 Task: Add a signature Manuel Garcia containing Have a great National Family Literacy Month, Manuel Garcia to email address softage.3@softage.net and add a label Memorandums of understanding
Action: Mouse moved to (135, 174)
Screenshot: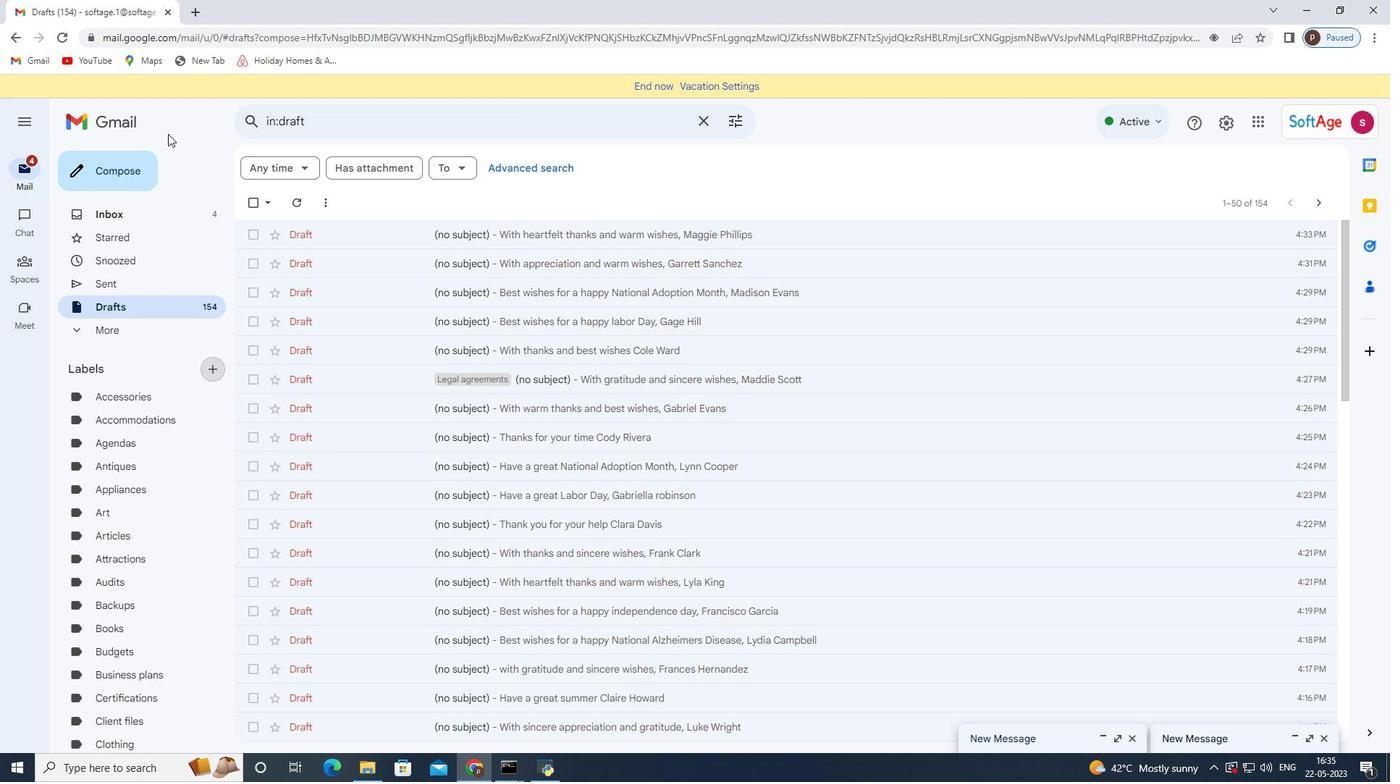 
Action: Mouse pressed left at (135, 174)
Screenshot: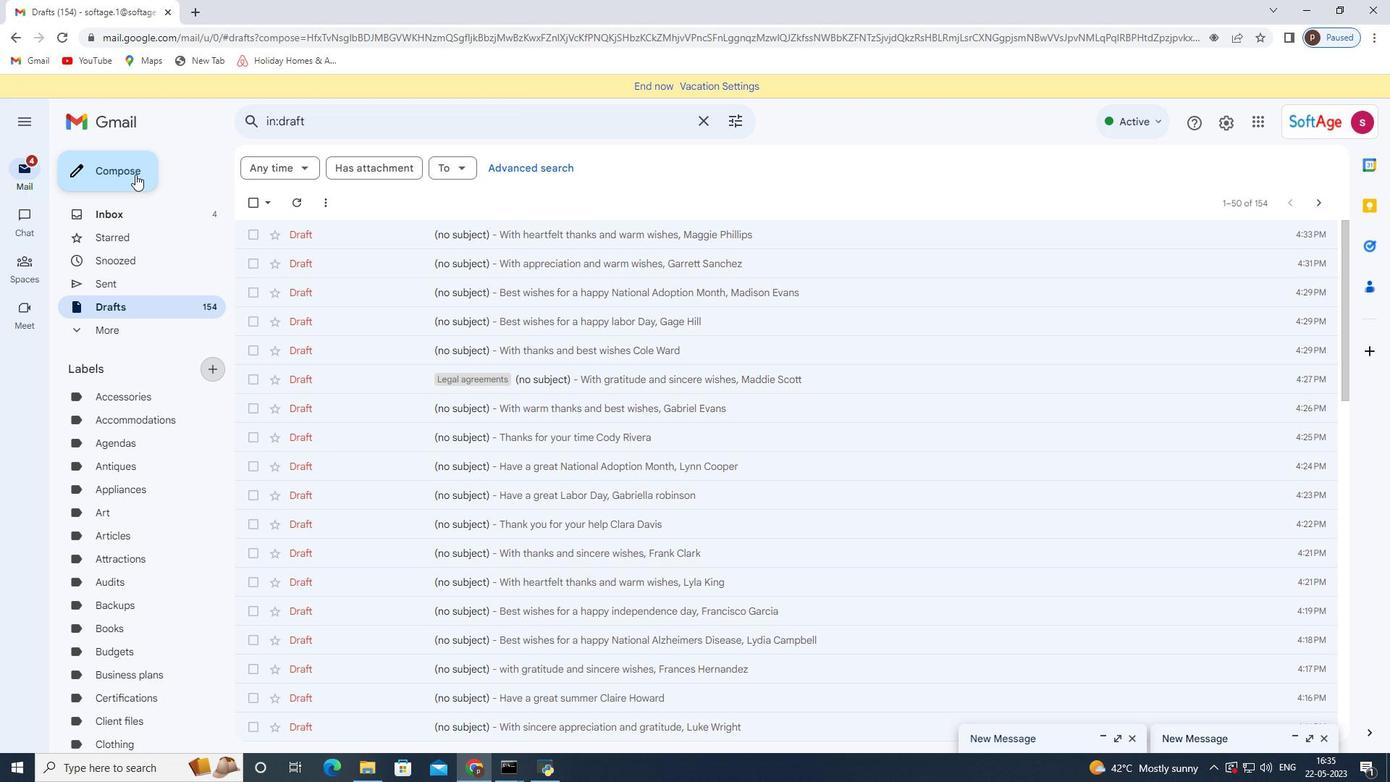 
Action: Mouse moved to (785, 733)
Screenshot: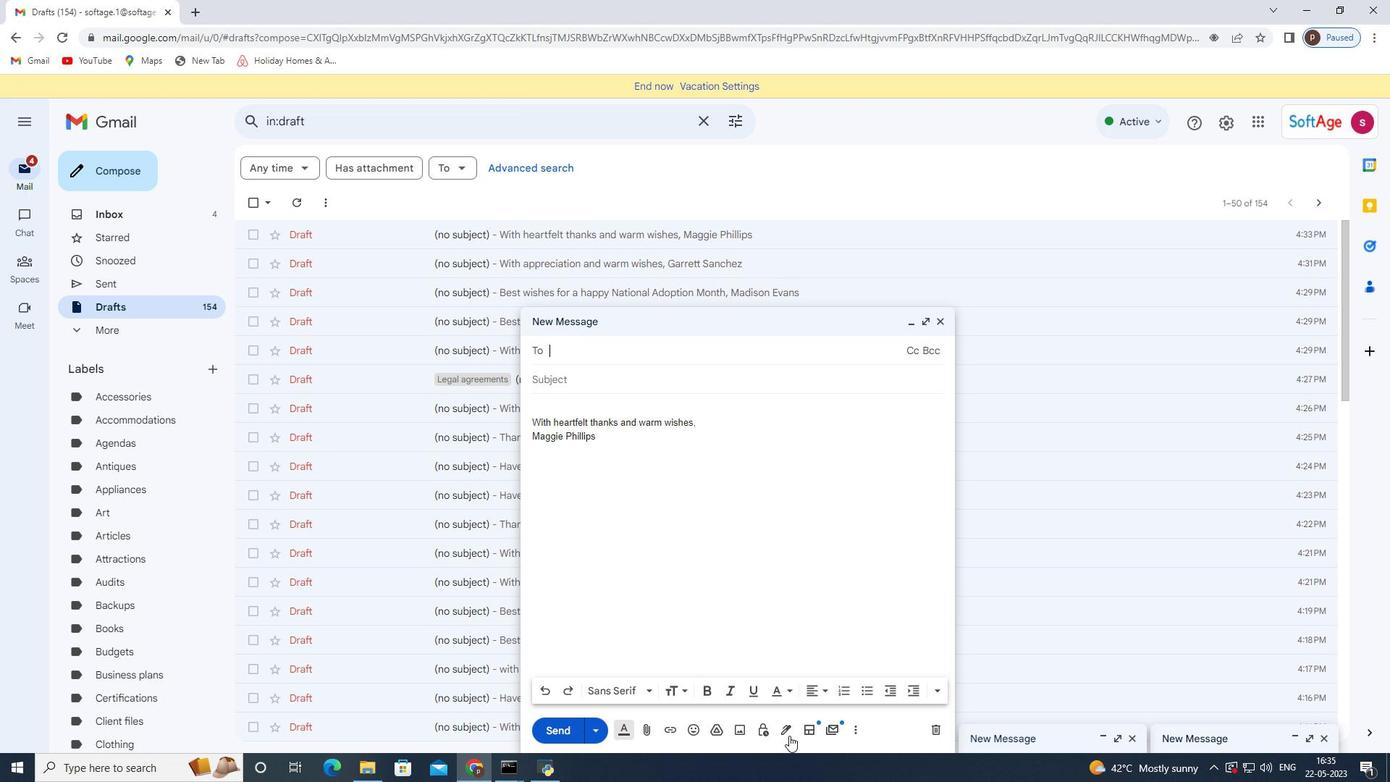 
Action: Mouse pressed left at (785, 733)
Screenshot: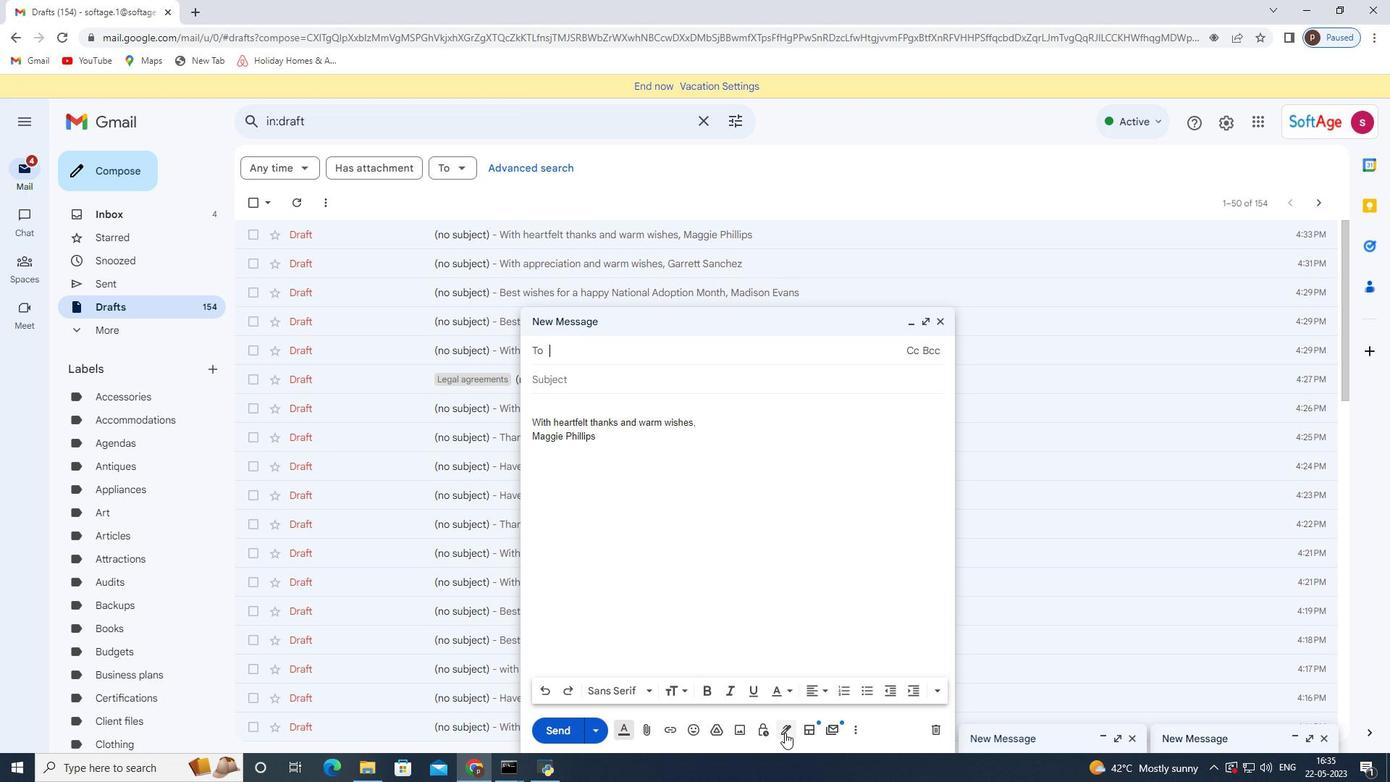 
Action: Mouse moved to (840, 653)
Screenshot: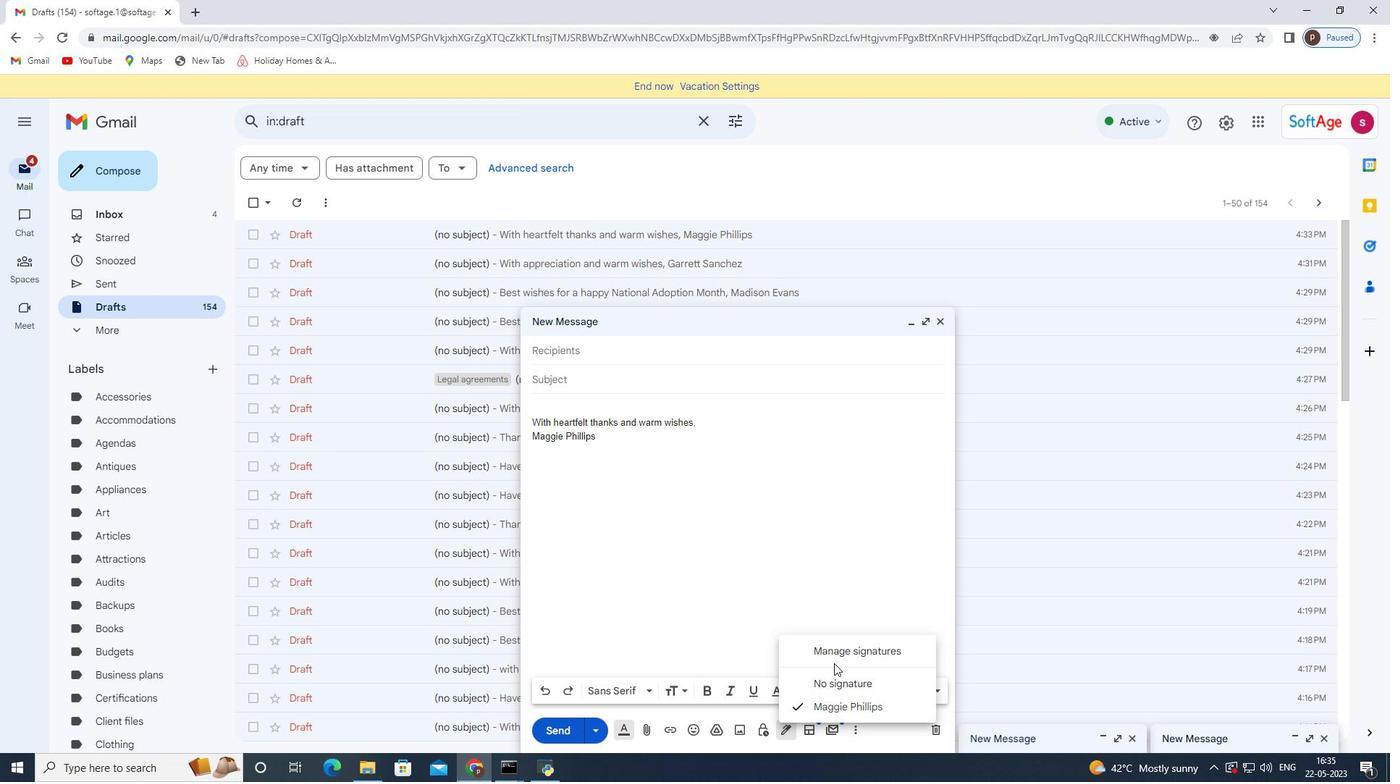 
Action: Mouse pressed left at (840, 653)
Screenshot: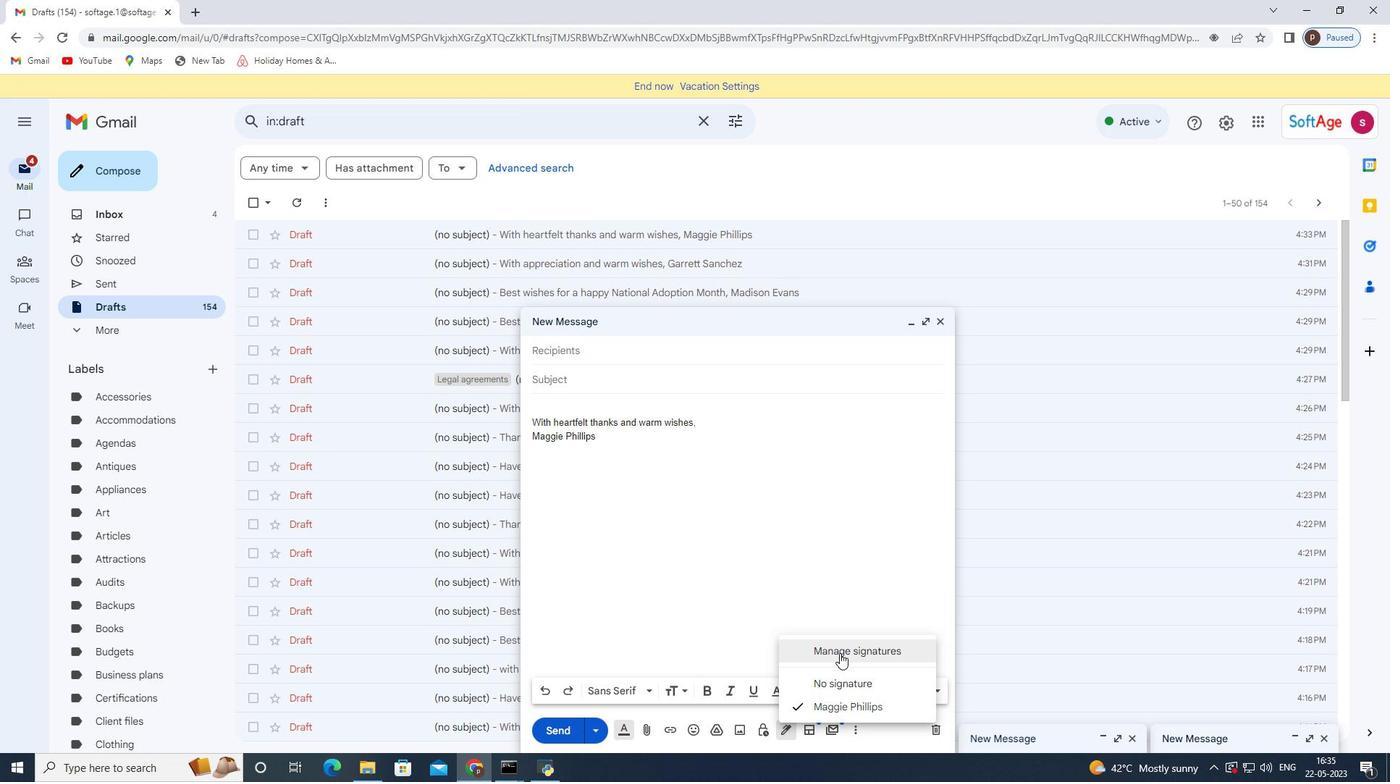 
Action: Mouse moved to (942, 320)
Screenshot: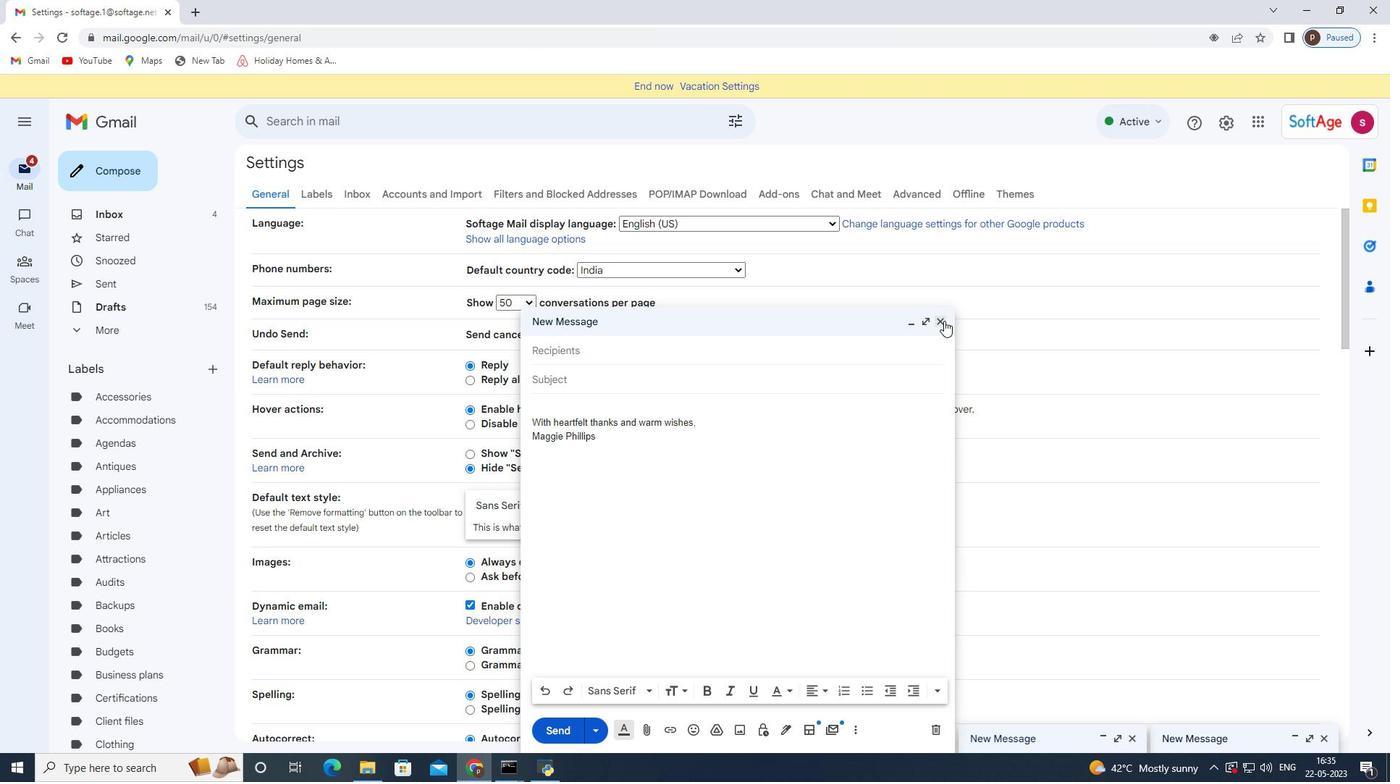 
Action: Mouse pressed left at (942, 320)
Screenshot: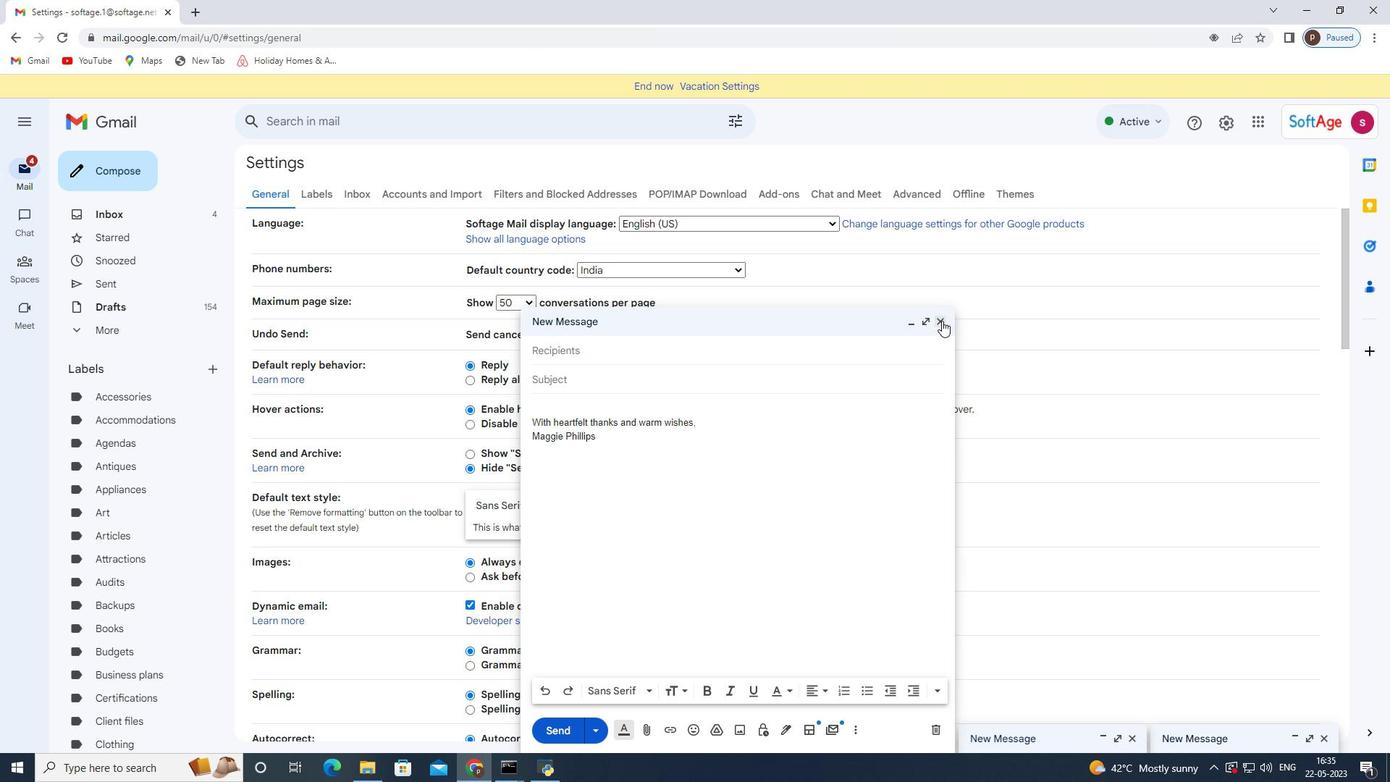 
Action: Mouse moved to (436, 444)
Screenshot: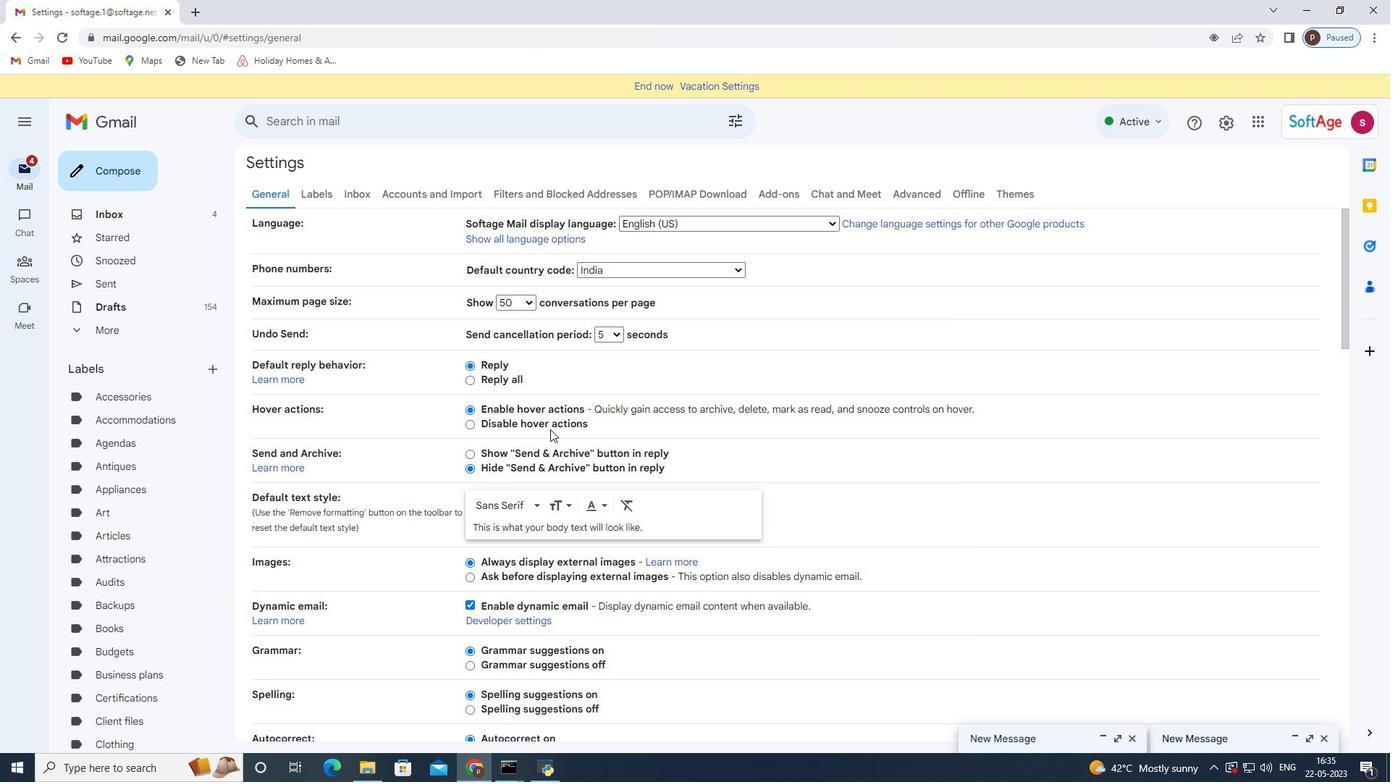 
Action: Mouse scrolled (436, 443) with delta (0, 0)
Screenshot: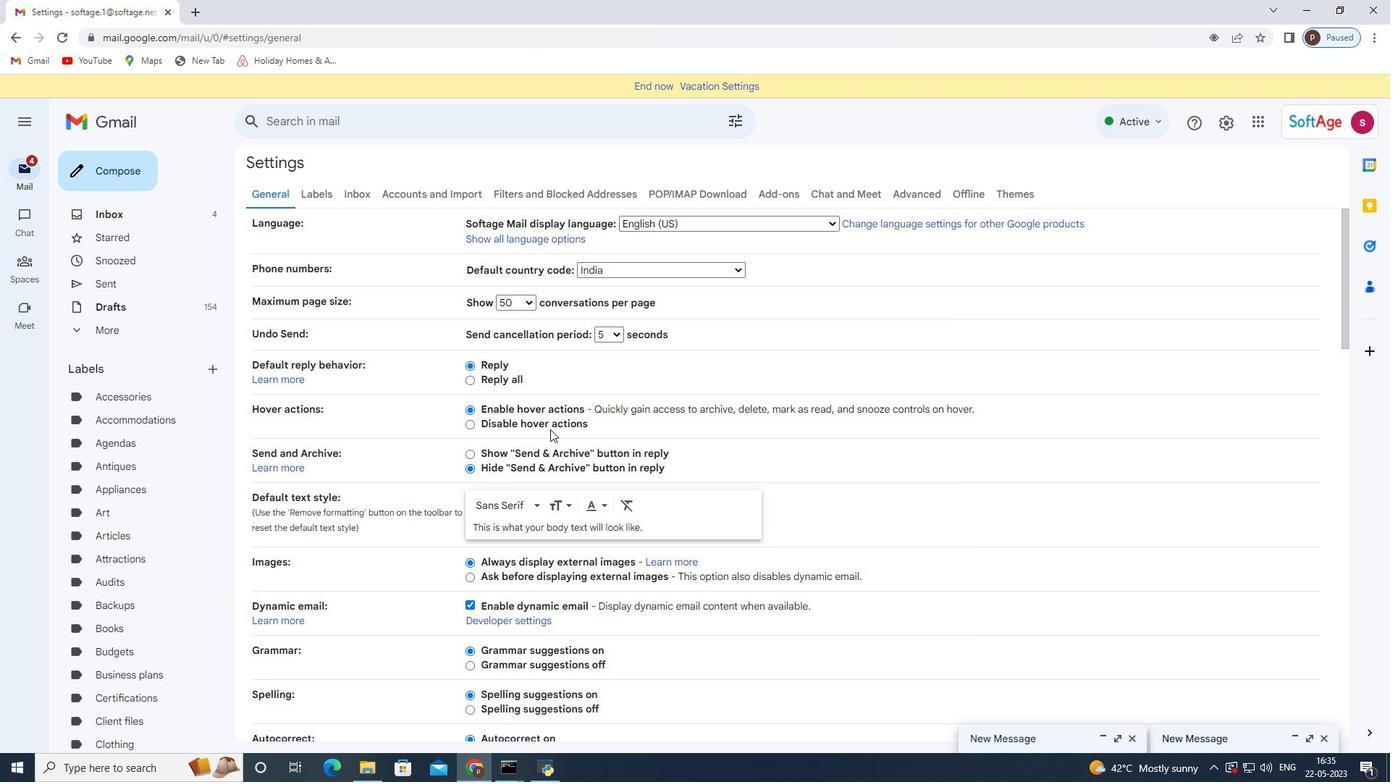 
Action: Mouse moved to (436, 444)
Screenshot: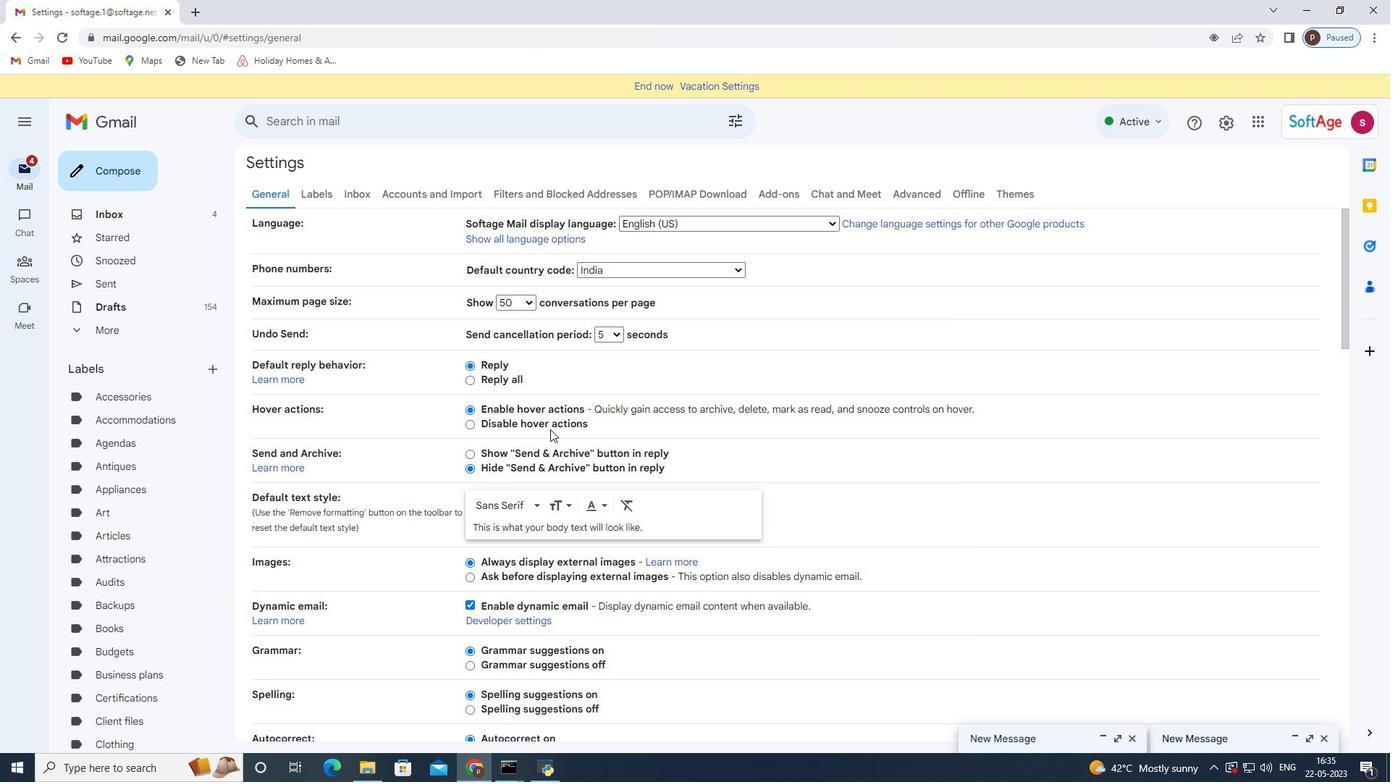 
Action: Mouse scrolled (436, 444) with delta (0, 0)
Screenshot: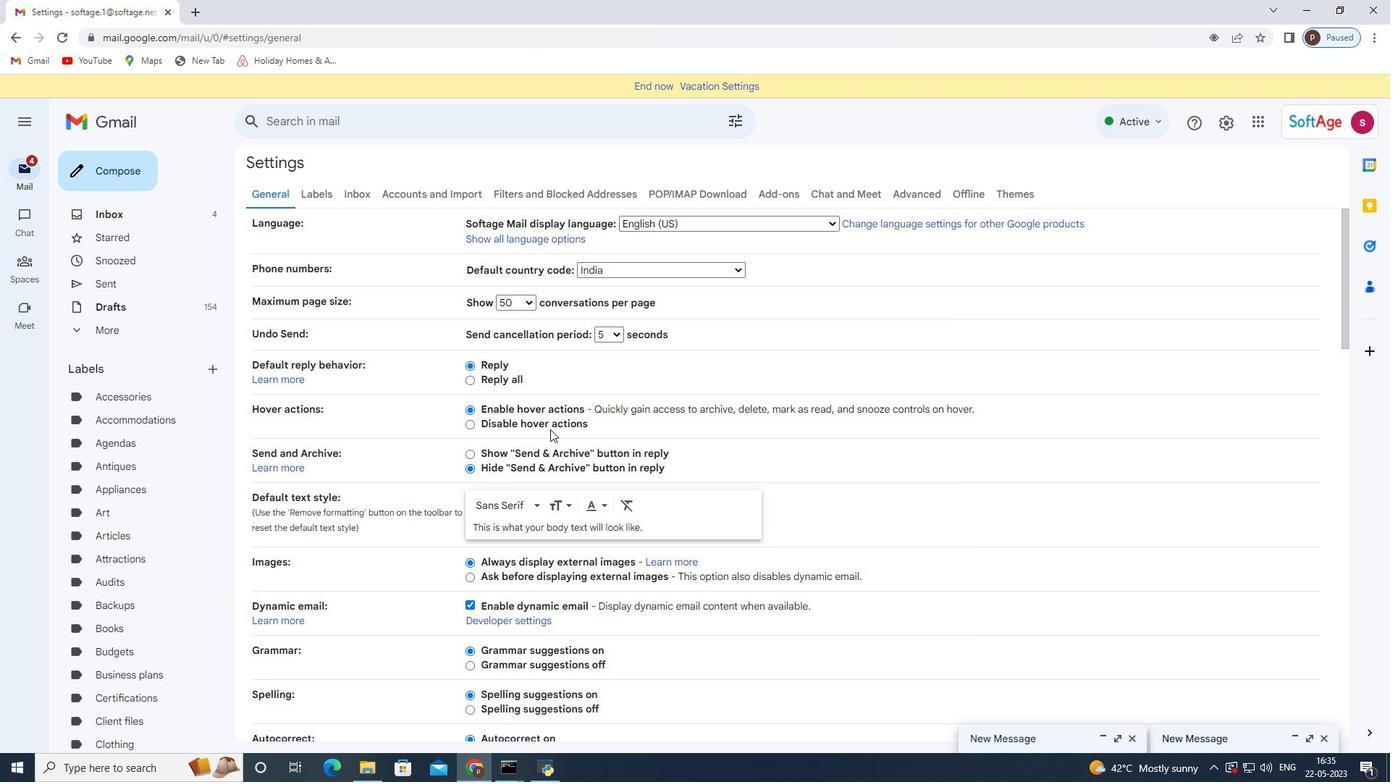 
Action: Mouse scrolled (436, 444) with delta (0, 0)
Screenshot: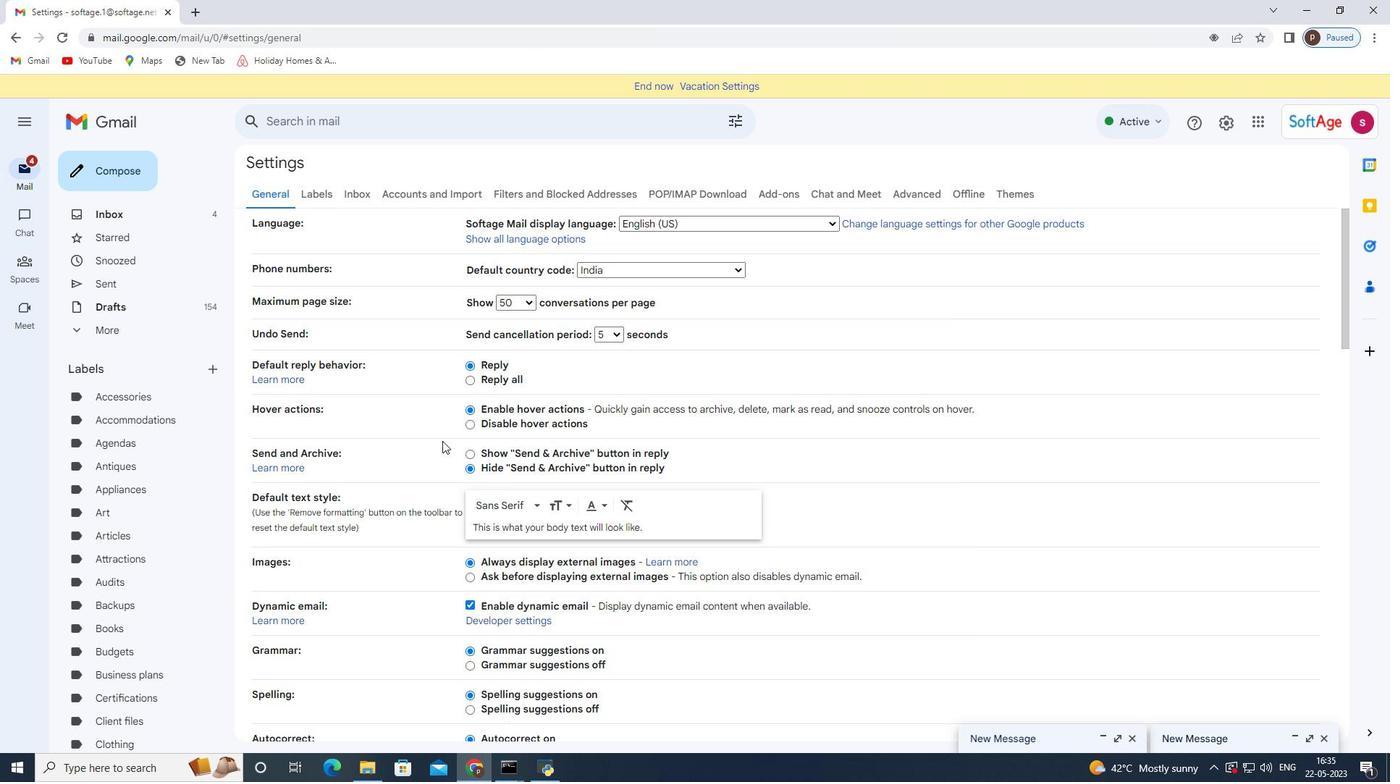 
Action: Mouse moved to (436, 446)
Screenshot: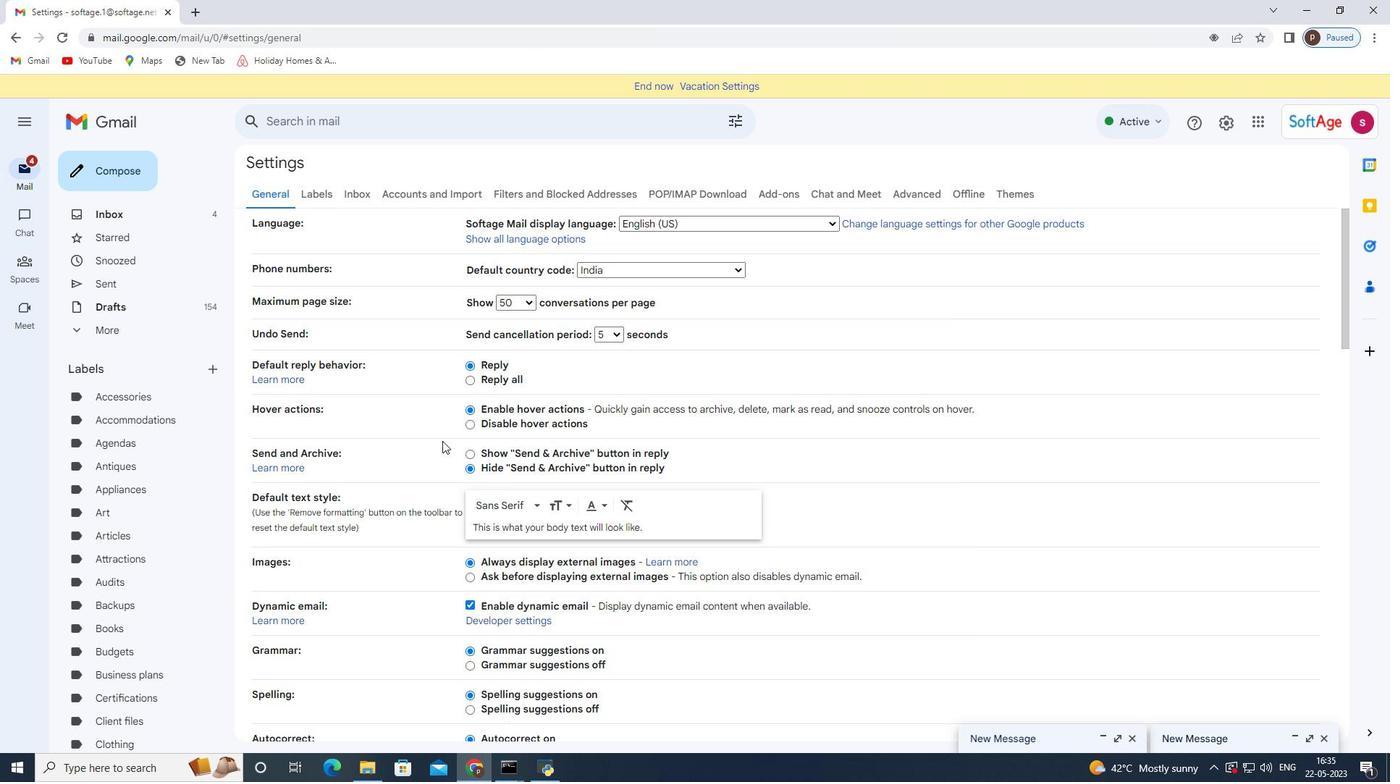 
Action: Mouse scrolled (436, 445) with delta (0, 0)
Screenshot: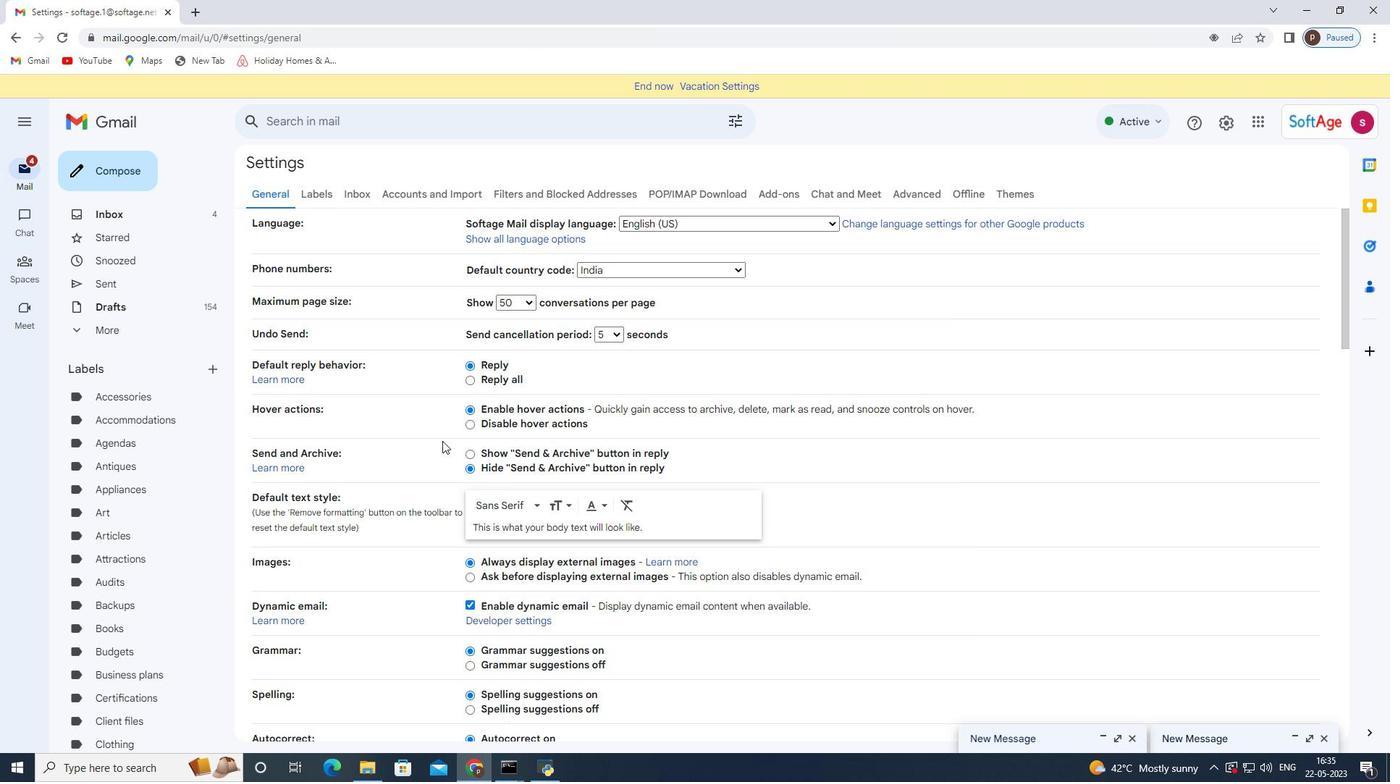 
Action: Mouse moved to (435, 448)
Screenshot: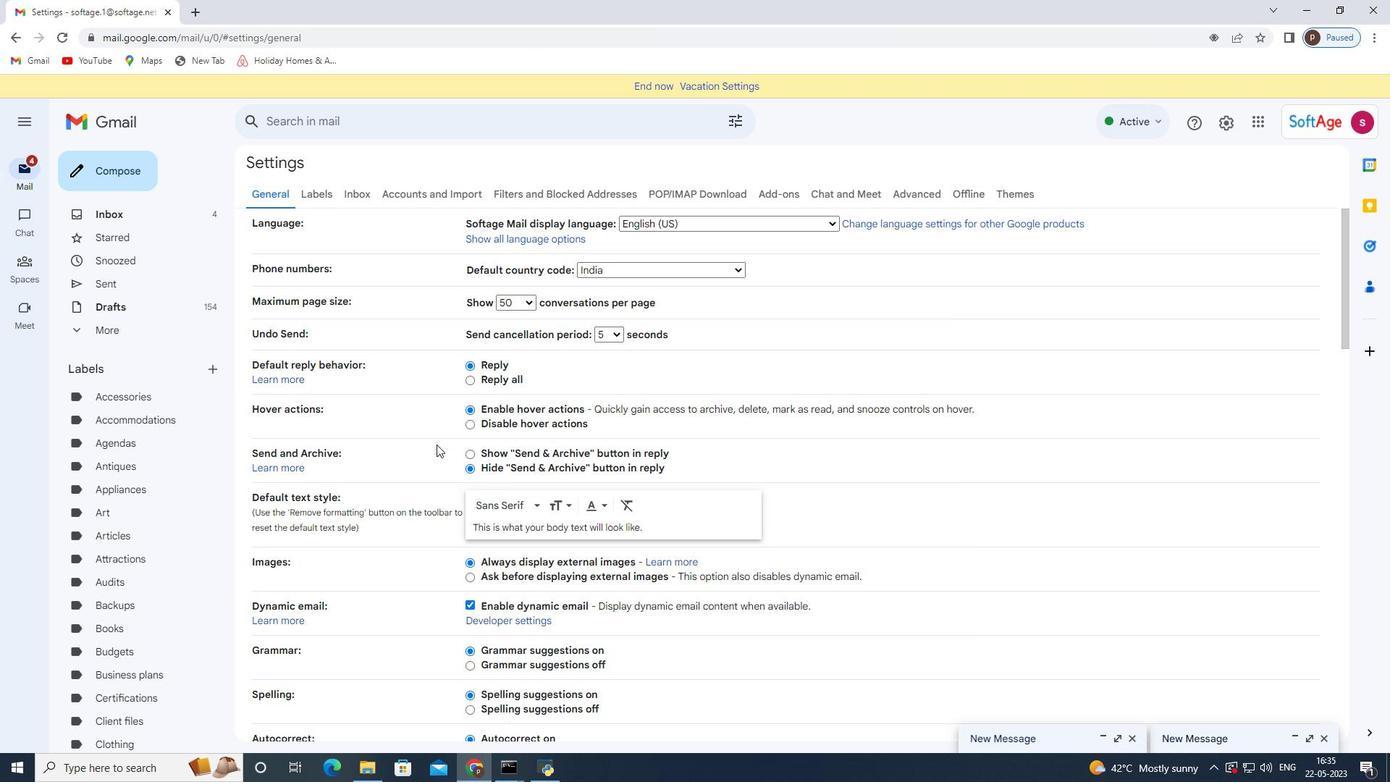 
Action: Mouse scrolled (435, 446) with delta (0, 0)
Screenshot: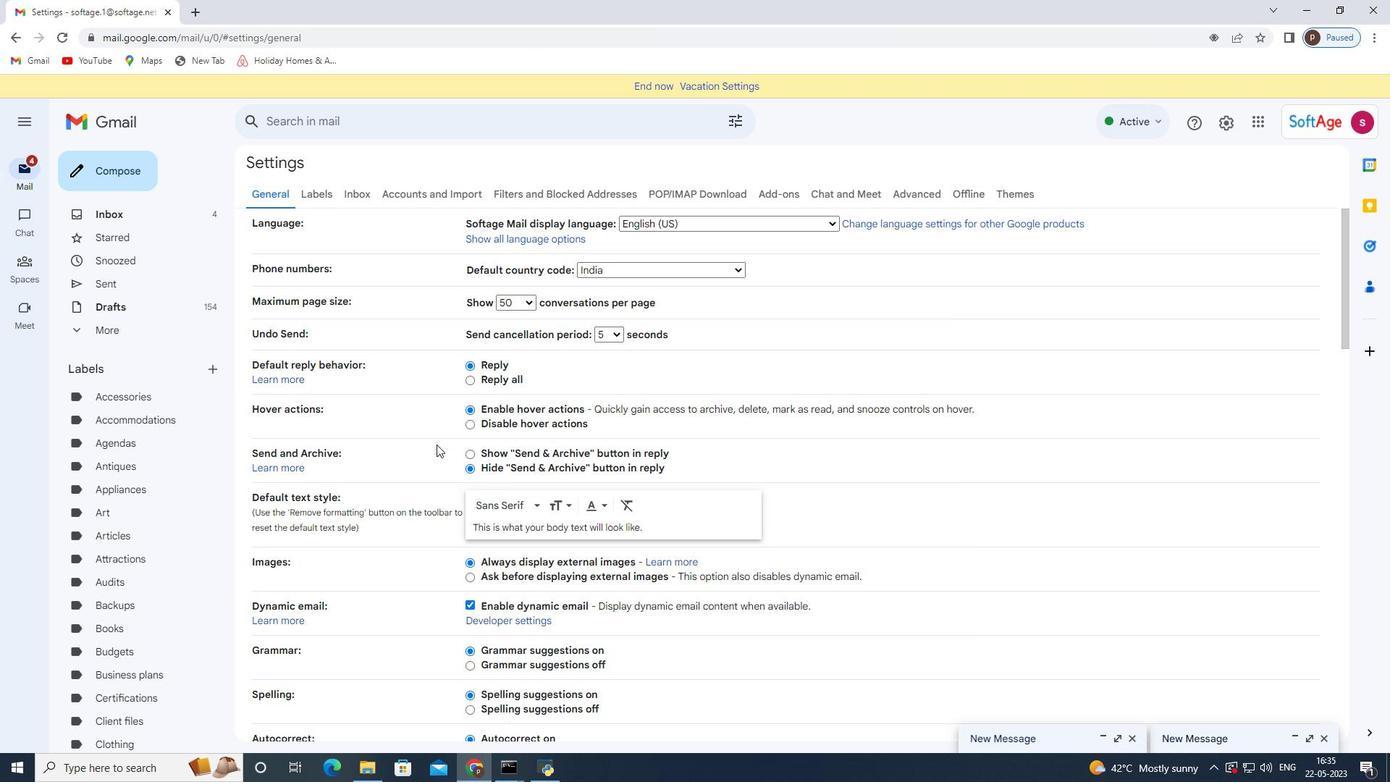 
Action: Mouse moved to (544, 439)
Screenshot: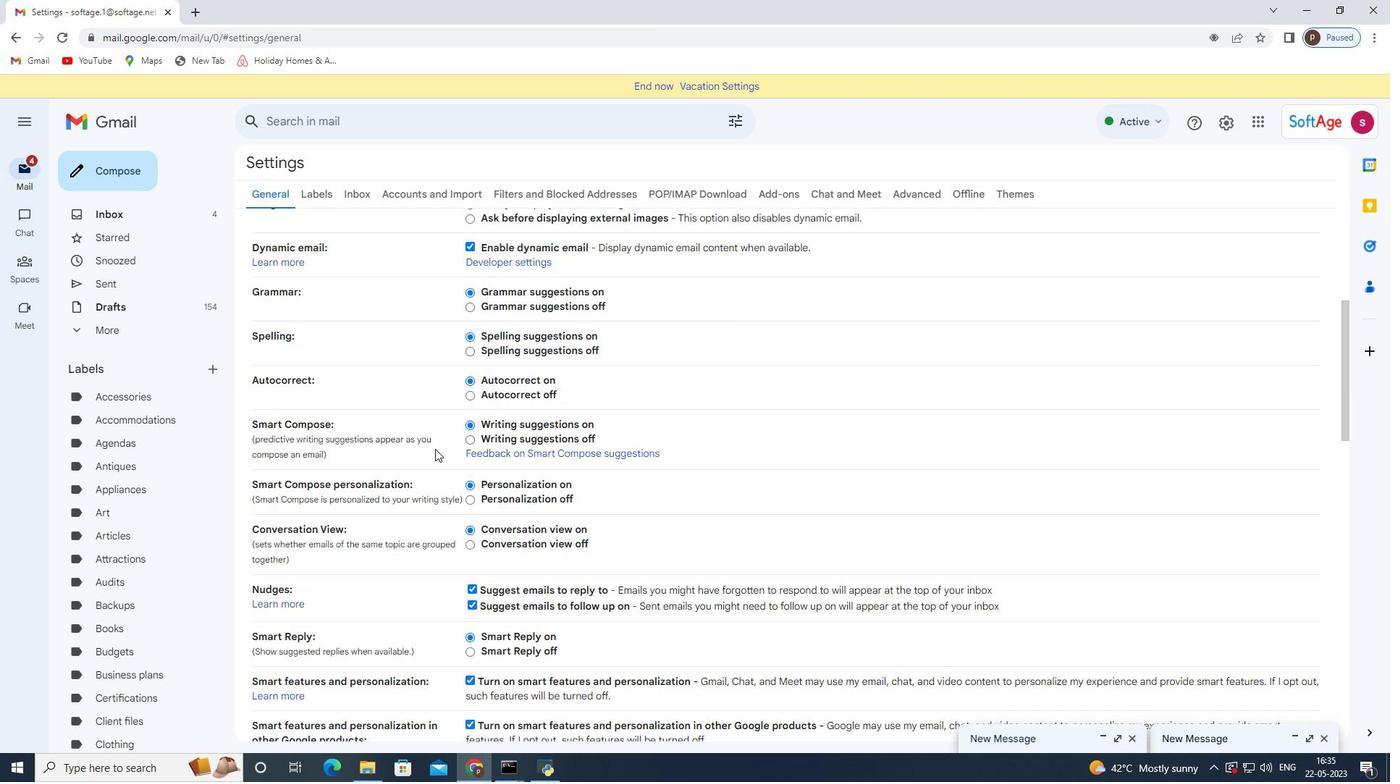 
Action: Mouse scrolled (544, 438) with delta (0, 0)
Screenshot: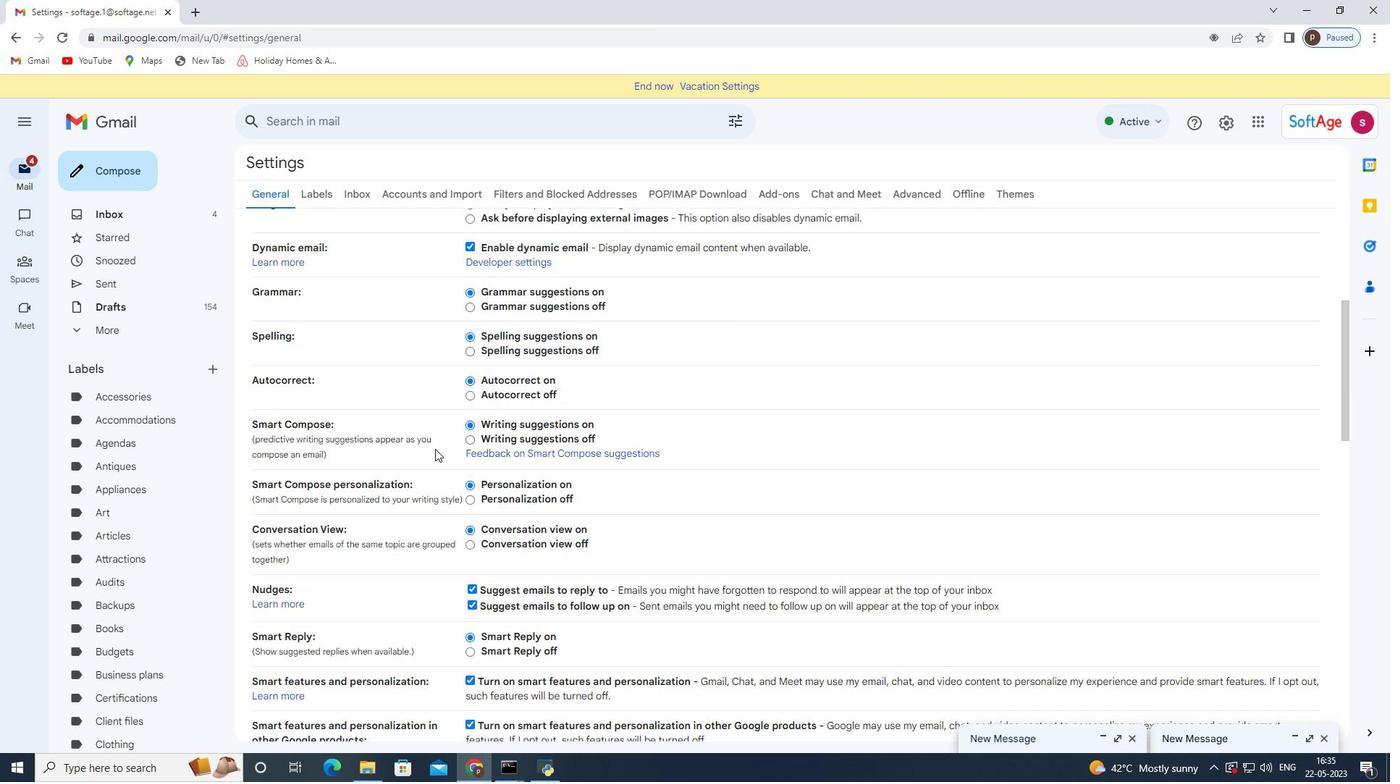 
Action: Mouse moved to (601, 426)
Screenshot: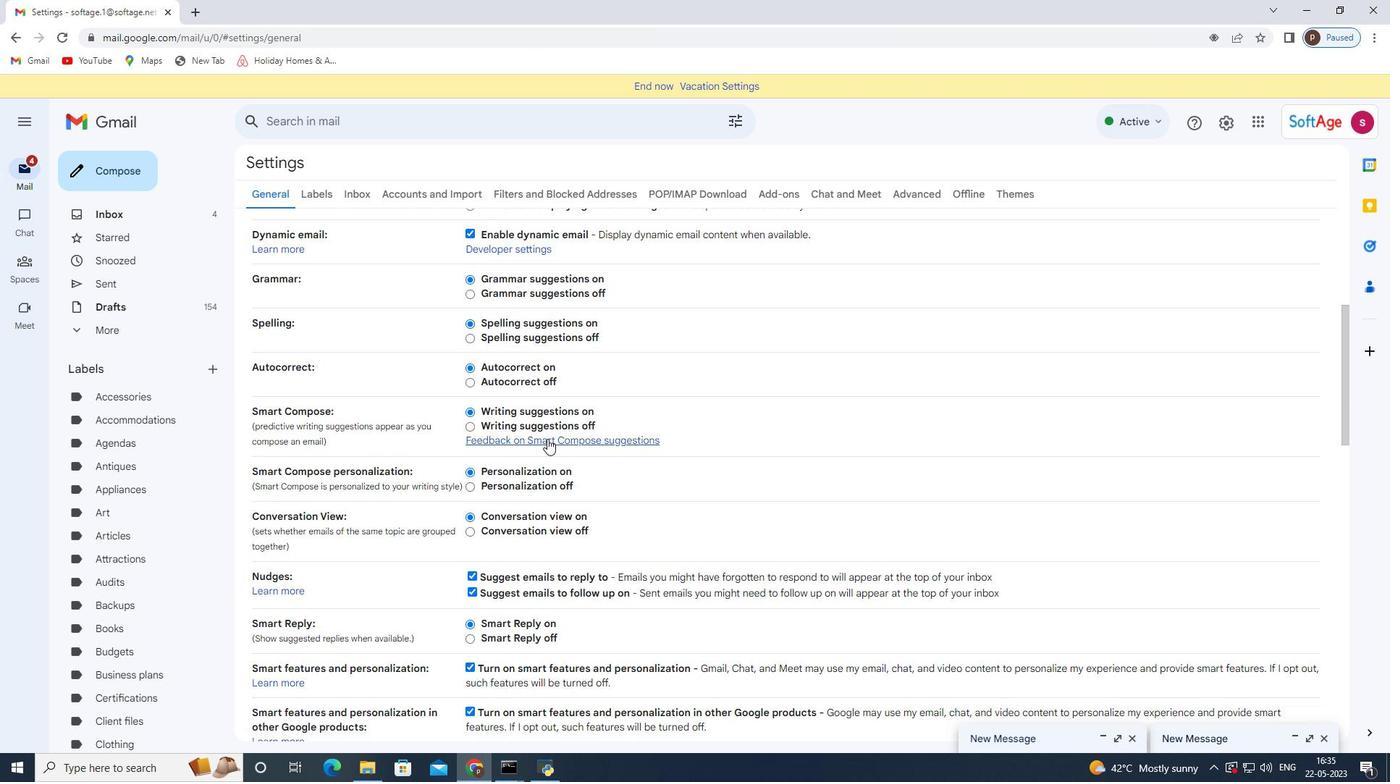 
Action: Mouse scrolled (601, 425) with delta (0, 0)
Screenshot: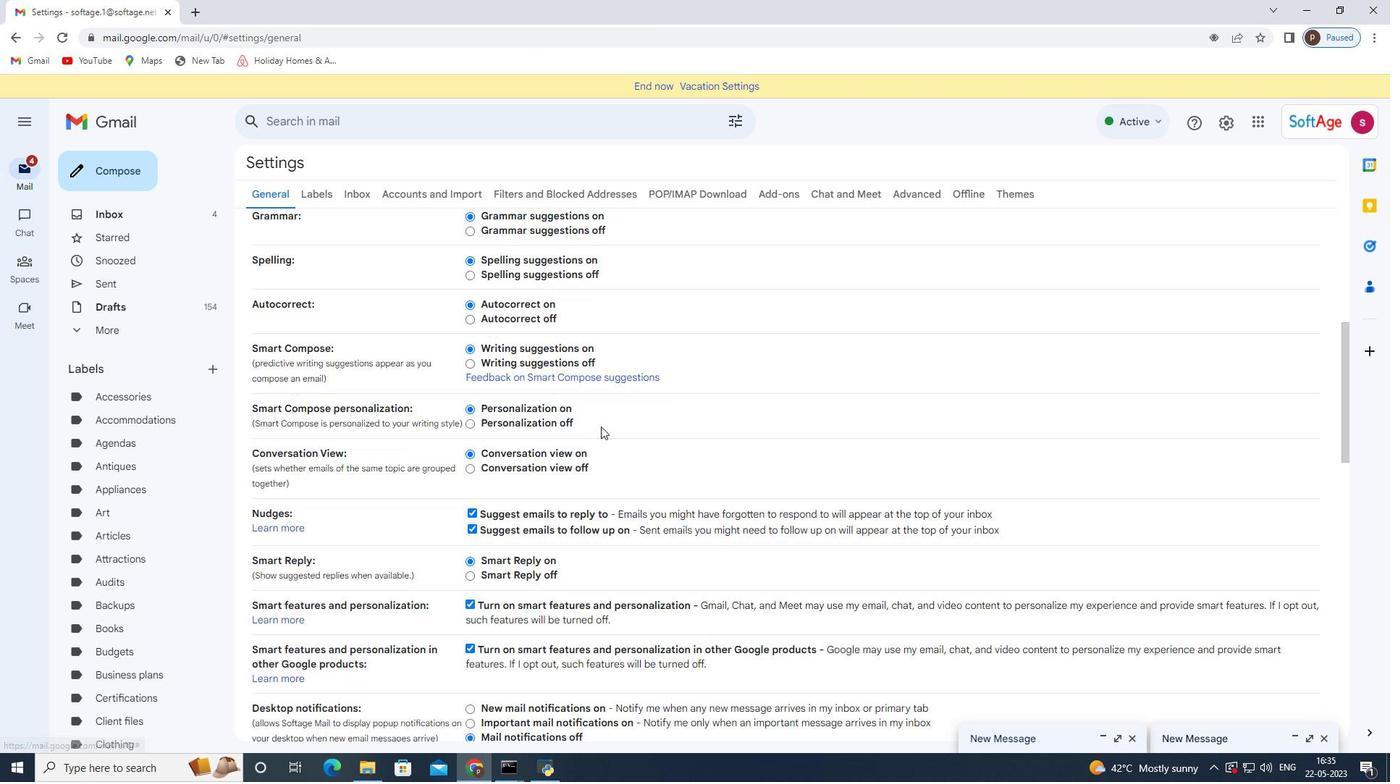 
Action: Mouse scrolled (601, 425) with delta (0, 0)
Screenshot: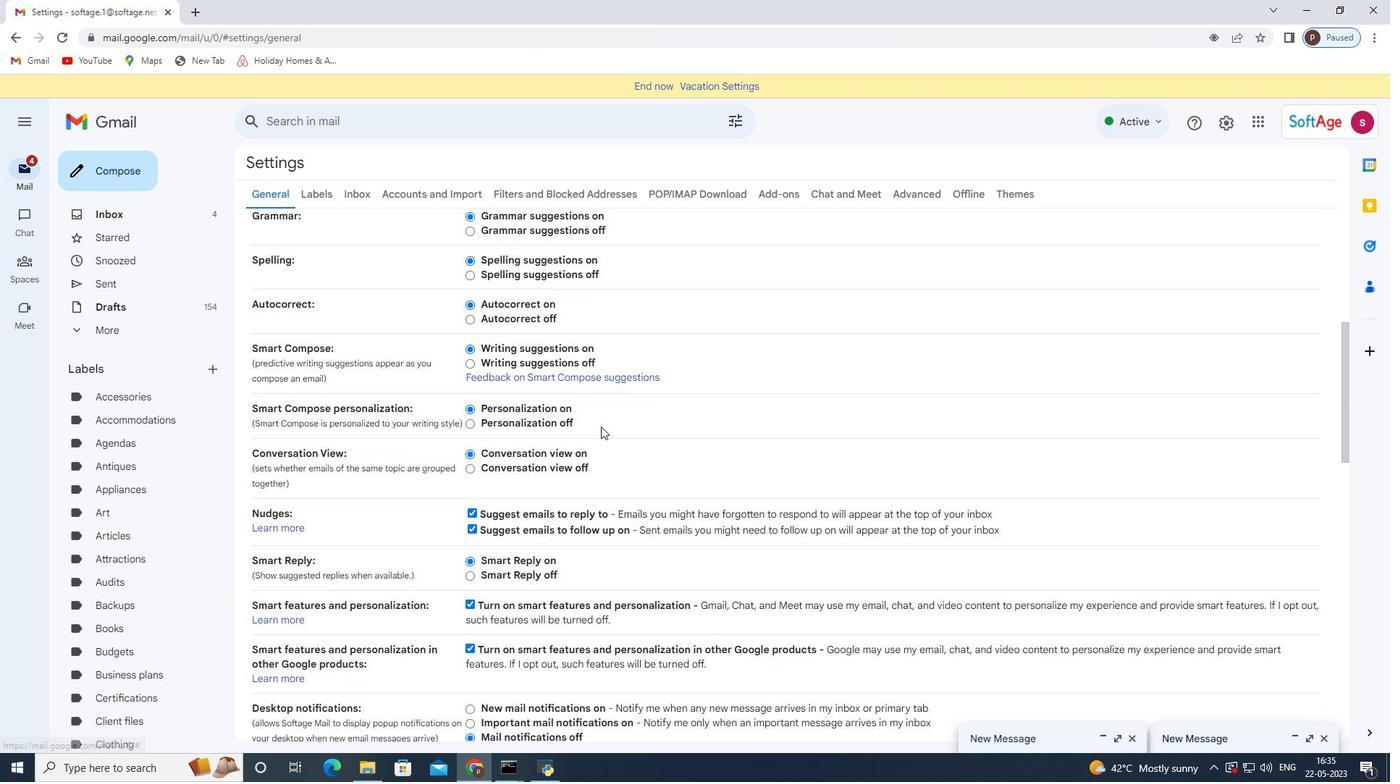 
Action: Mouse scrolled (601, 425) with delta (0, 0)
Screenshot: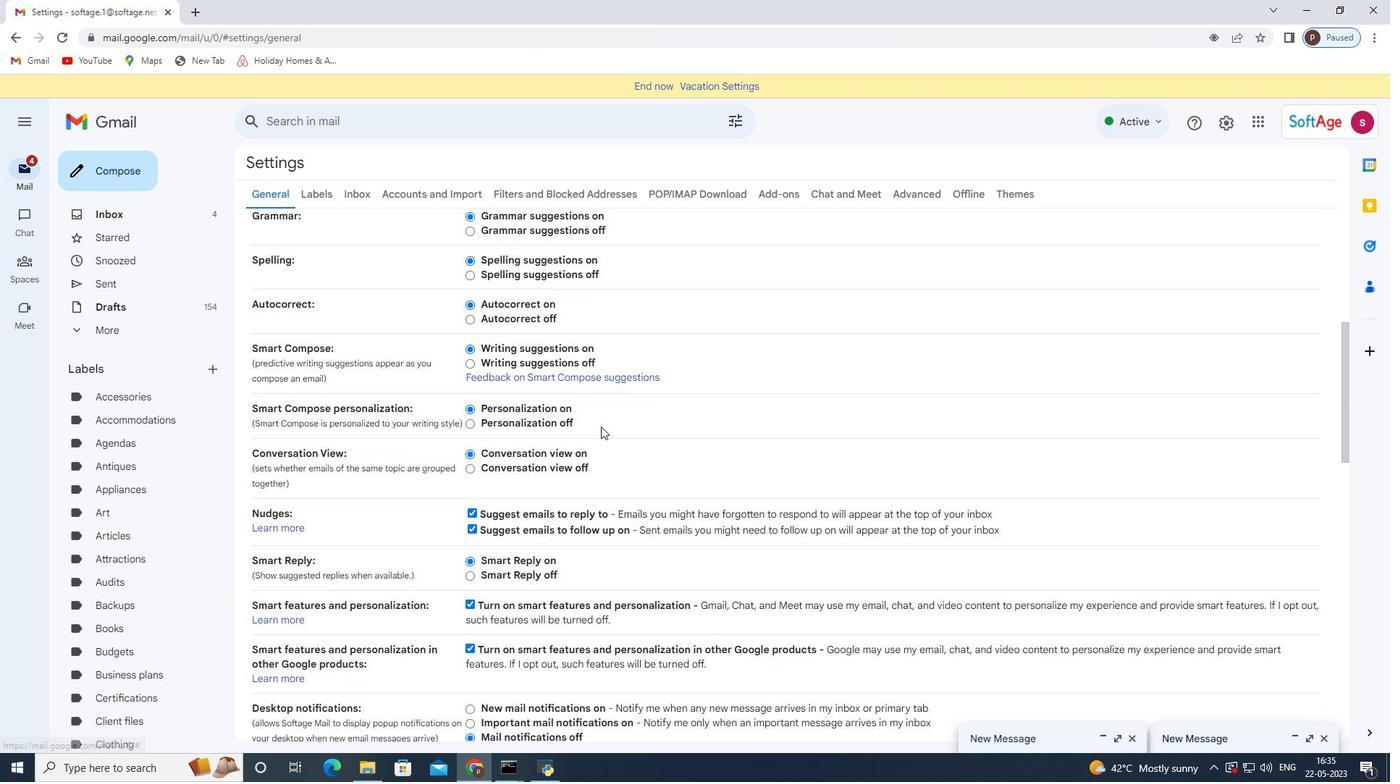 
Action: Mouse scrolled (601, 427) with delta (0, 0)
Screenshot: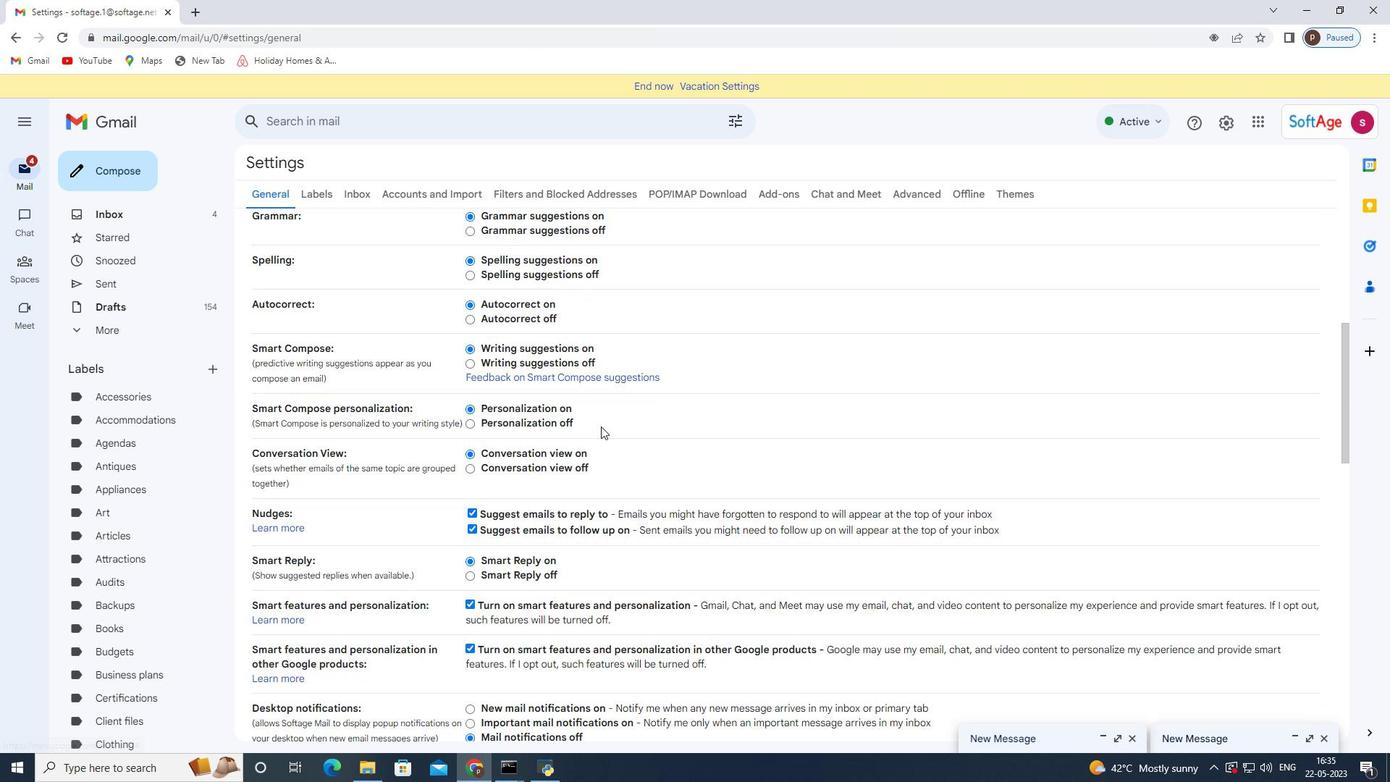 
Action: Mouse scrolled (601, 425) with delta (0, 0)
Screenshot: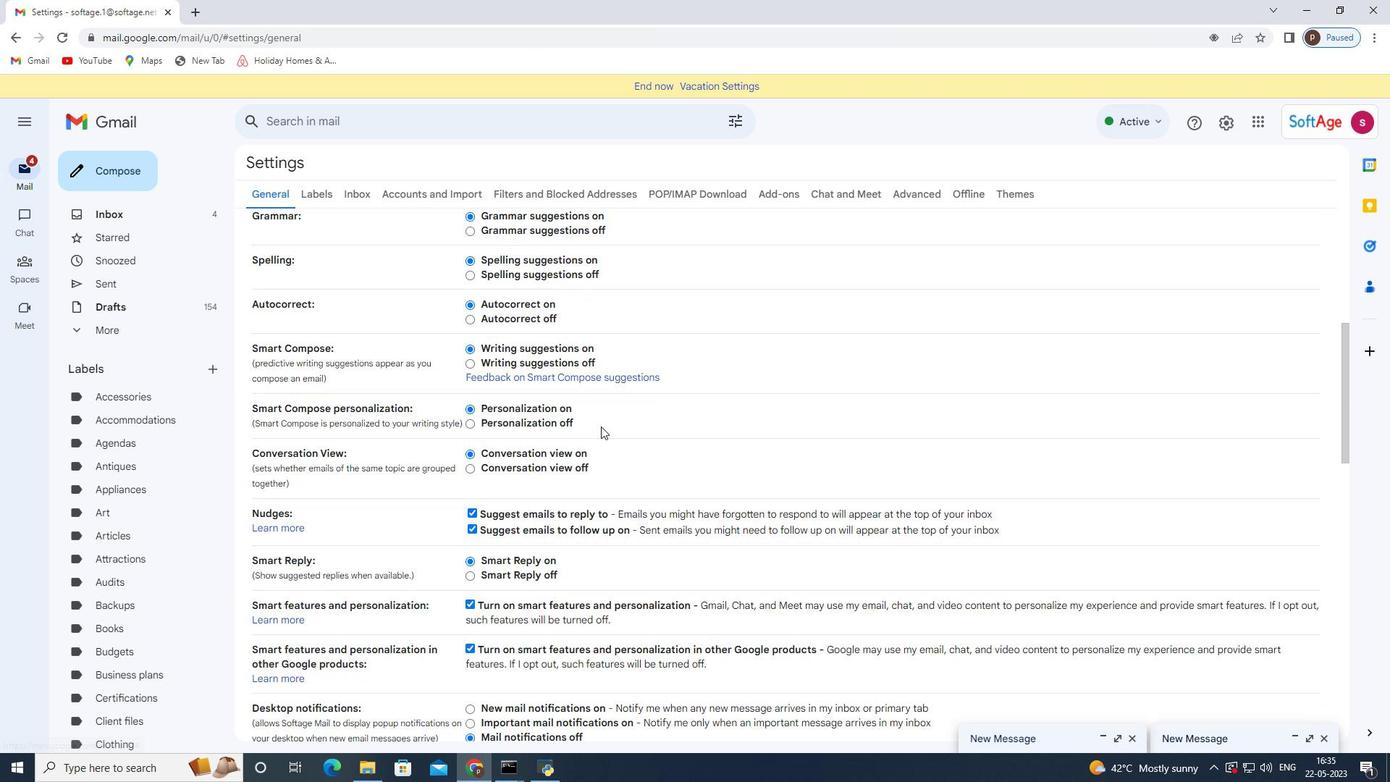 
Action: Mouse moved to (588, 433)
Screenshot: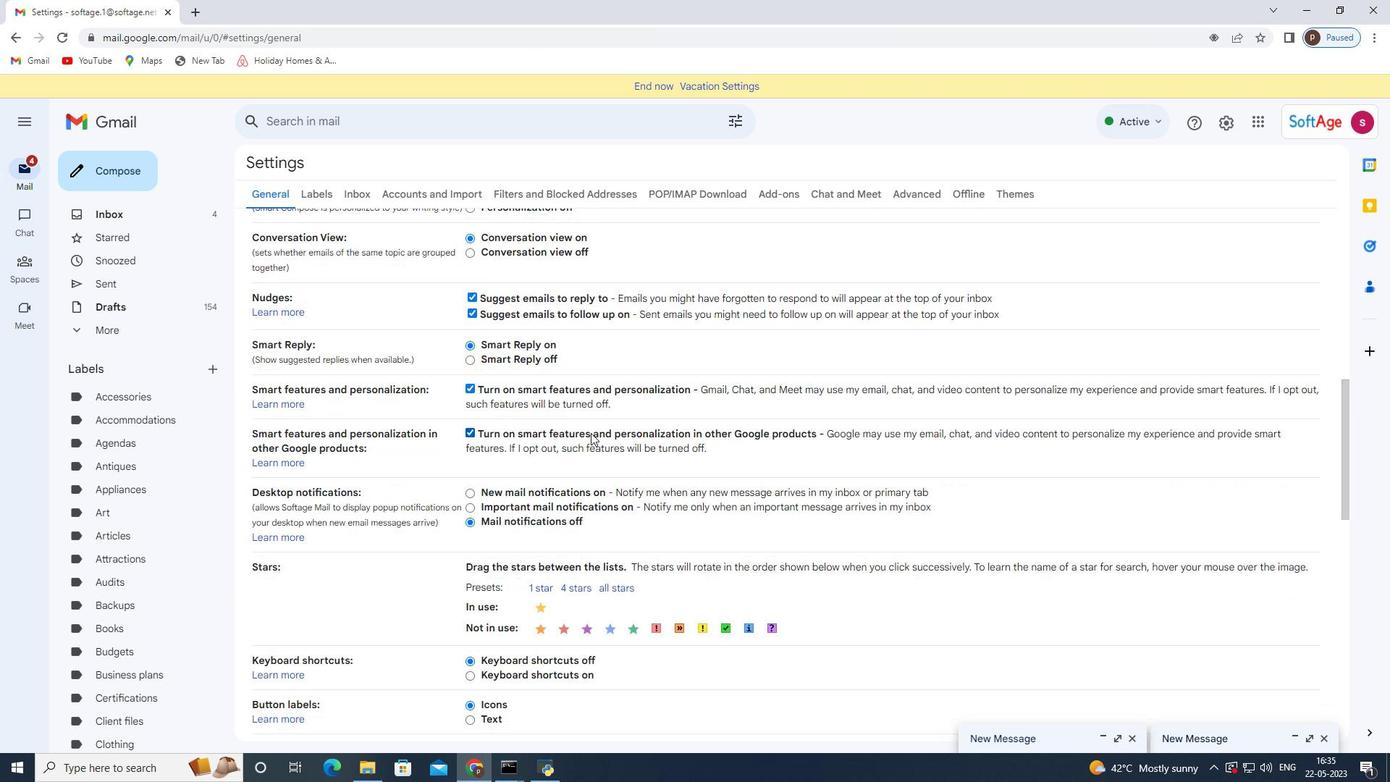 
Action: Mouse scrolled (588, 432) with delta (0, 0)
Screenshot: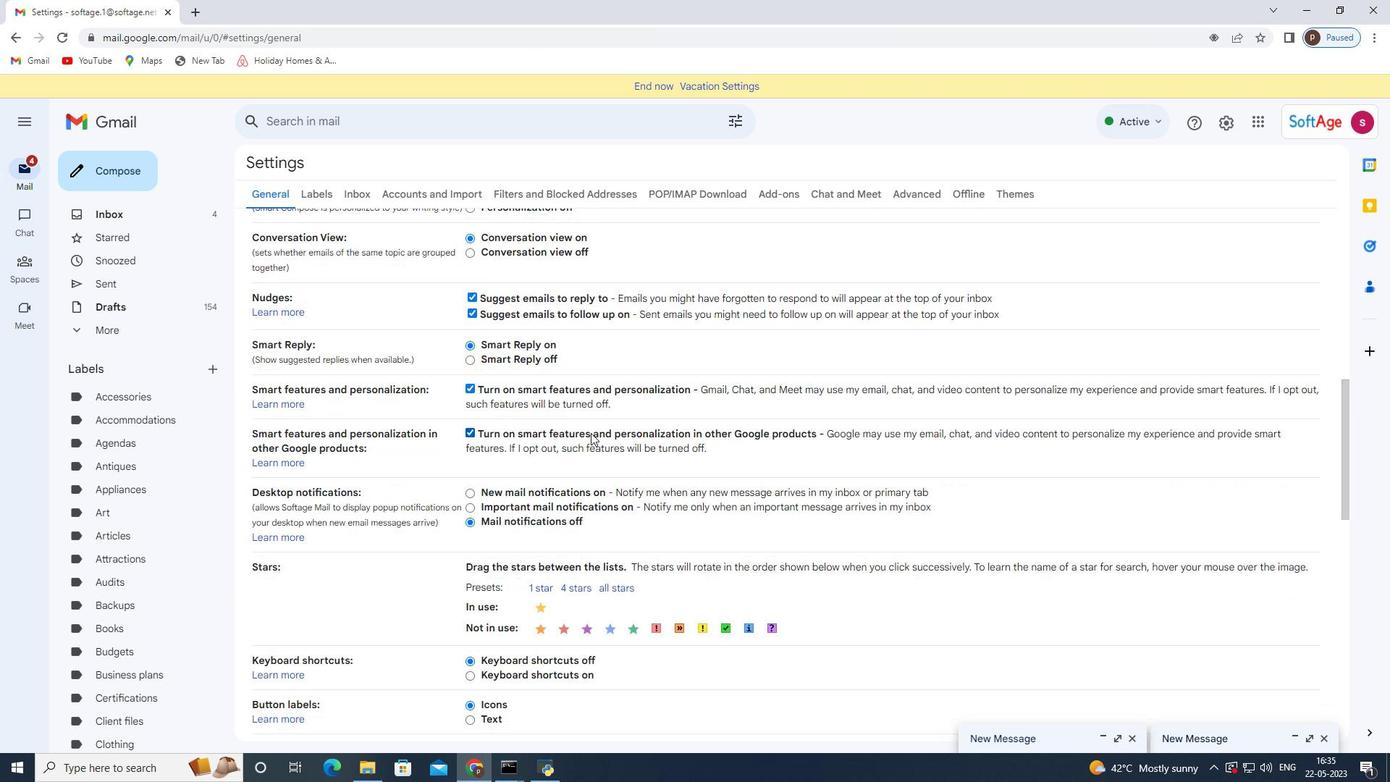 
Action: Mouse moved to (586, 433)
Screenshot: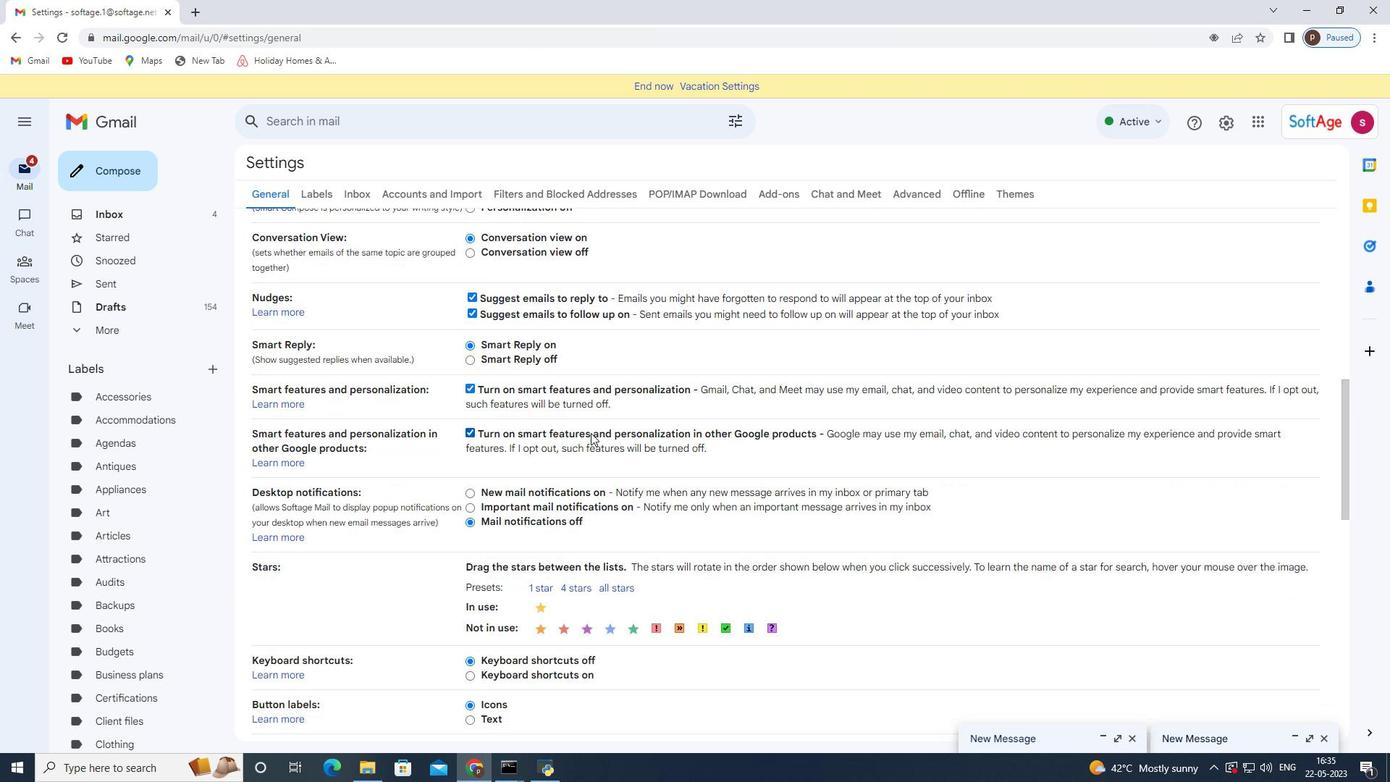 
Action: Mouse scrolled (586, 432) with delta (0, 0)
Screenshot: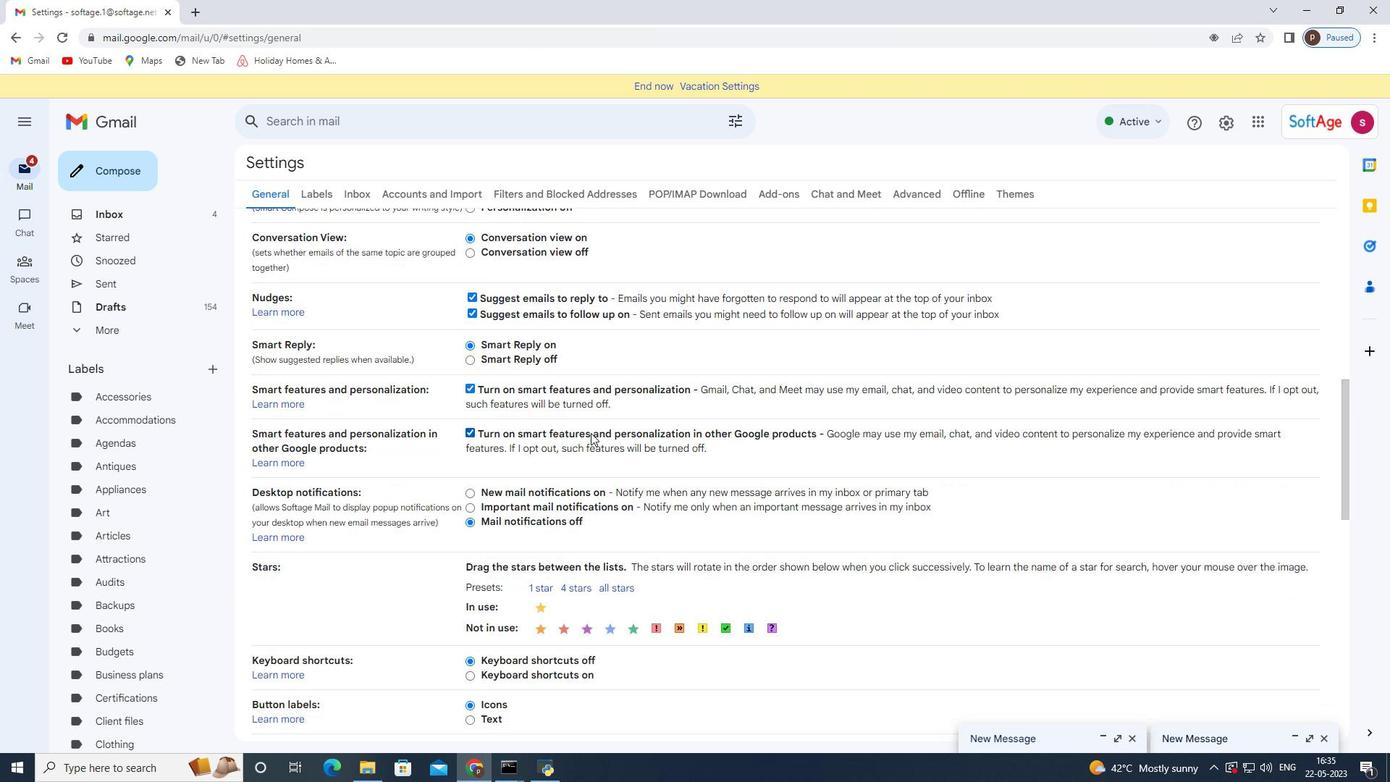 
Action: Mouse moved to (582, 434)
Screenshot: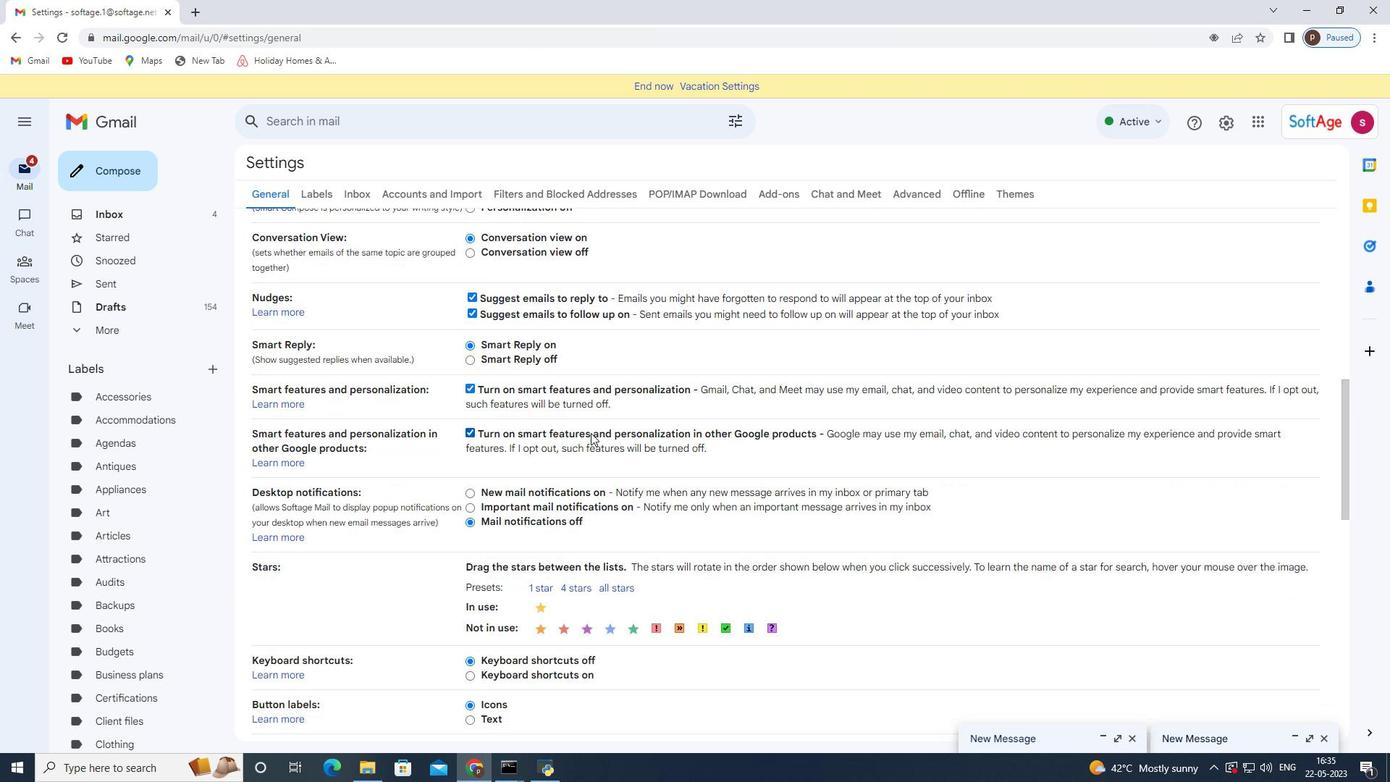 
Action: Mouse scrolled (582, 433) with delta (0, 0)
Screenshot: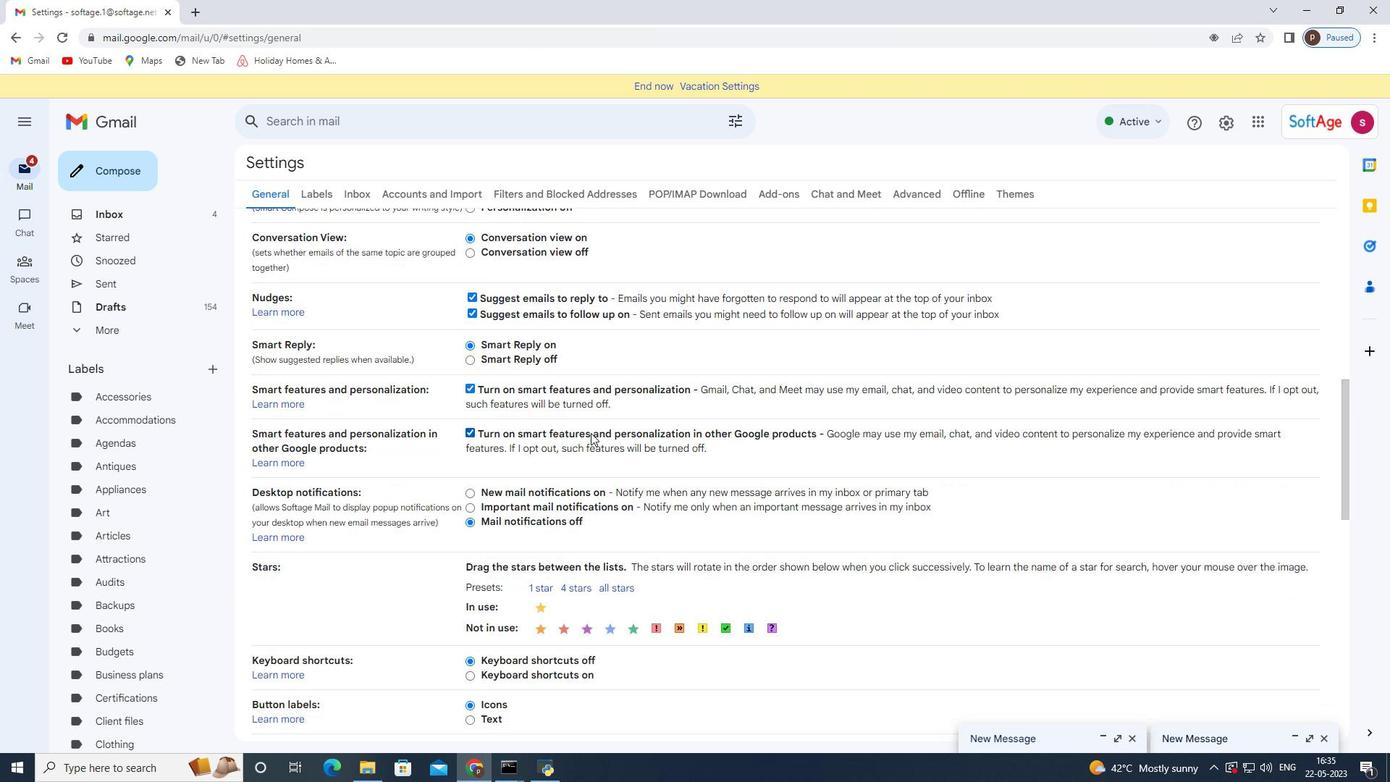 
Action: Mouse moved to (581, 434)
Screenshot: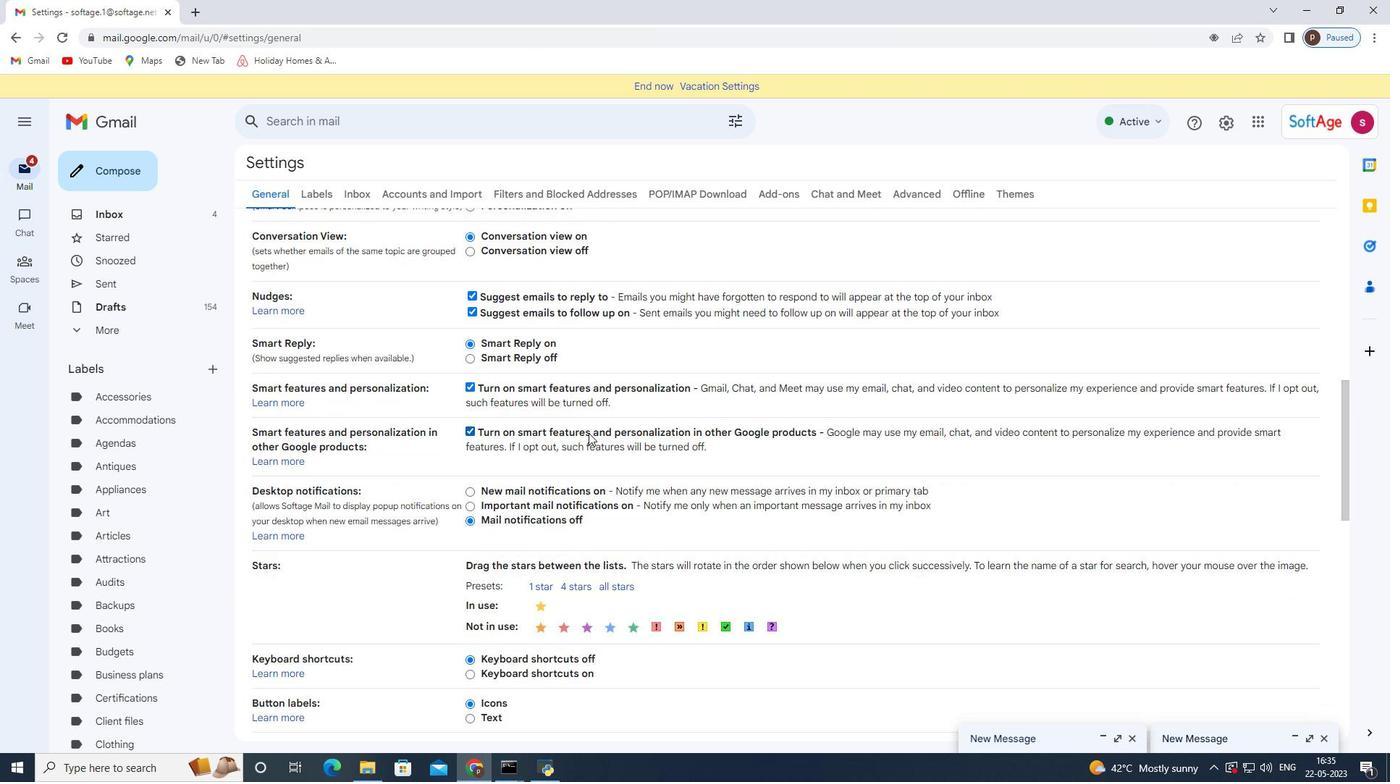 
Action: Mouse scrolled (581, 433) with delta (0, 0)
Screenshot: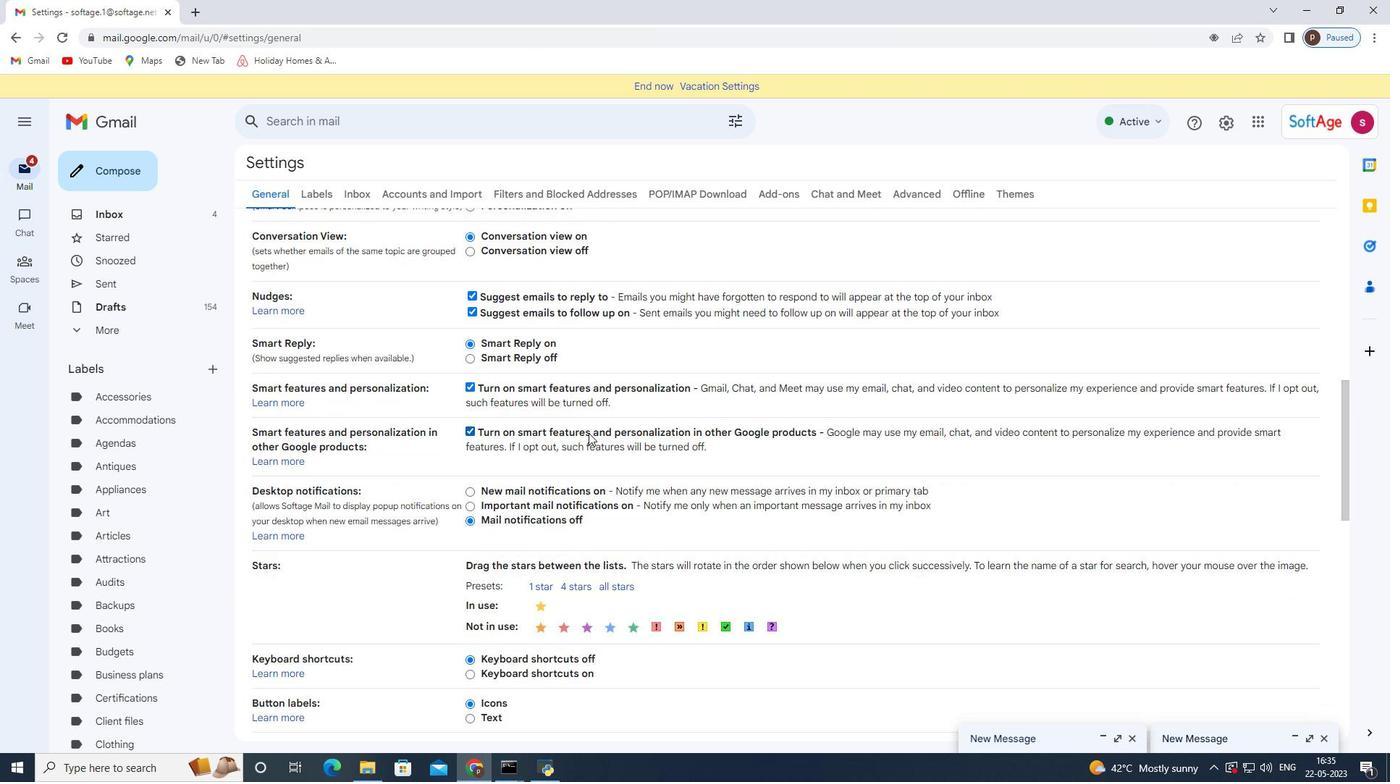 
Action: Mouse moved to (573, 446)
Screenshot: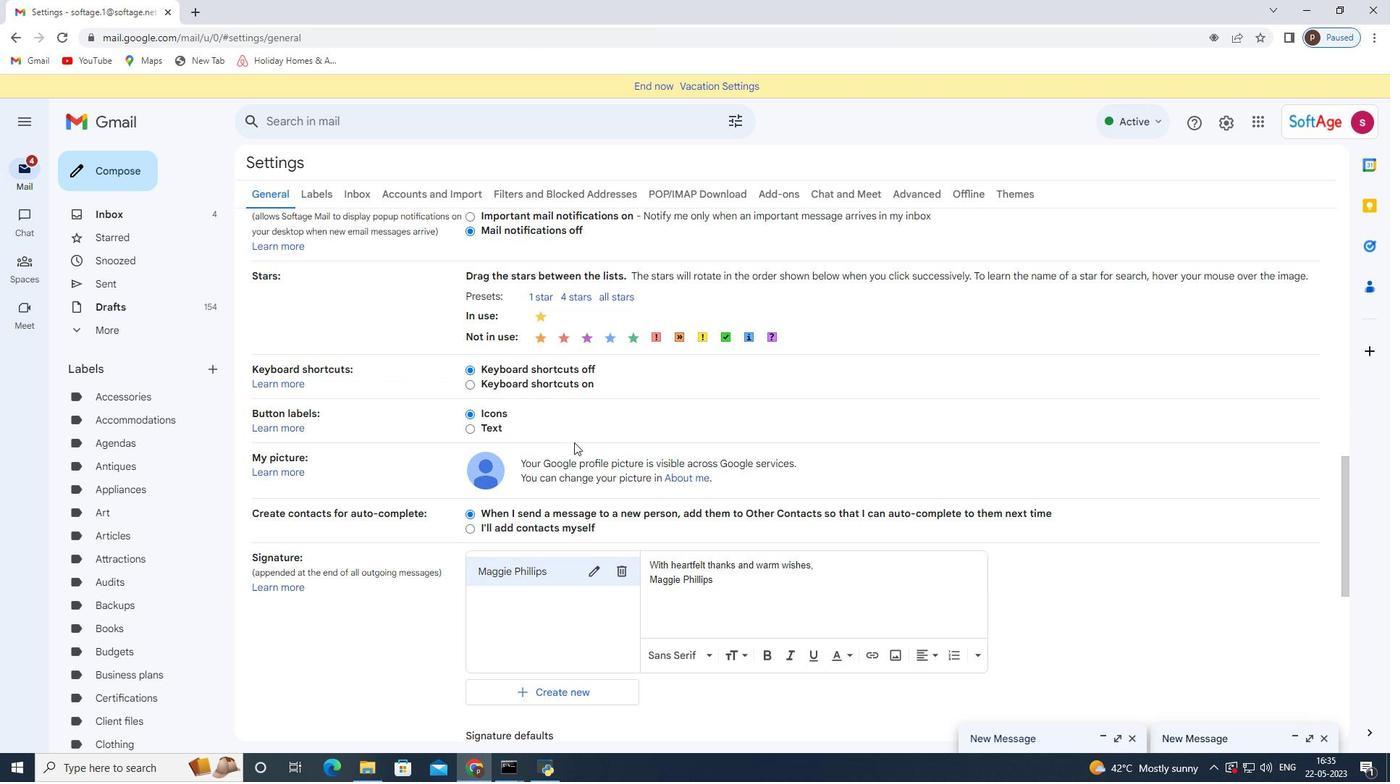 
Action: Mouse scrolled (573, 446) with delta (0, 0)
Screenshot: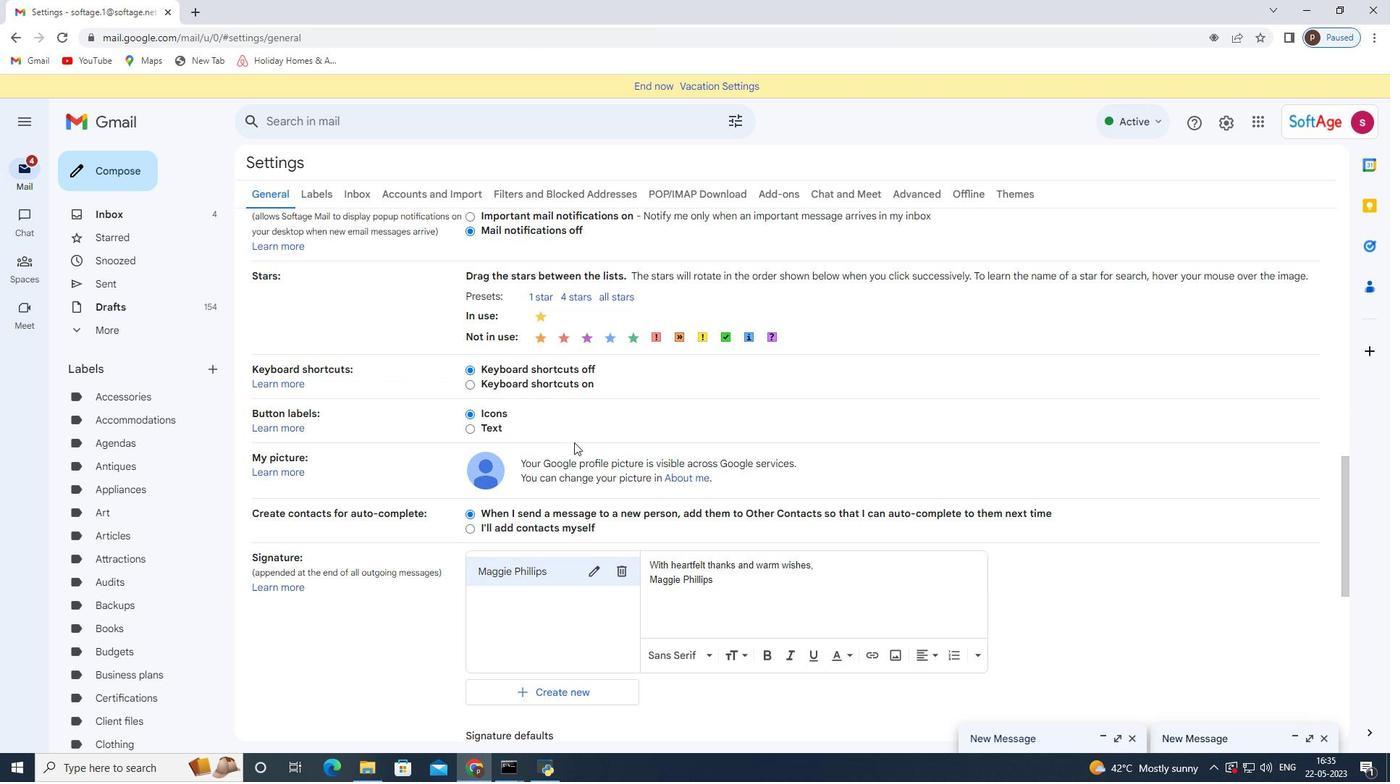 
Action: Mouse moved to (573, 447)
Screenshot: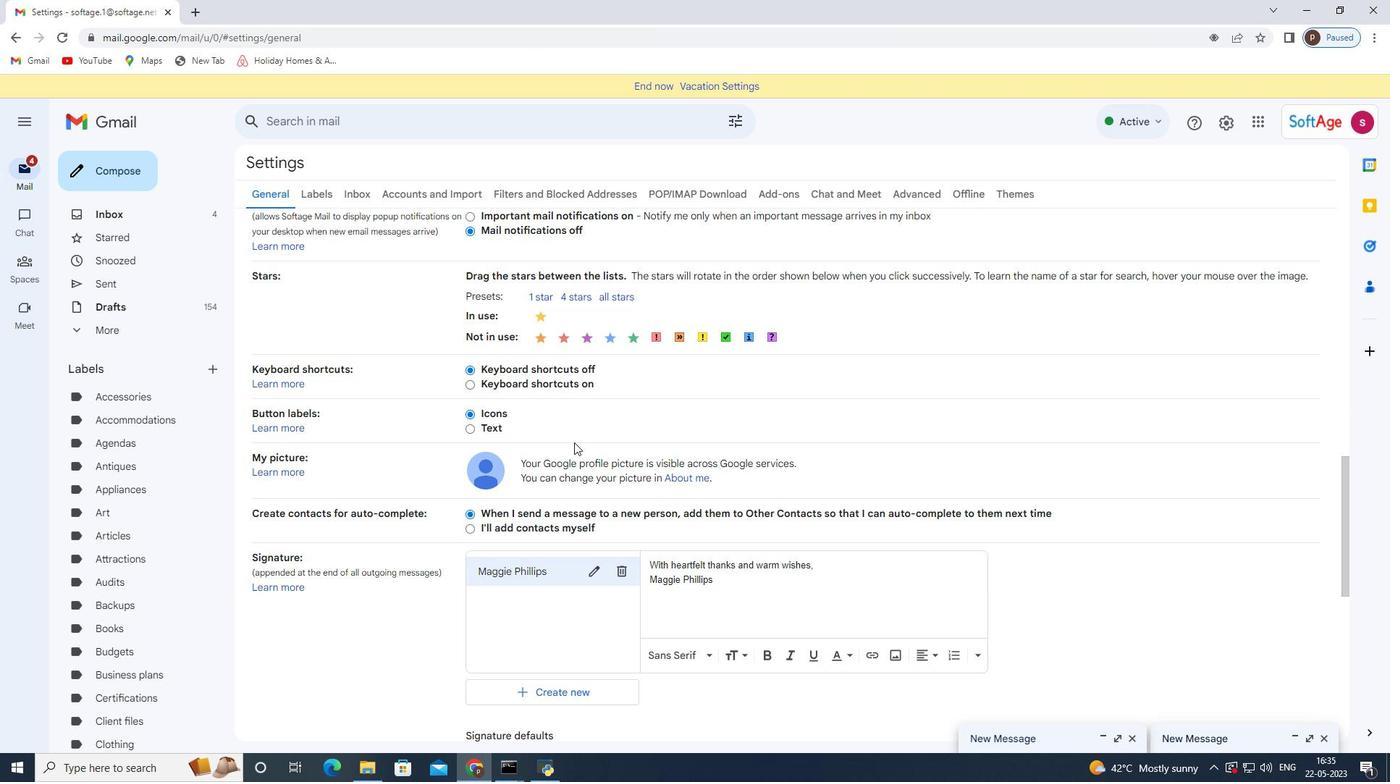 
Action: Mouse scrolled (573, 446) with delta (0, 0)
Screenshot: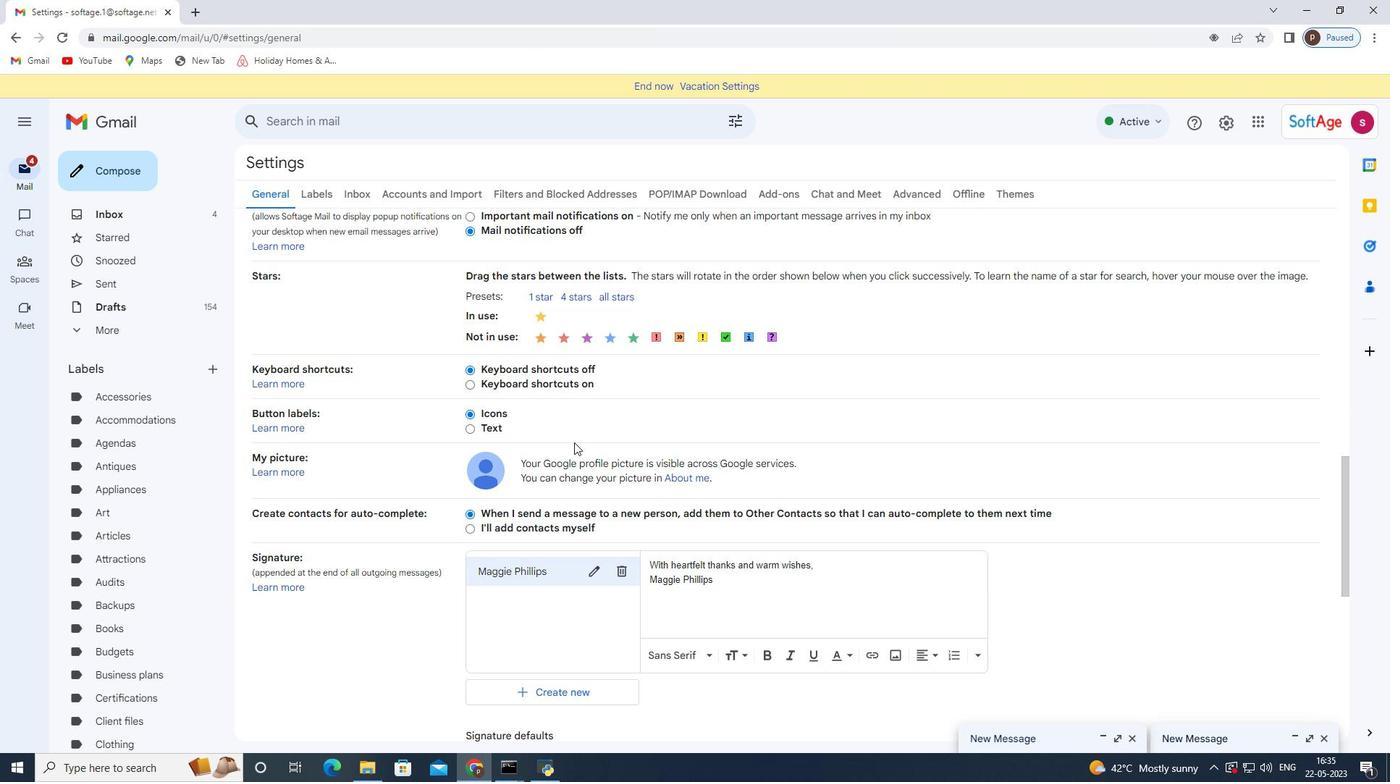 
Action: Mouse moved to (572, 448)
Screenshot: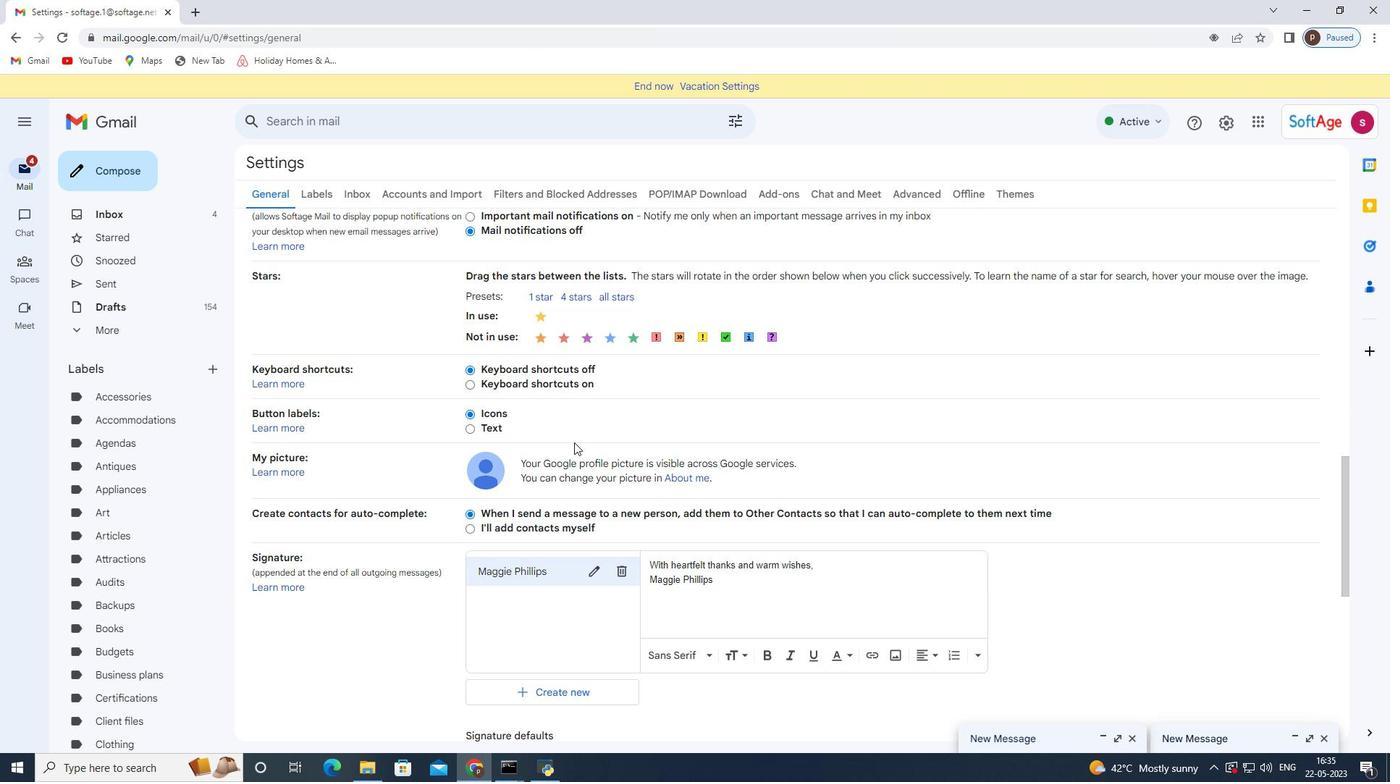 
Action: Mouse scrolled (572, 447) with delta (0, 0)
Screenshot: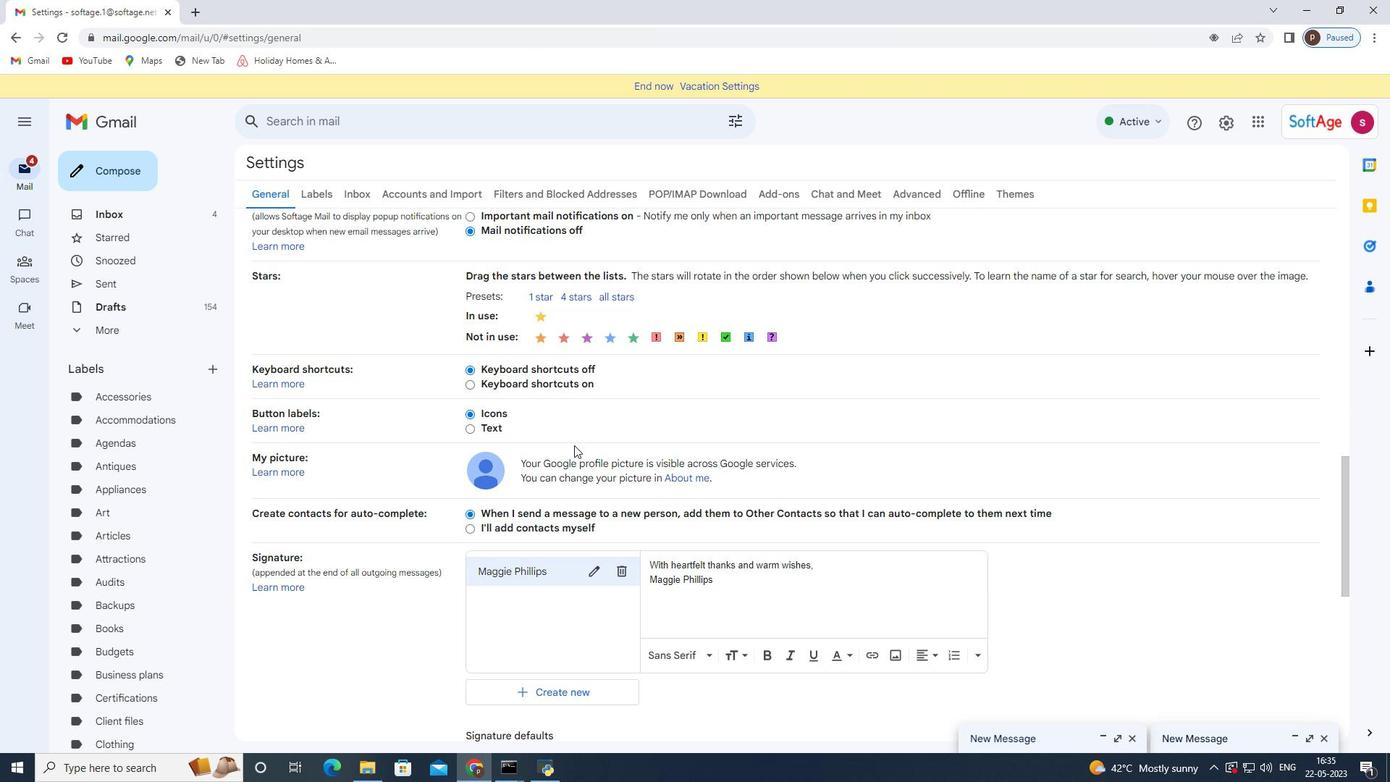 
Action: Mouse moved to (619, 350)
Screenshot: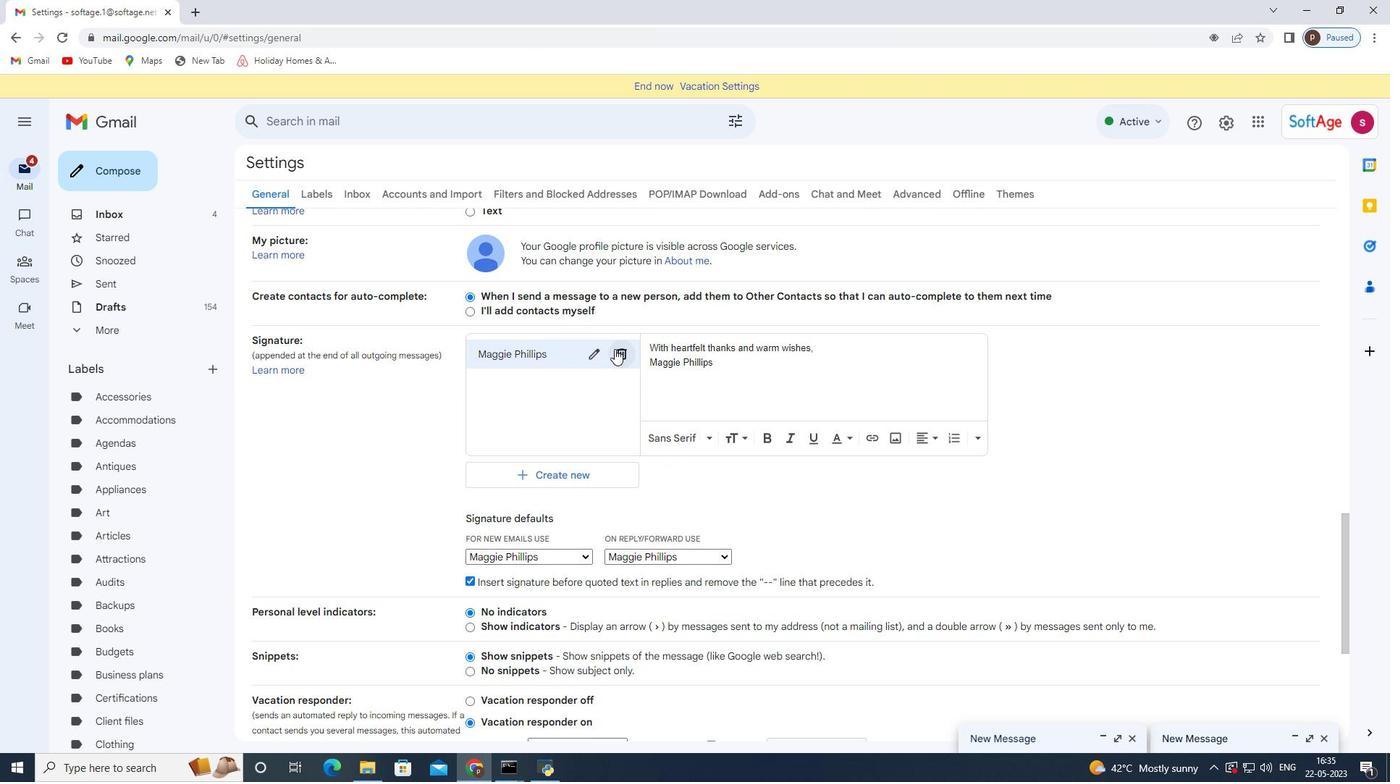 
Action: Mouse pressed left at (619, 350)
Screenshot: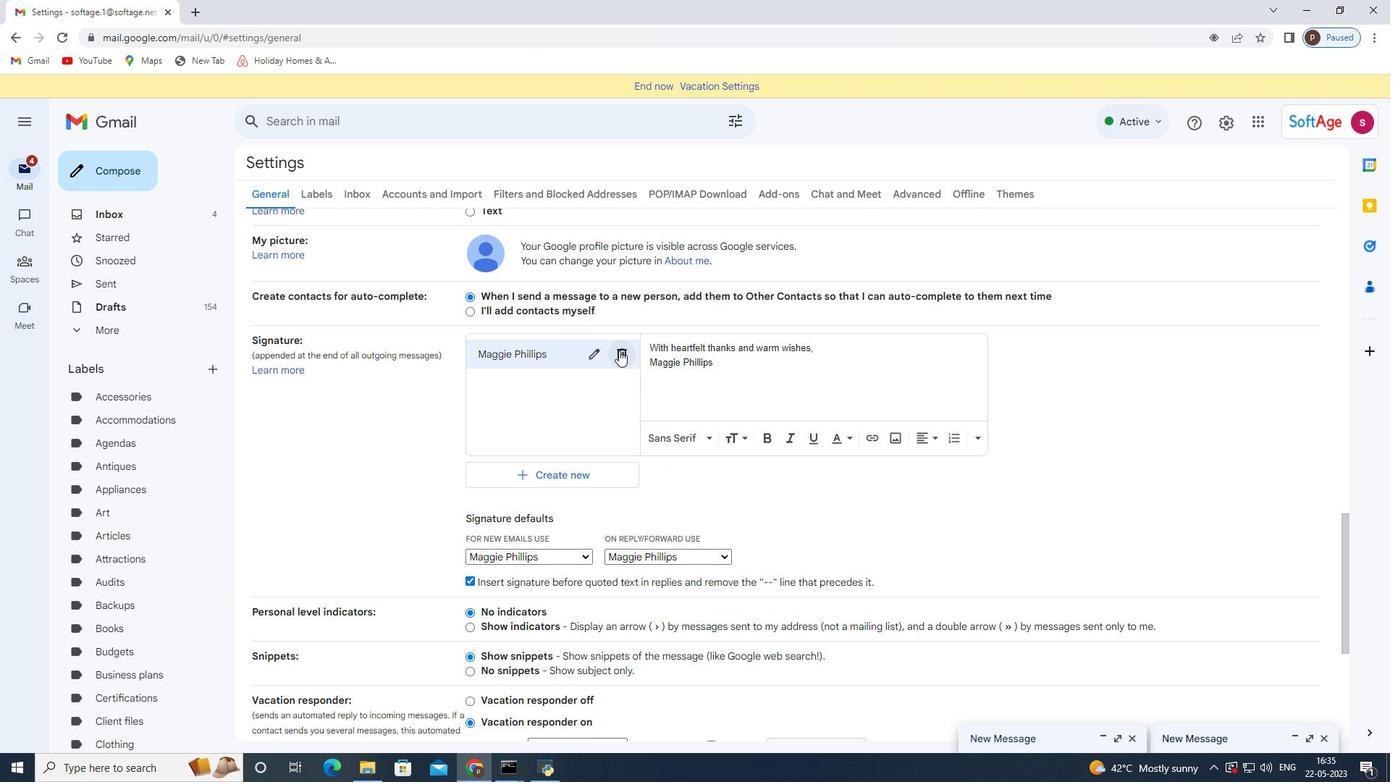 
Action: Mouse moved to (827, 445)
Screenshot: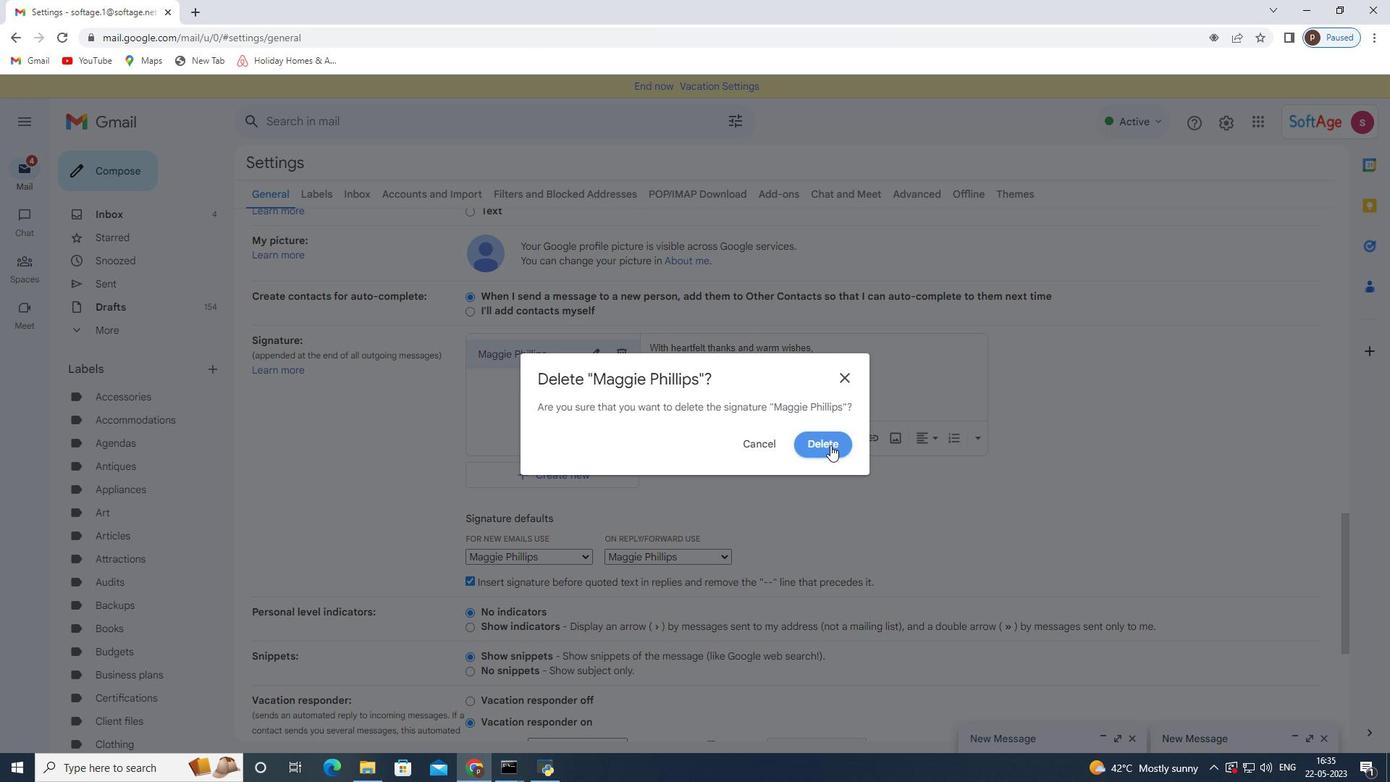 
Action: Mouse pressed left at (827, 445)
Screenshot: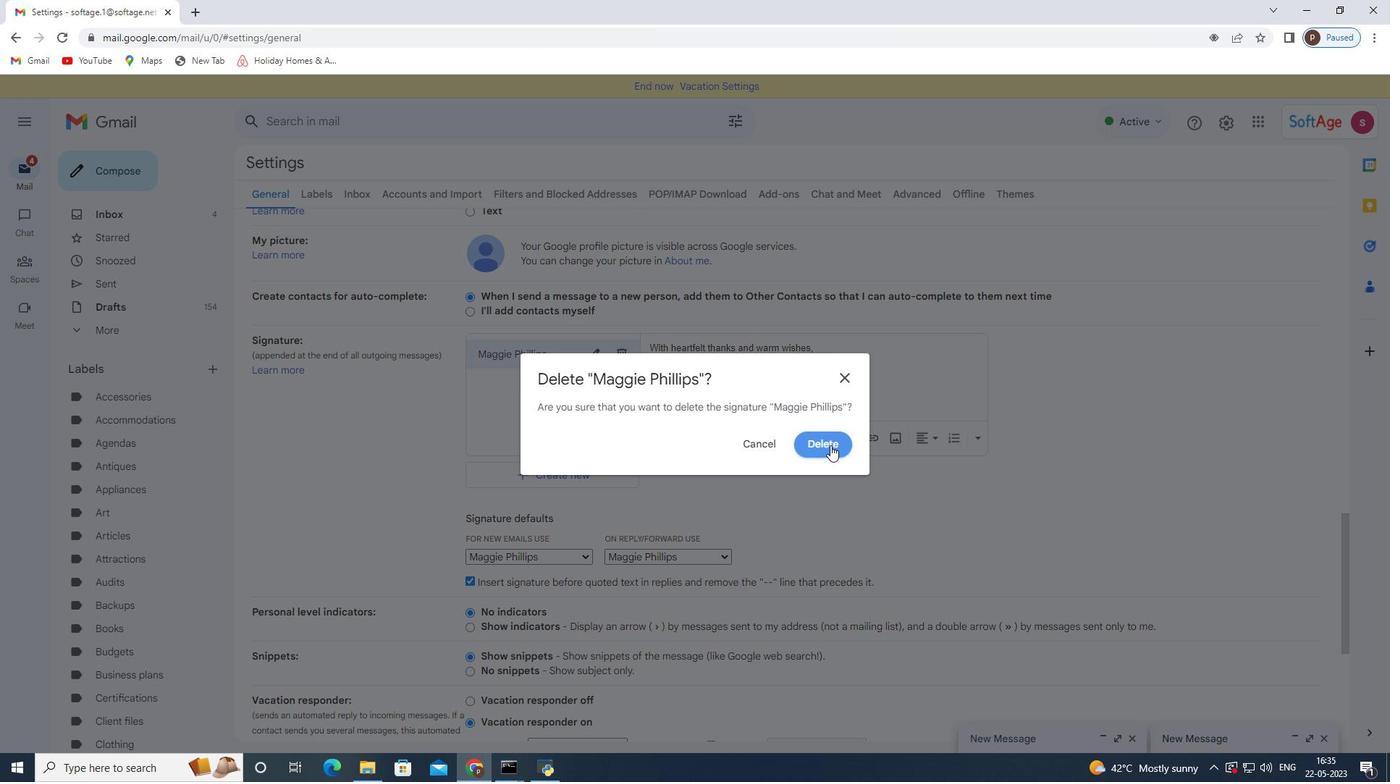 
Action: Mouse moved to (549, 370)
Screenshot: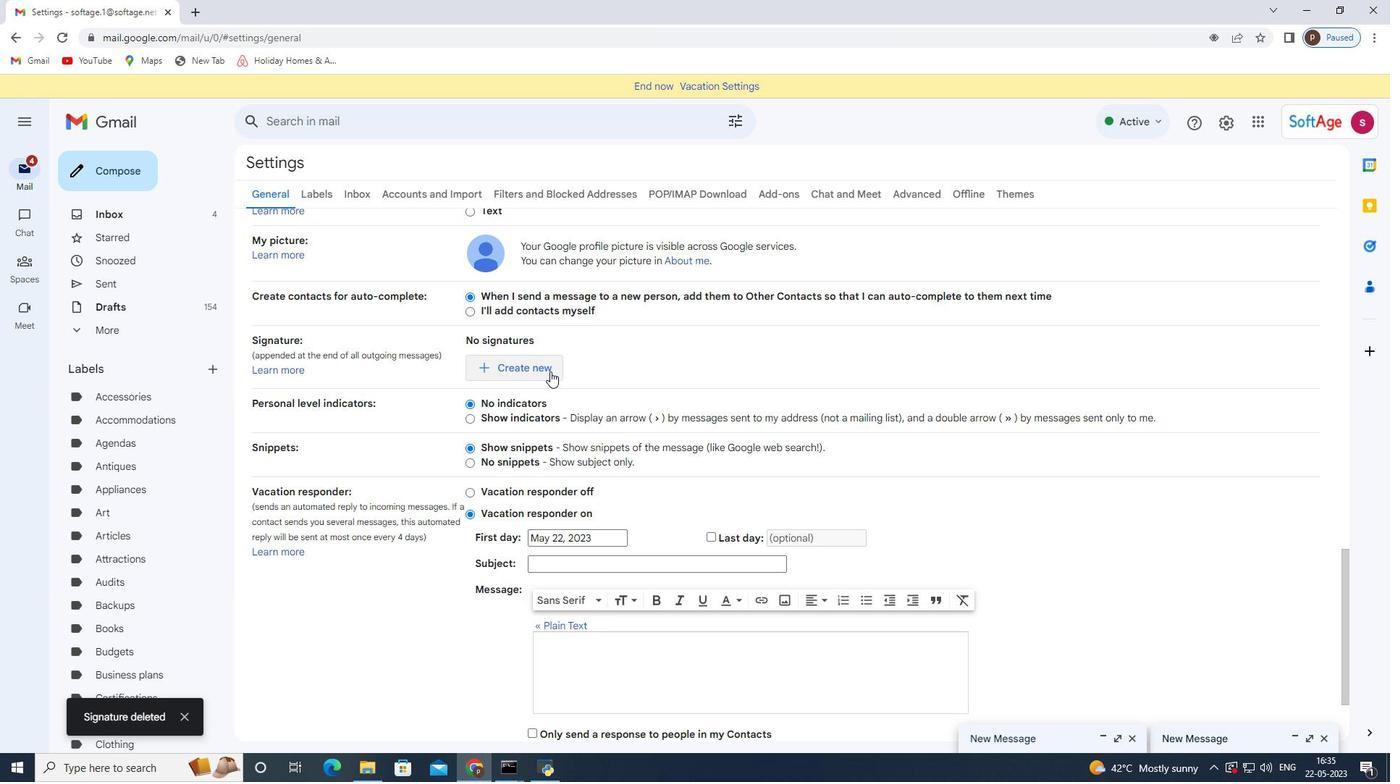 
Action: Mouse pressed left at (549, 370)
Screenshot: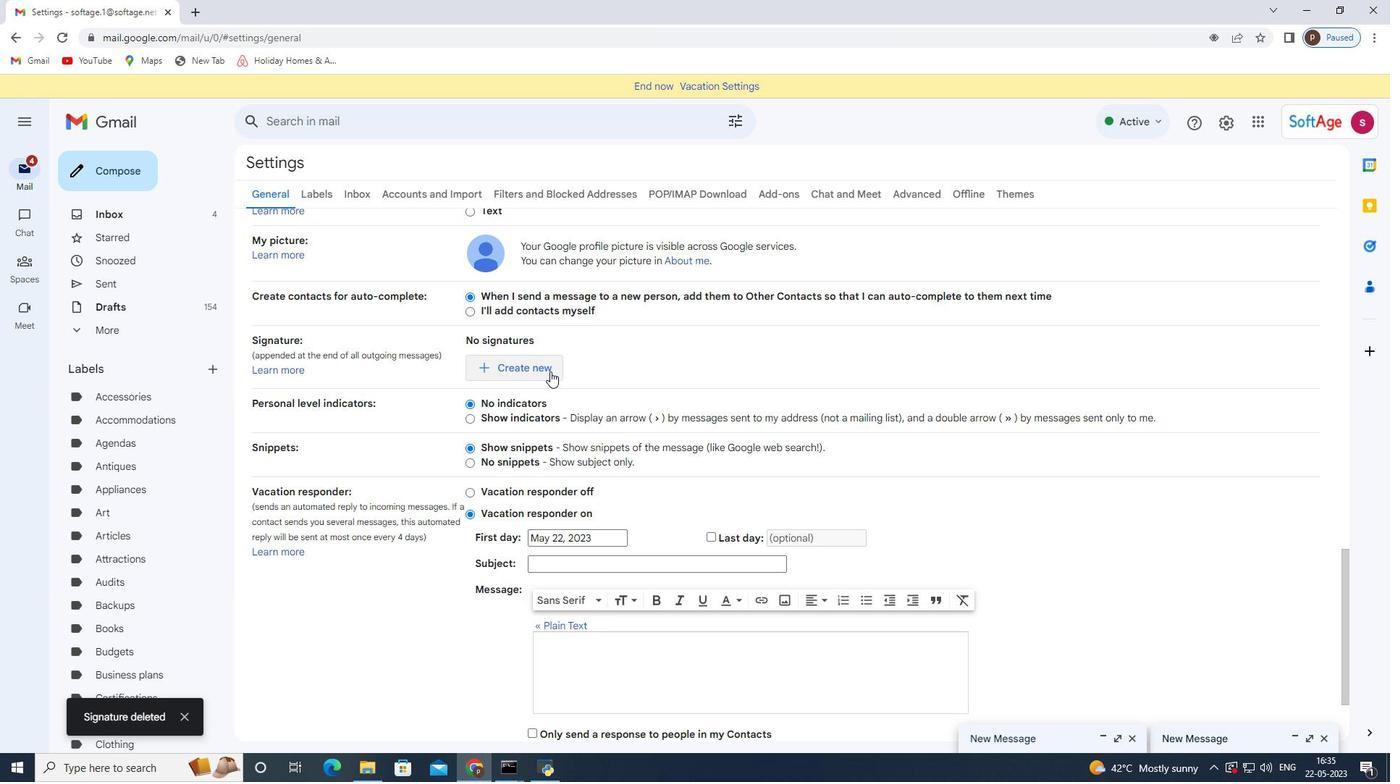 
Action: Mouse moved to (585, 408)
Screenshot: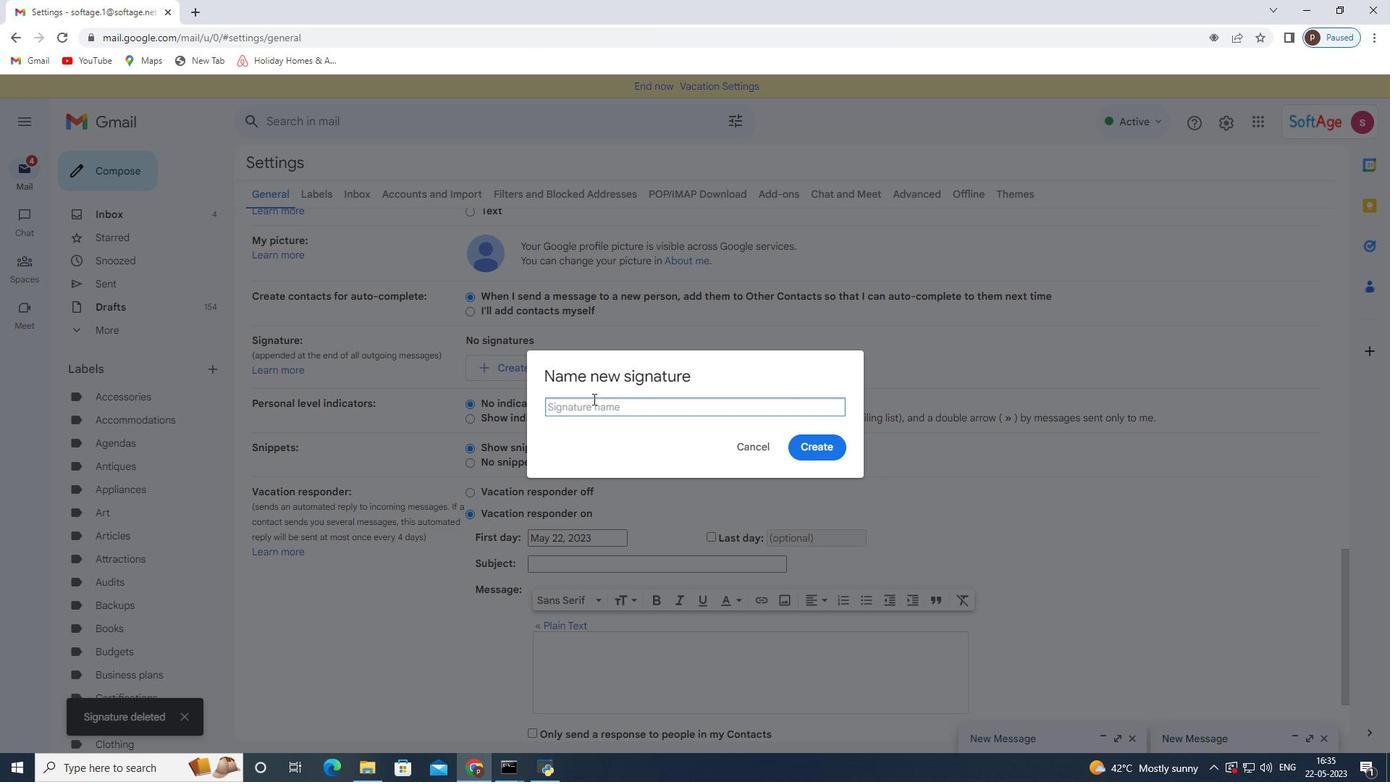 
Action: Mouse pressed left at (585, 408)
Screenshot: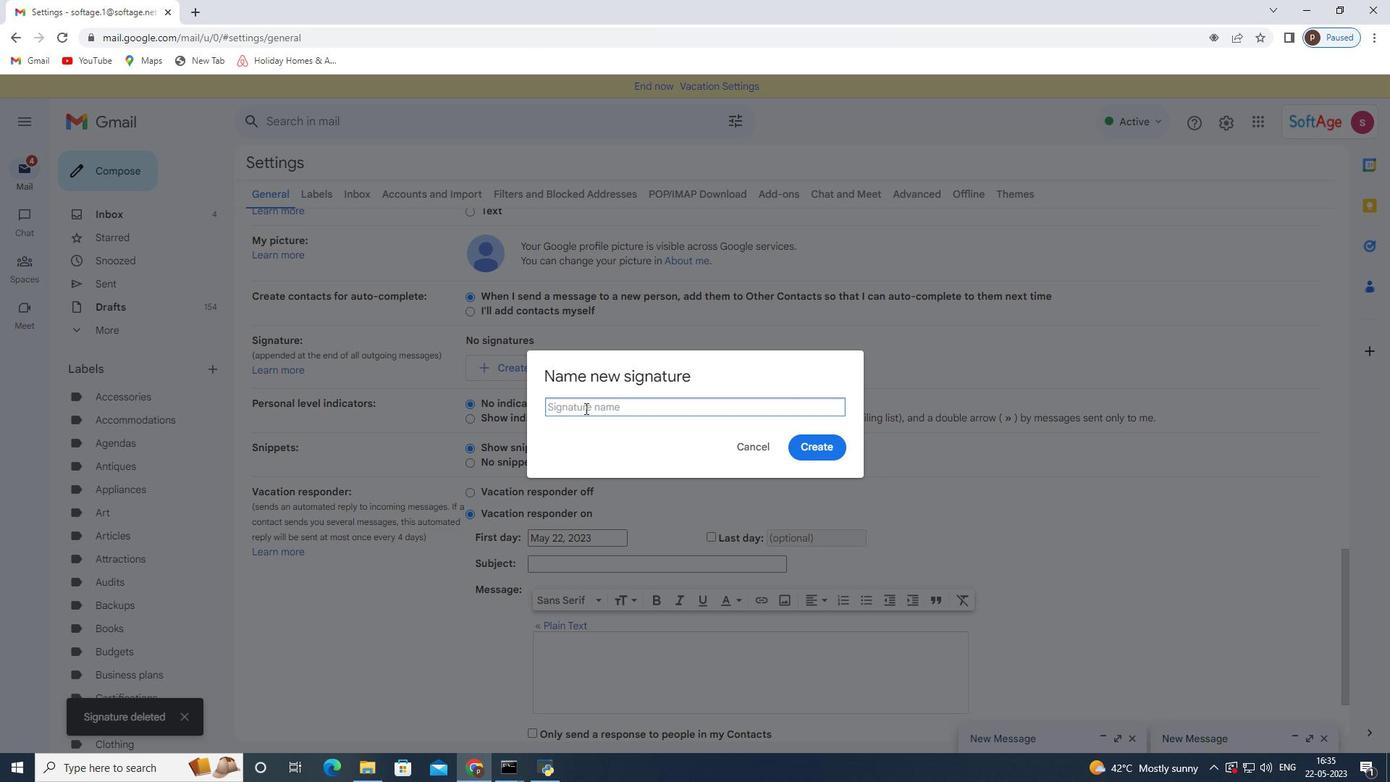 
Action: Key pressed <Key.shift><Key.shift><Key.shift>Manuel<Key.space><Key.shift>Garcia
Screenshot: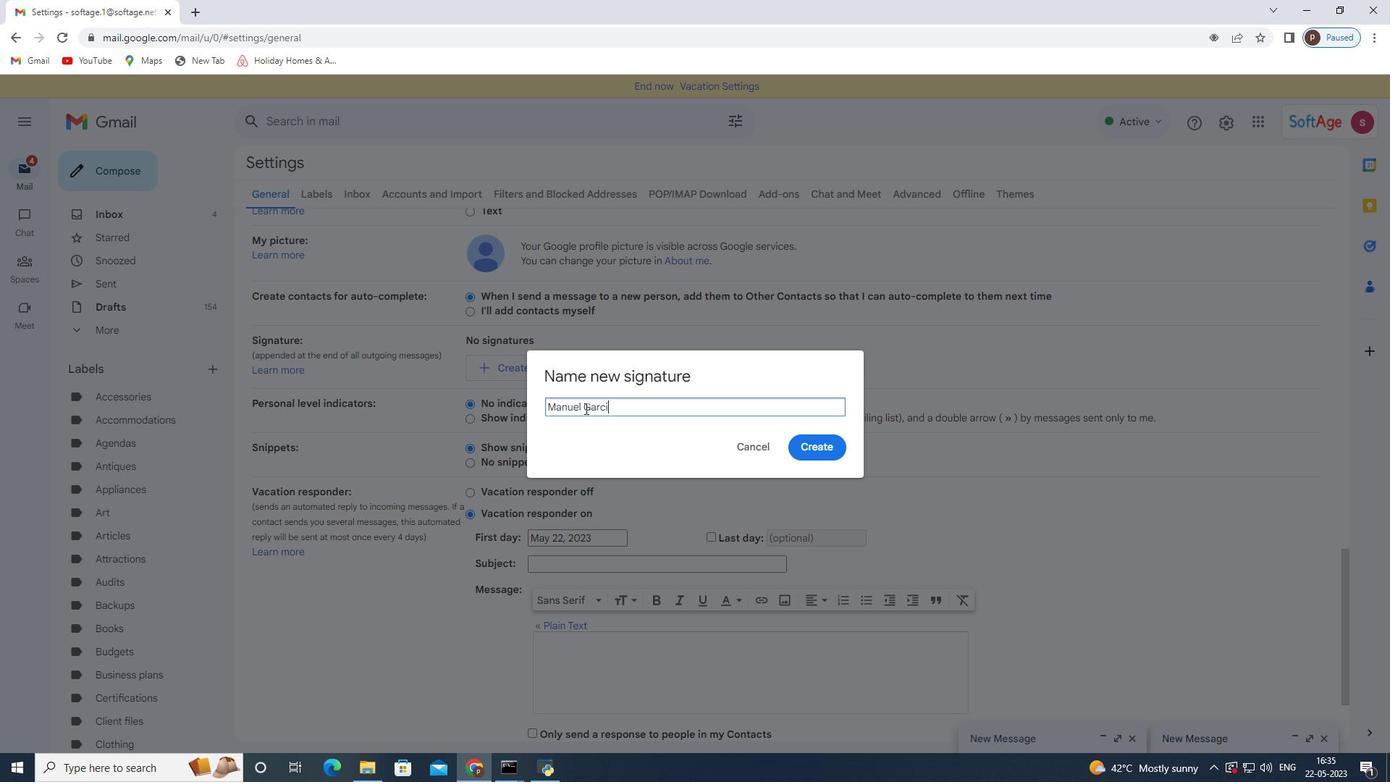 
Action: Mouse moved to (806, 446)
Screenshot: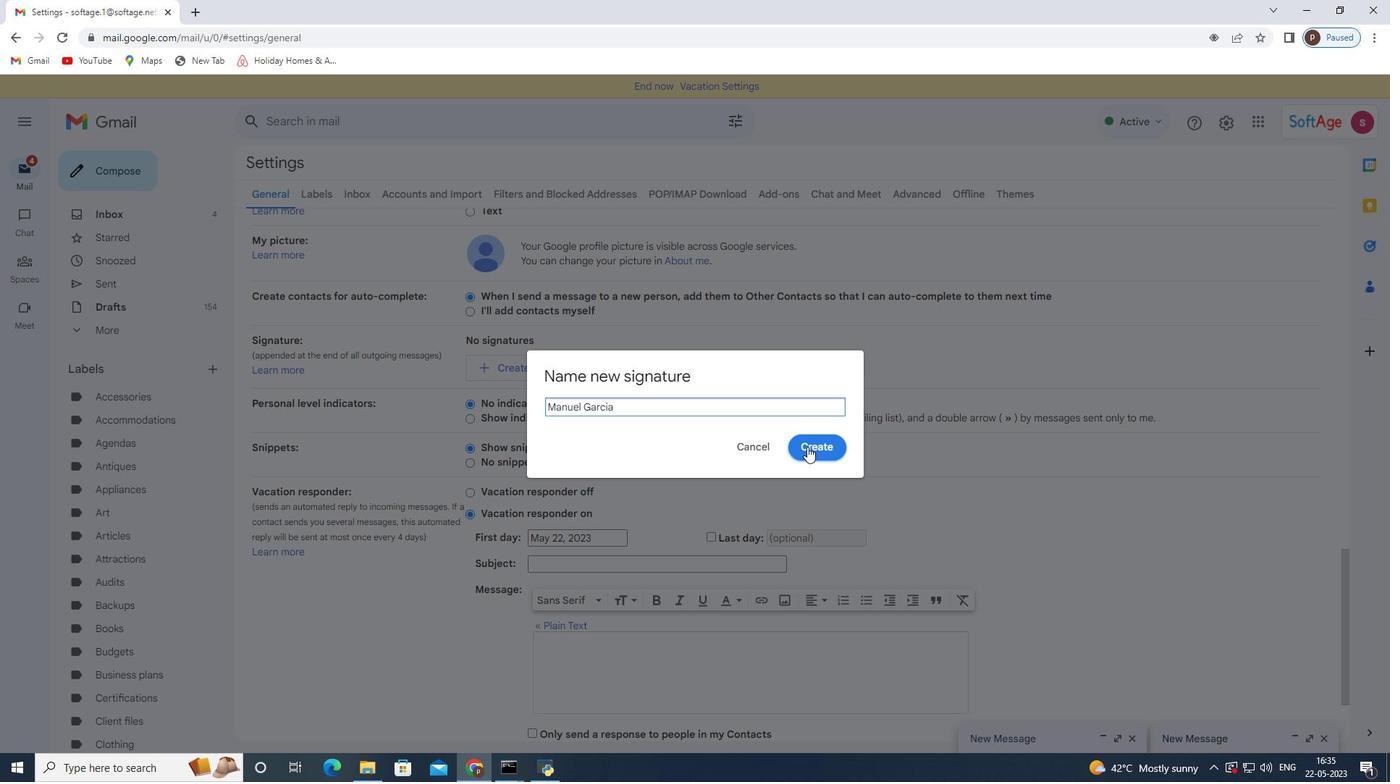 
Action: Mouse pressed left at (806, 446)
Screenshot: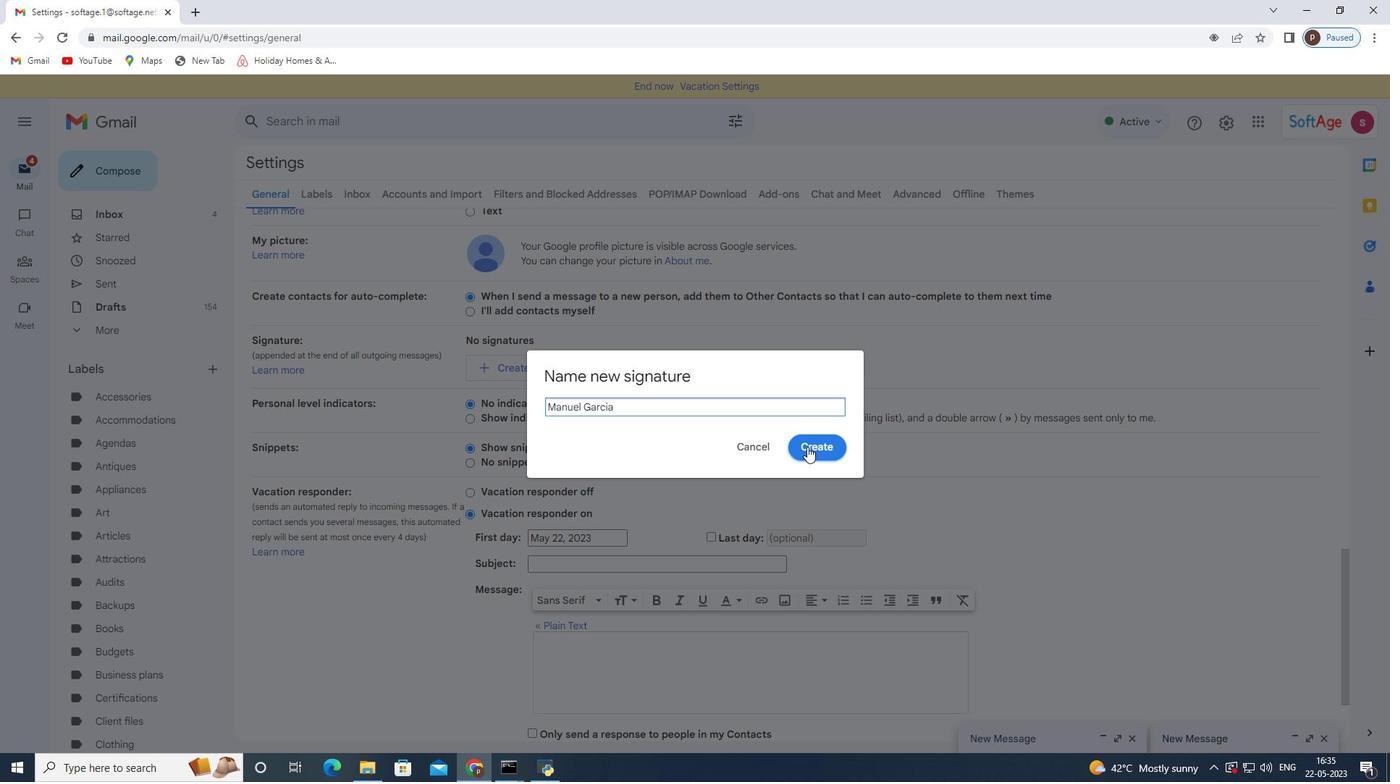 
Action: Mouse moved to (681, 350)
Screenshot: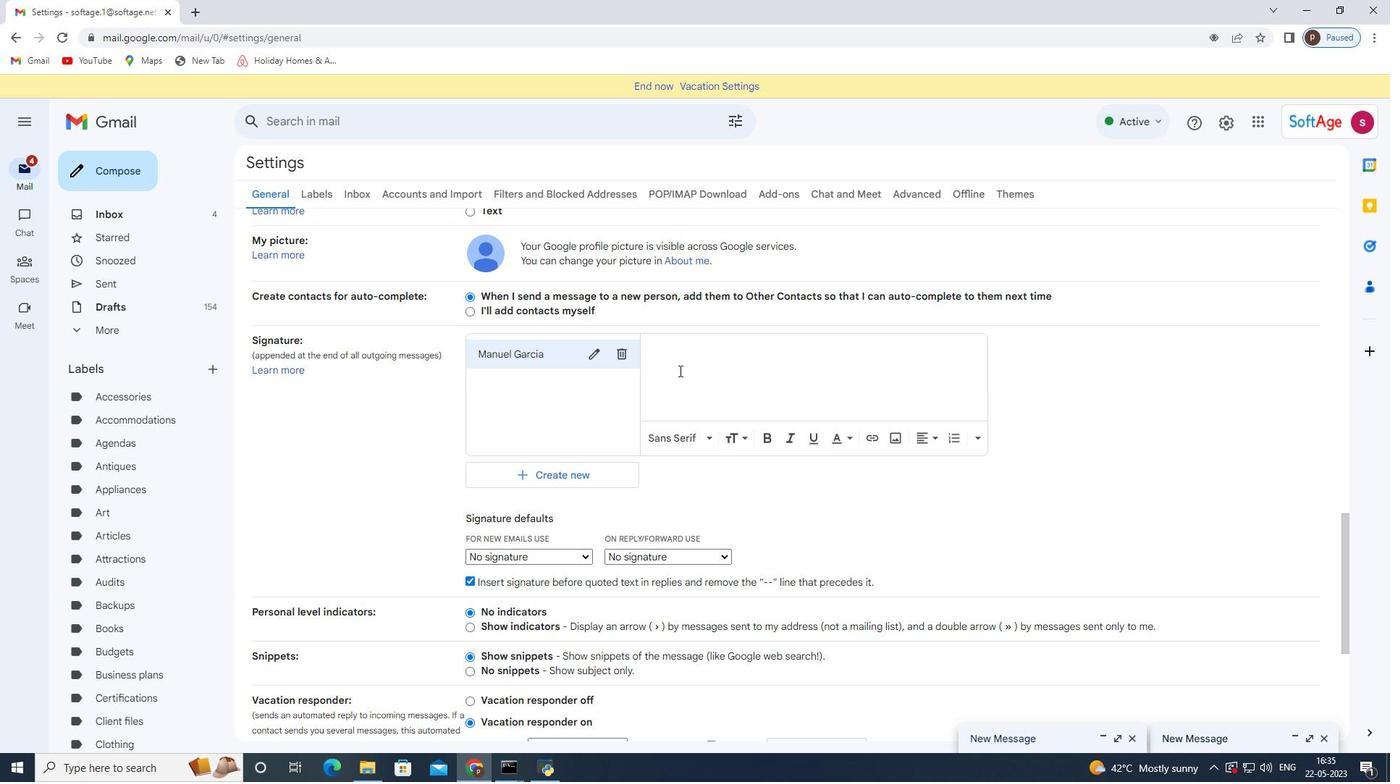
Action: Mouse pressed left at (681, 350)
Screenshot: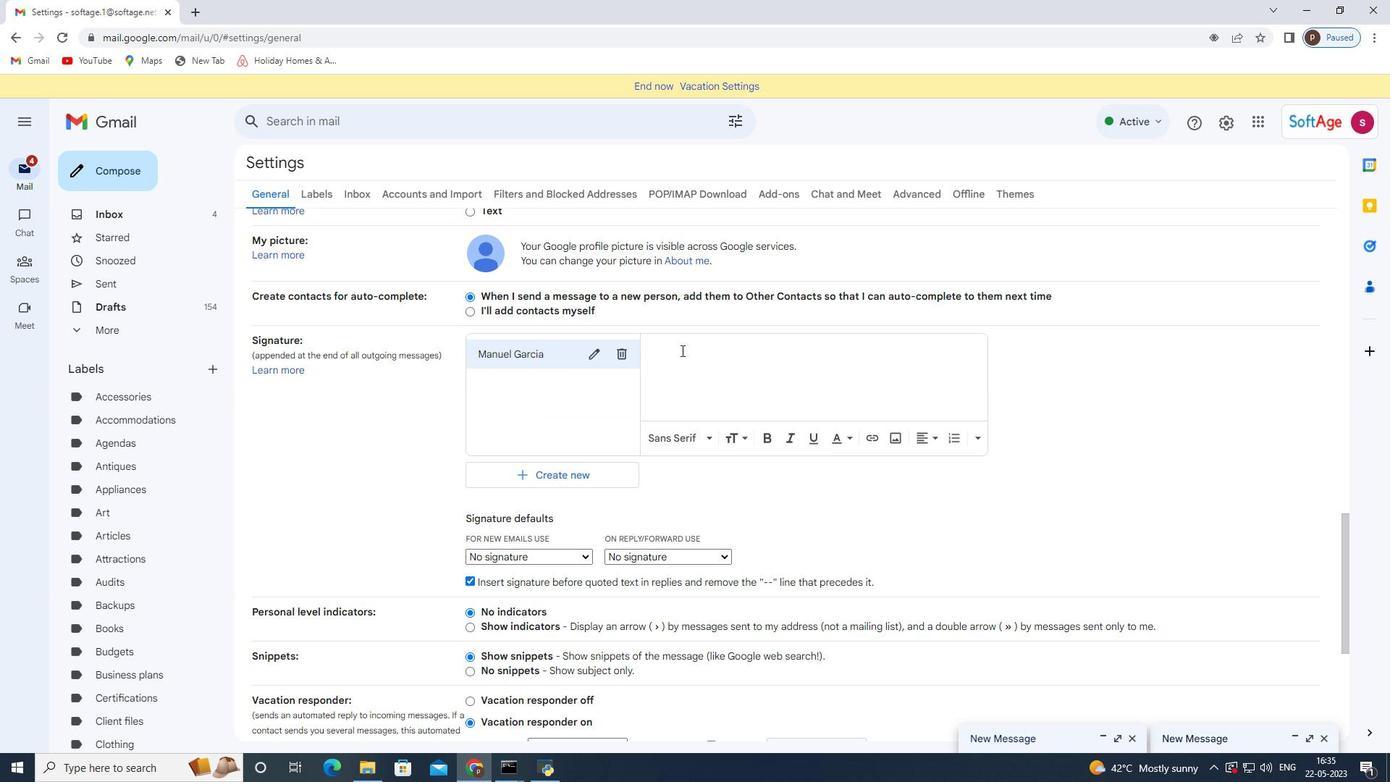 
Action: Key pressed <Key.shift>Have<Key.space>a<Key.space>great<Key.space><Key.shift>National<Key.space><Key.shift>Family<Key.space><Key.shift>Literacy<Key.space><Key.shift>Month,<Key.enter><Key.shift>Manuel<Key.space><Key.shift>Garcia
Screenshot: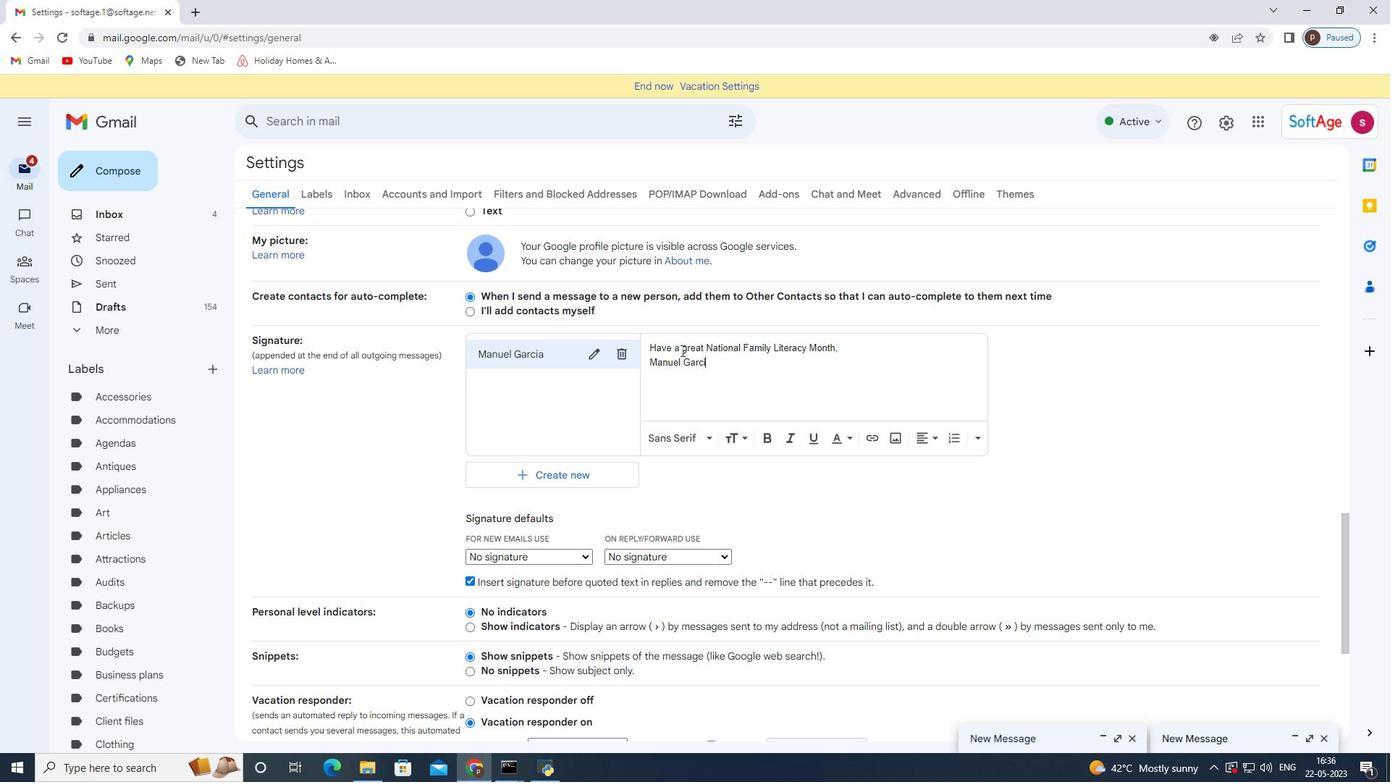 
Action: Mouse moved to (704, 449)
Screenshot: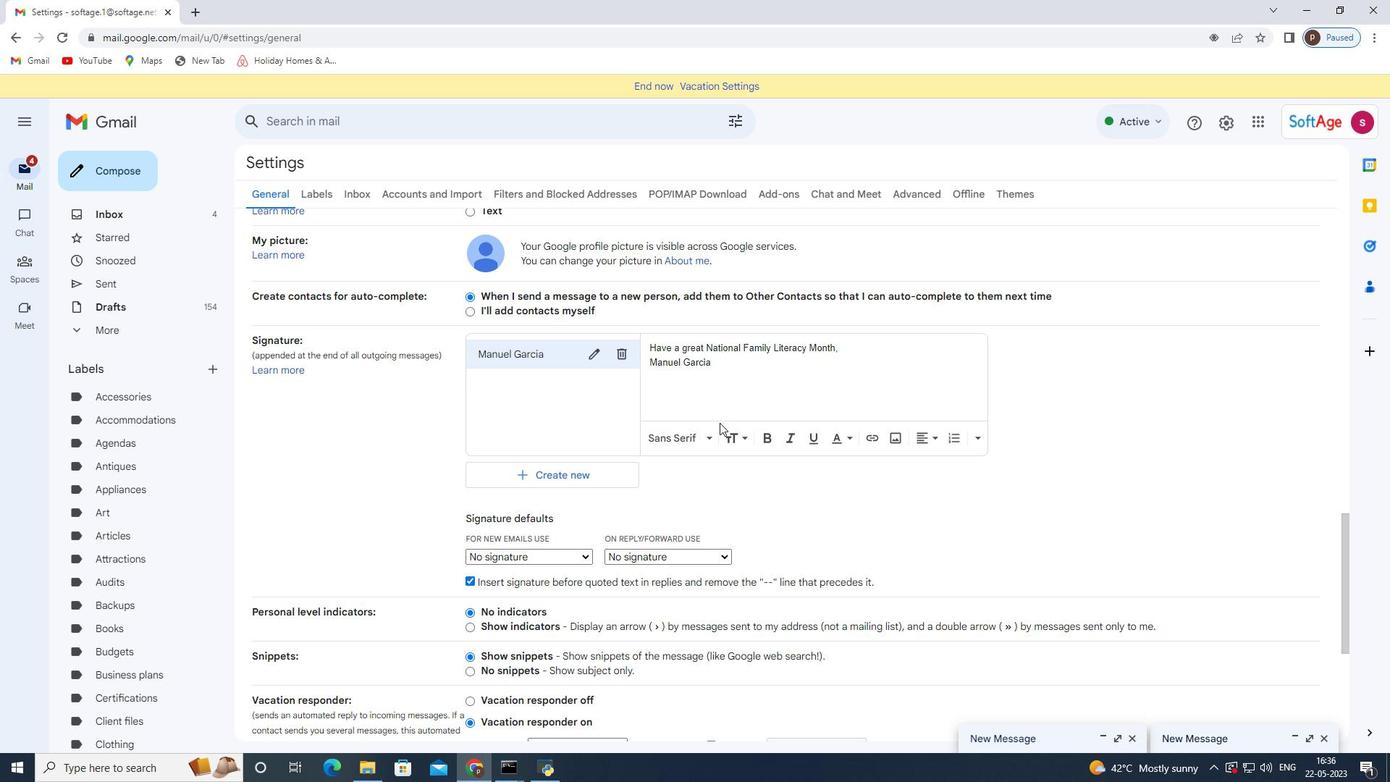 
Action: Mouse scrolled (704, 448) with delta (0, 0)
Screenshot: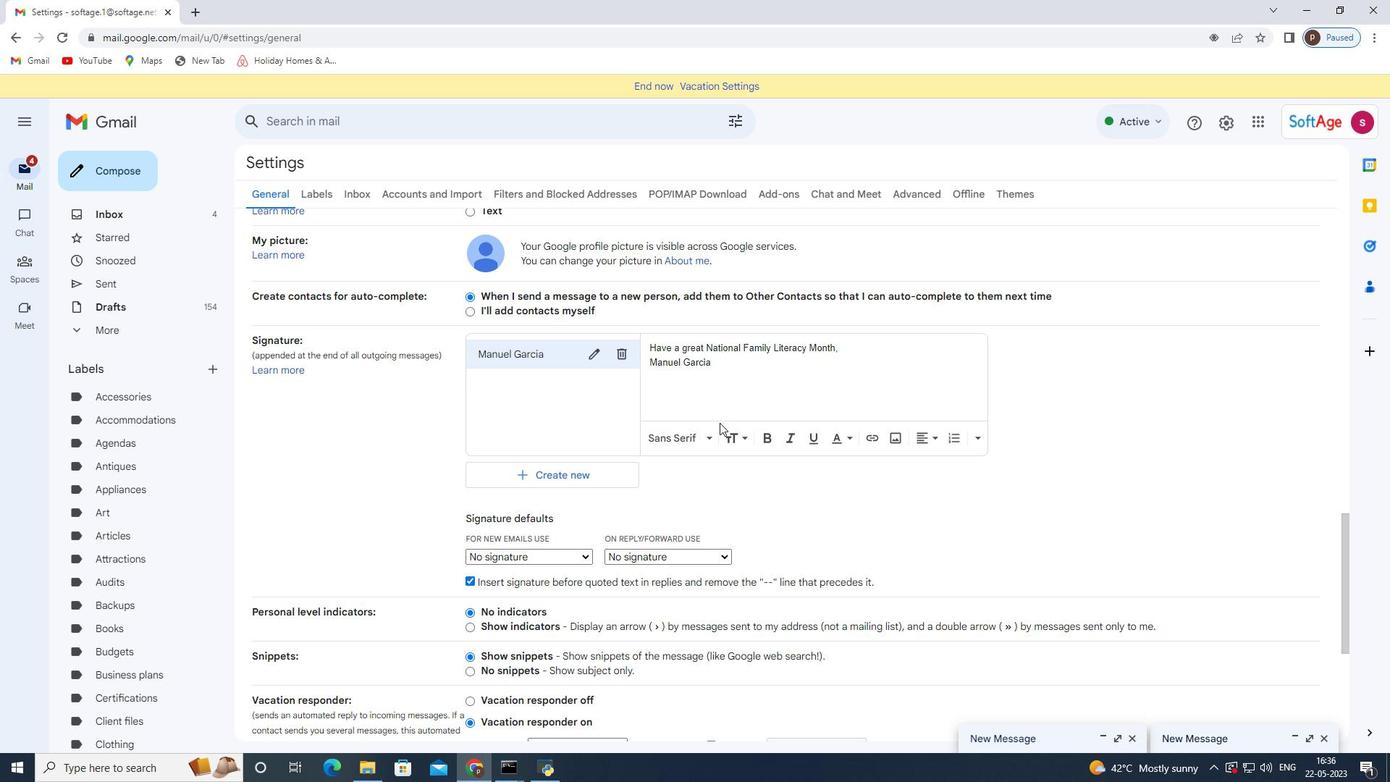 
Action: Mouse moved to (578, 479)
Screenshot: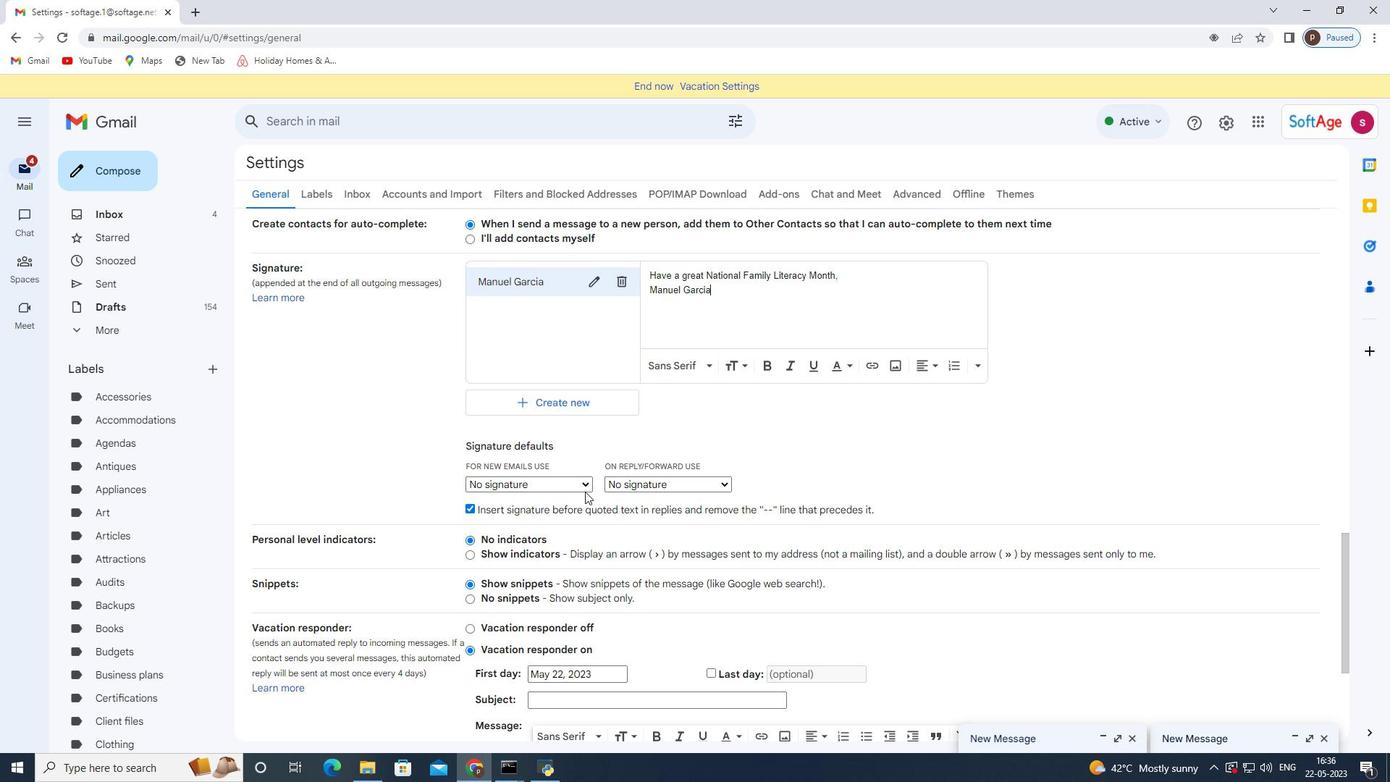 
Action: Mouse pressed left at (578, 479)
Screenshot: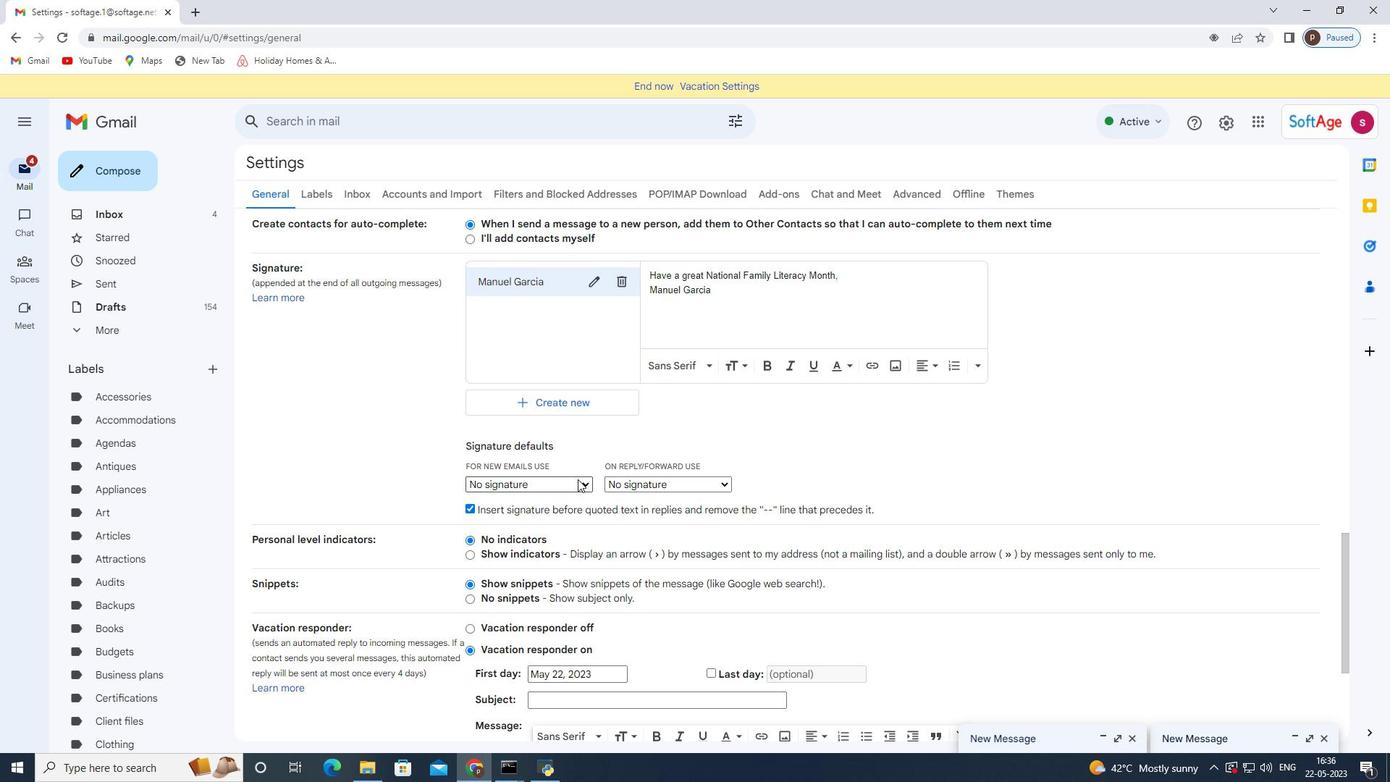 
Action: Mouse moved to (571, 512)
Screenshot: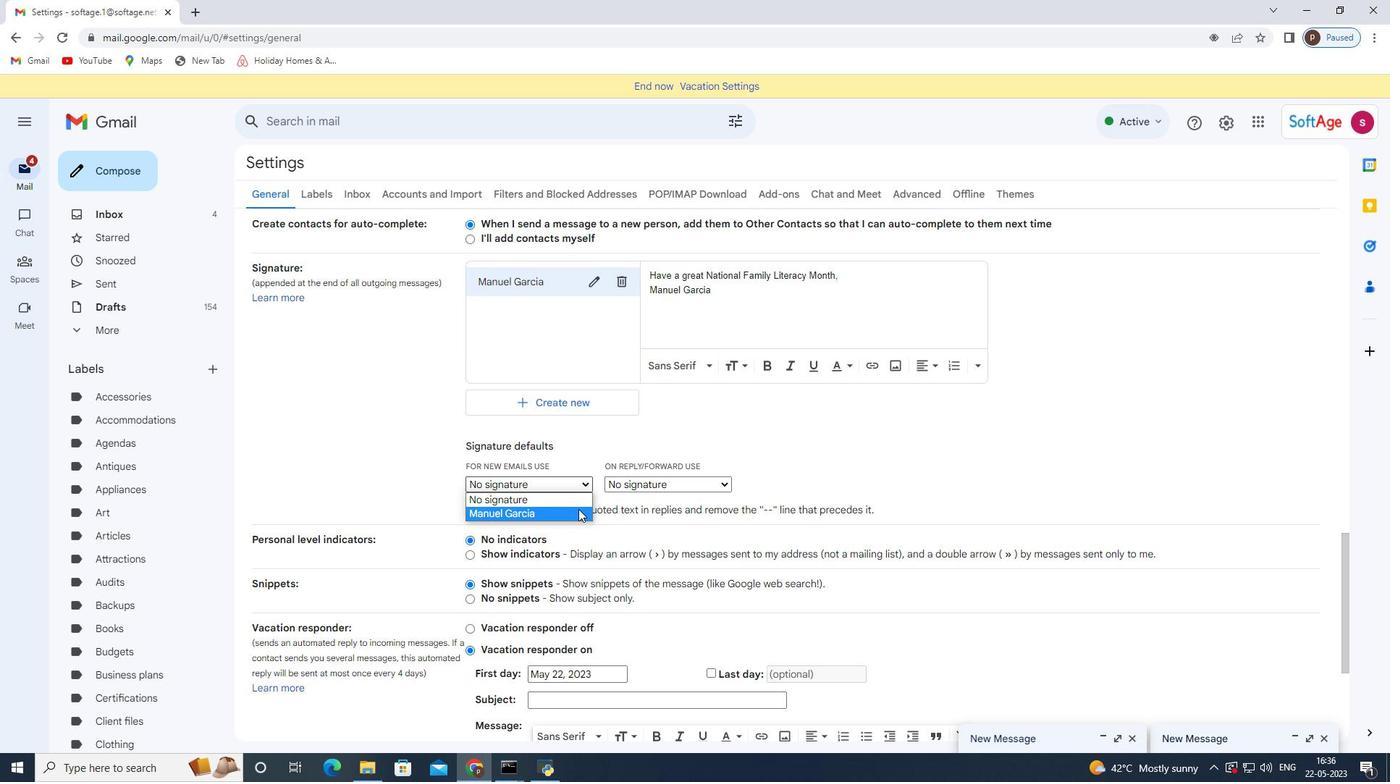 
Action: Mouse pressed left at (571, 512)
Screenshot: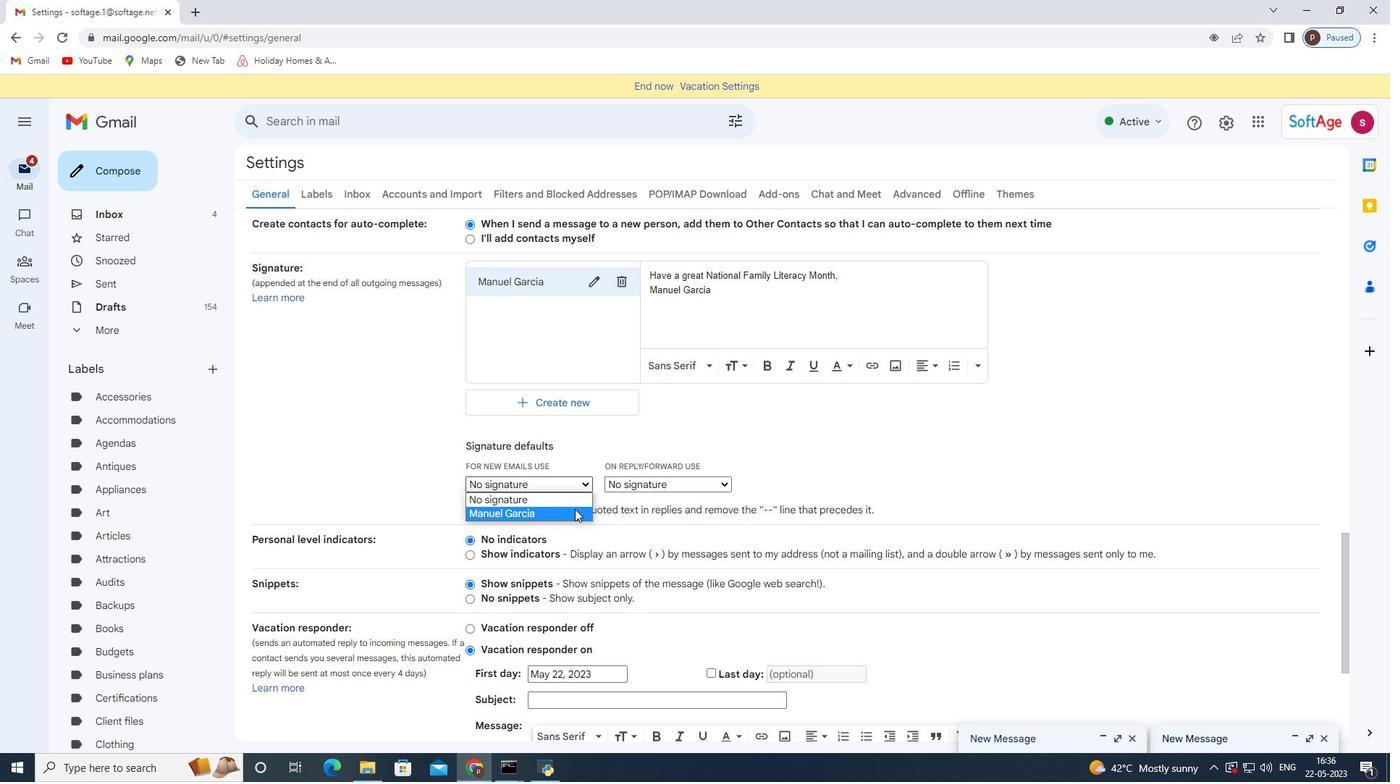
Action: Mouse moved to (644, 485)
Screenshot: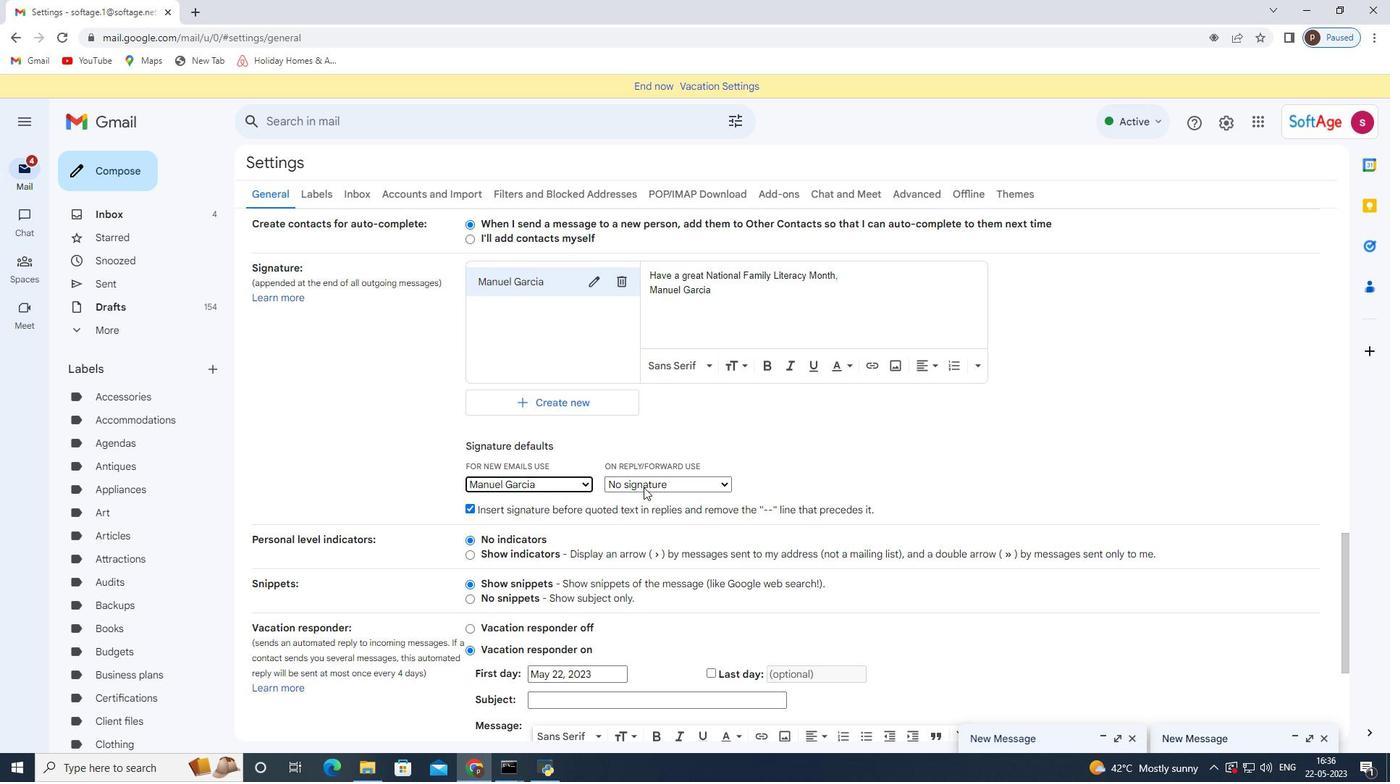 
Action: Mouse pressed left at (644, 485)
Screenshot: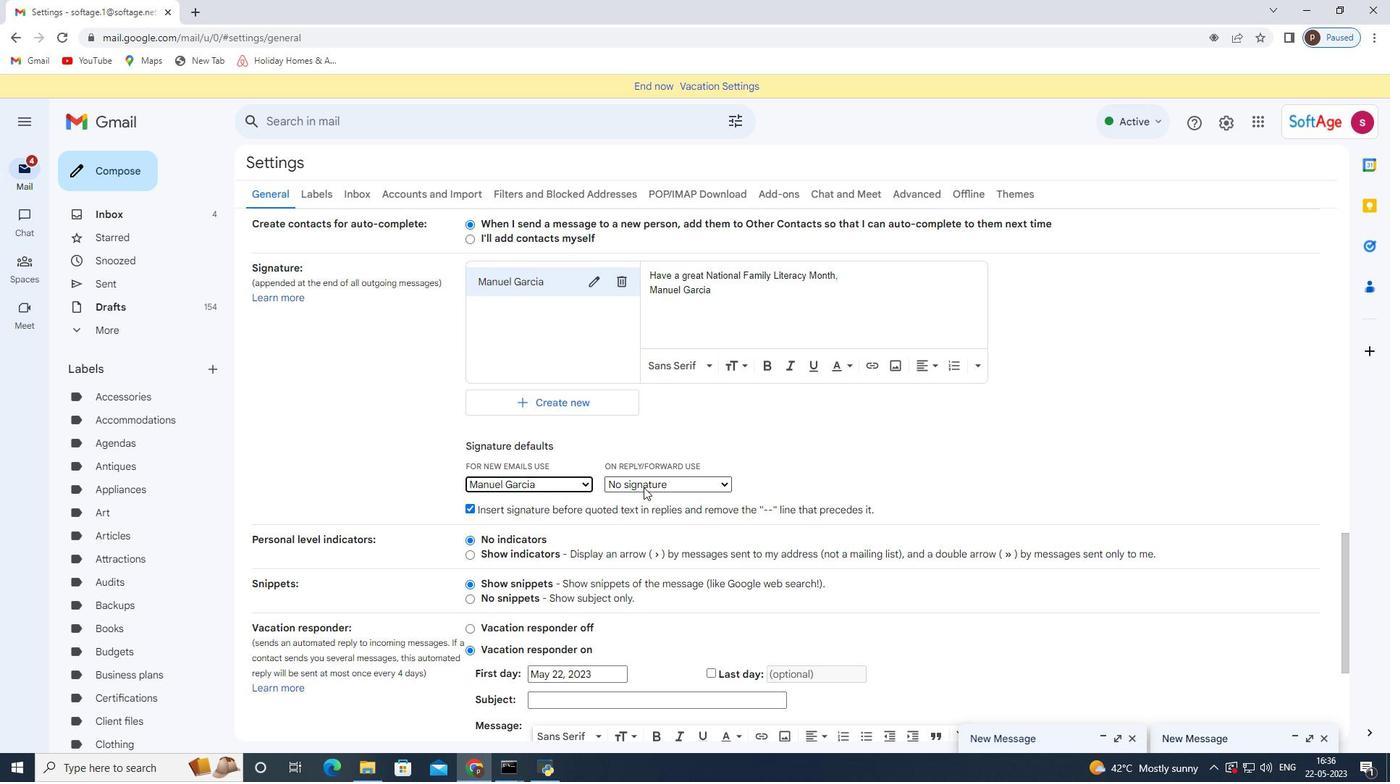 
Action: Mouse moved to (649, 515)
Screenshot: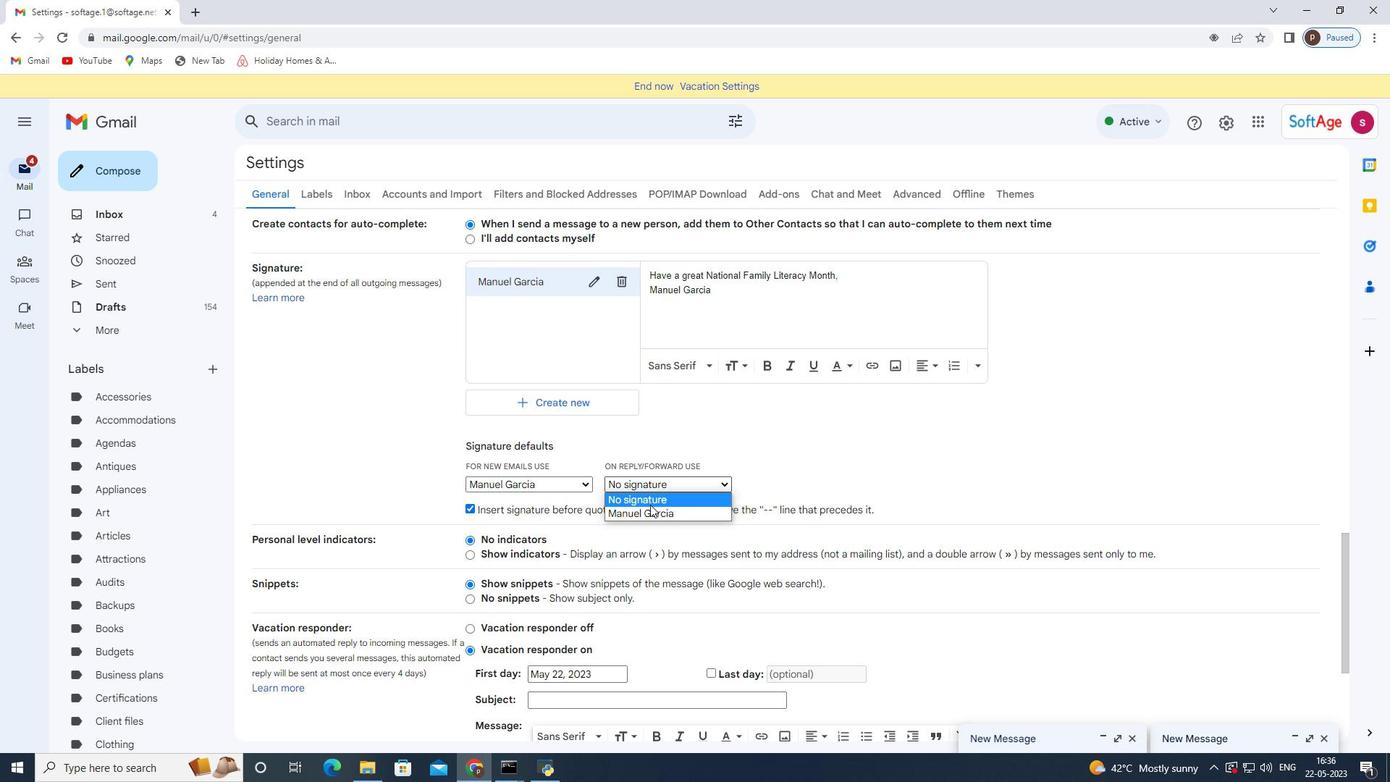 
Action: Mouse pressed left at (649, 515)
Screenshot: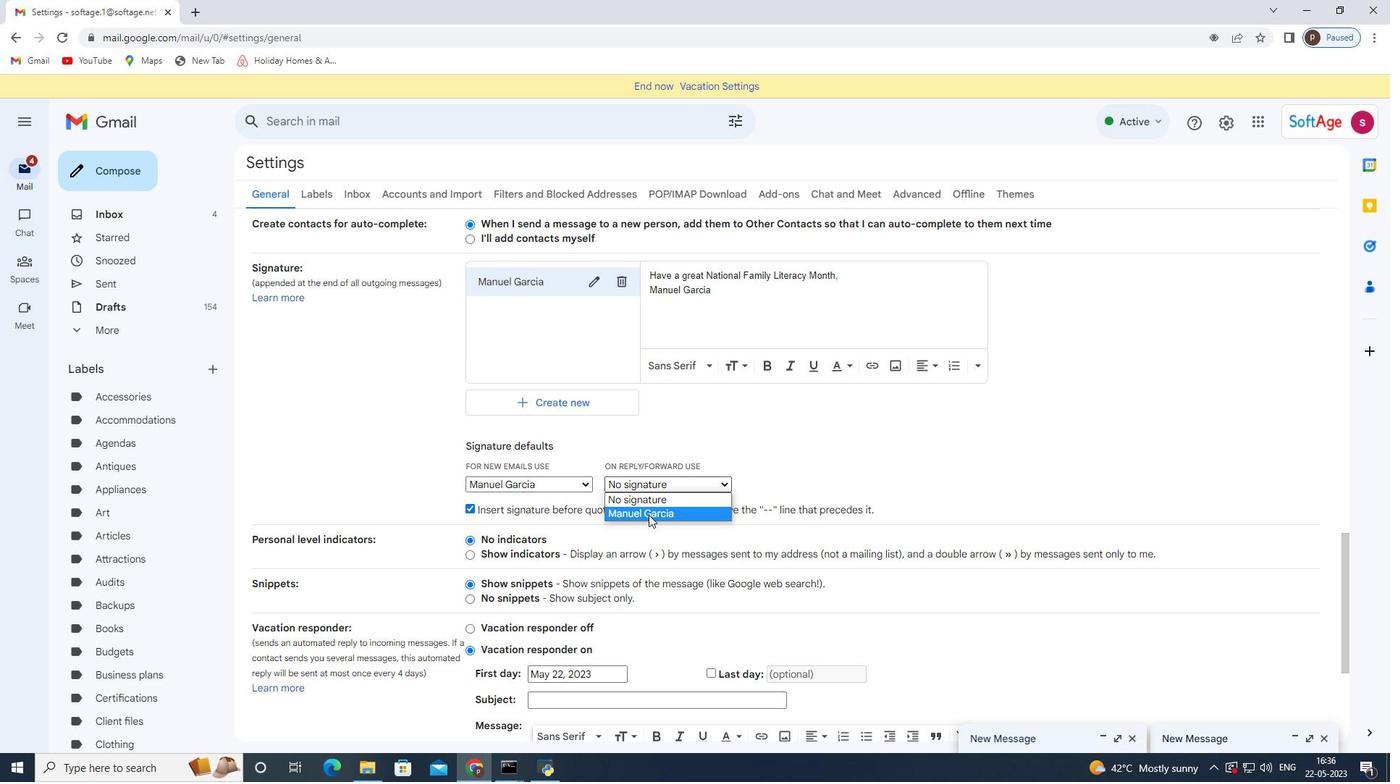 
Action: Mouse moved to (648, 515)
Screenshot: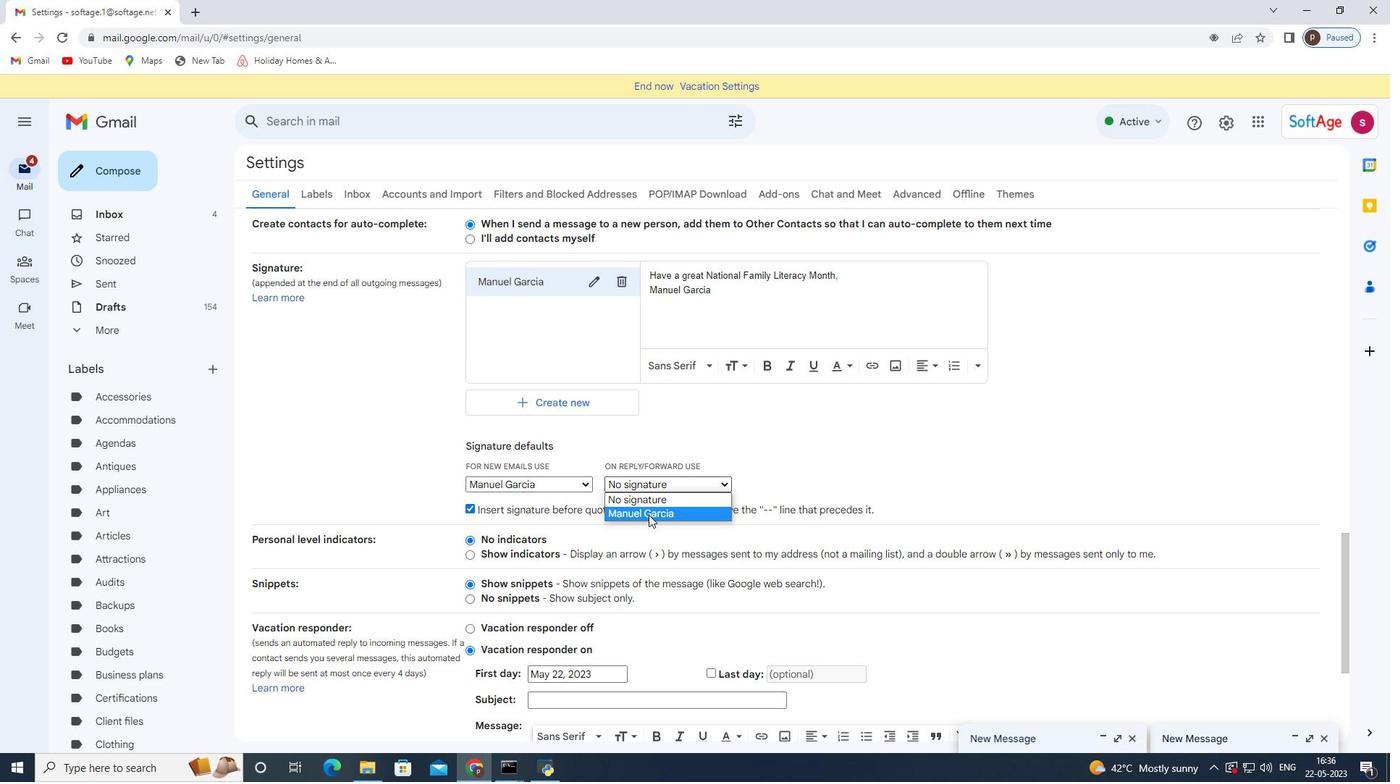 
Action: Mouse scrolled (648, 514) with delta (0, 0)
Screenshot: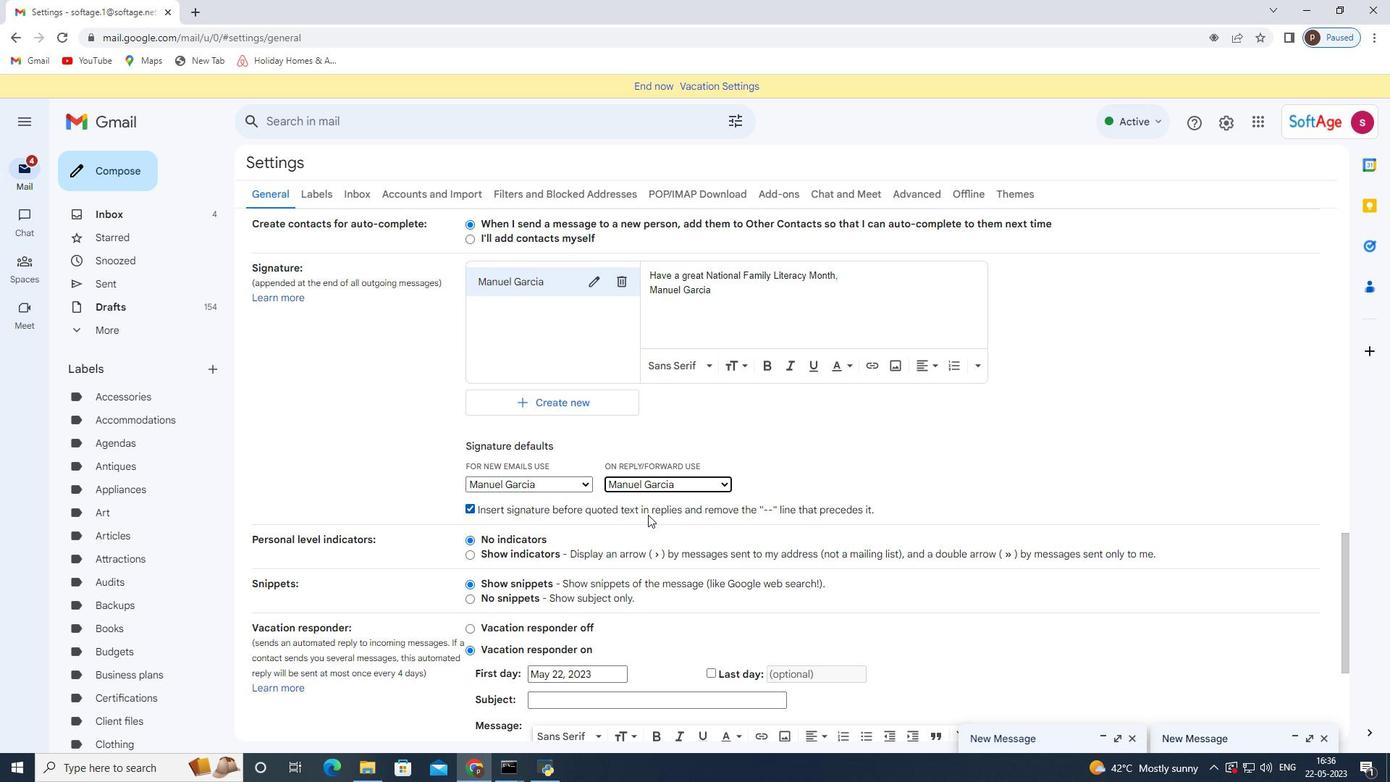 
Action: Mouse moved to (648, 515)
Screenshot: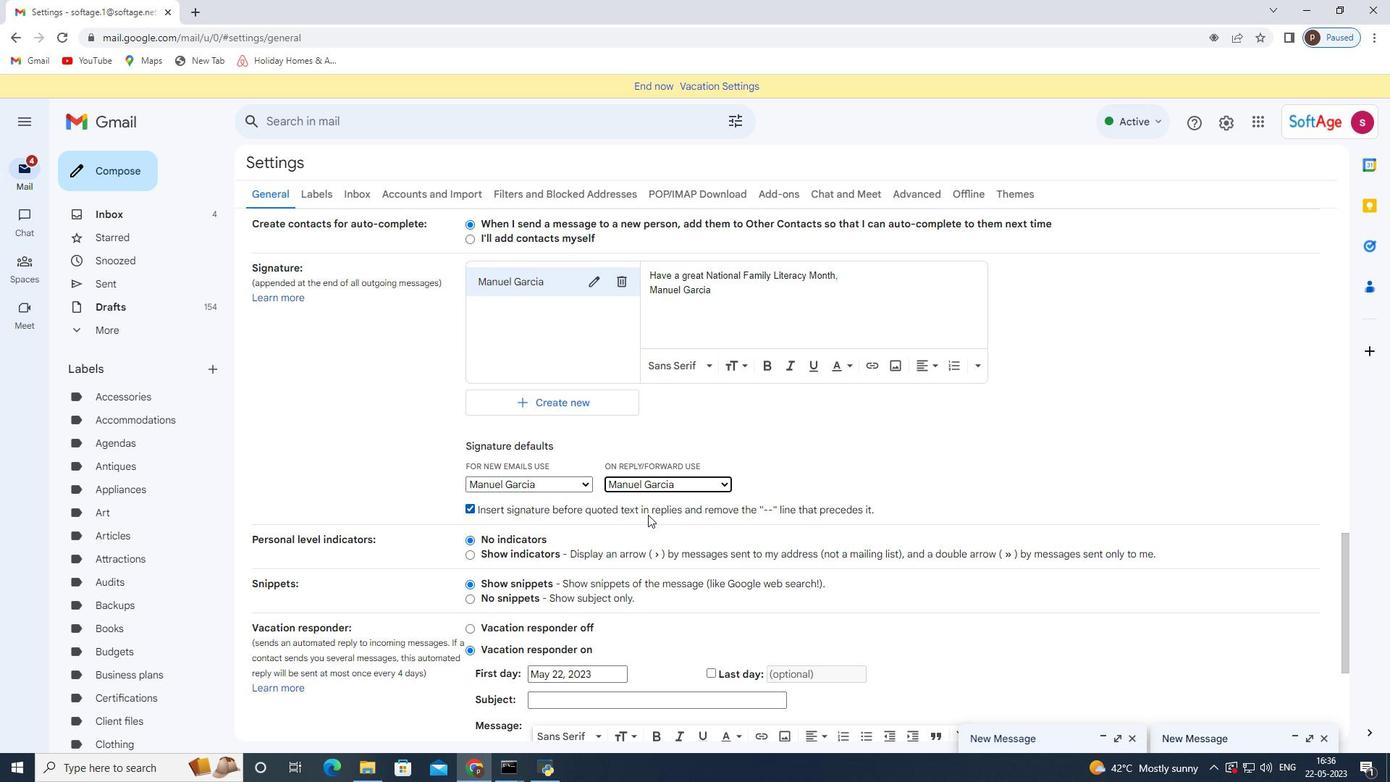 
Action: Mouse scrolled (648, 514) with delta (0, 0)
Screenshot: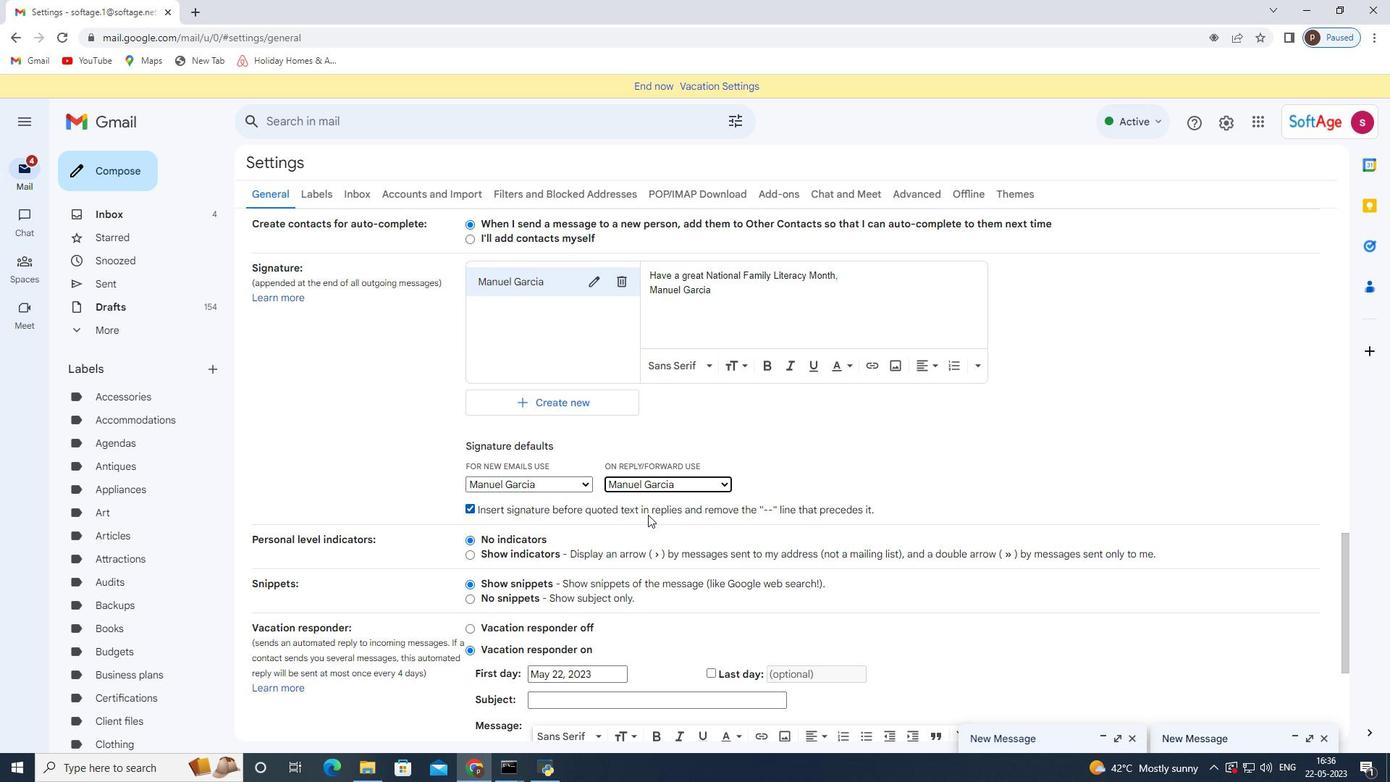 
Action: Mouse moved to (647, 515)
Screenshot: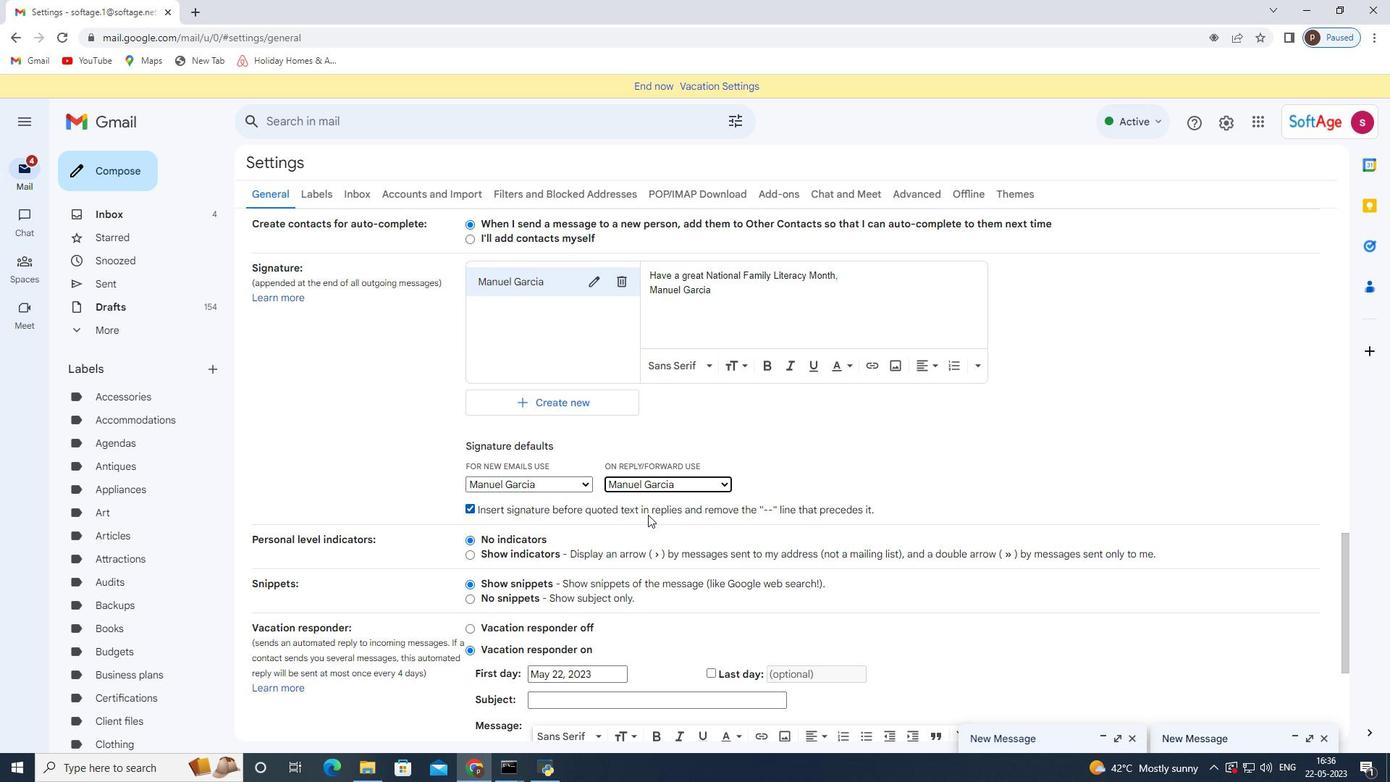 
Action: Mouse scrolled (647, 515) with delta (0, 0)
Screenshot: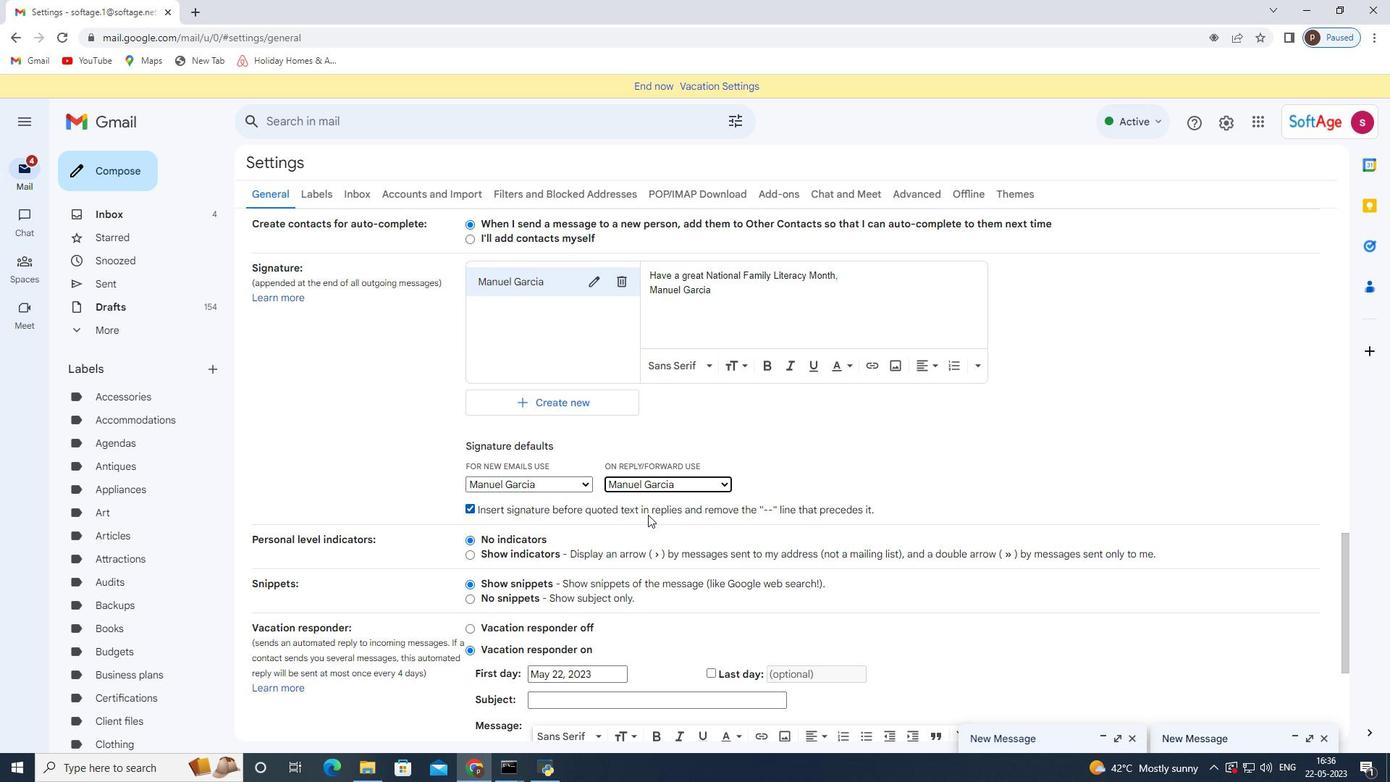 
Action: Mouse moved to (645, 515)
Screenshot: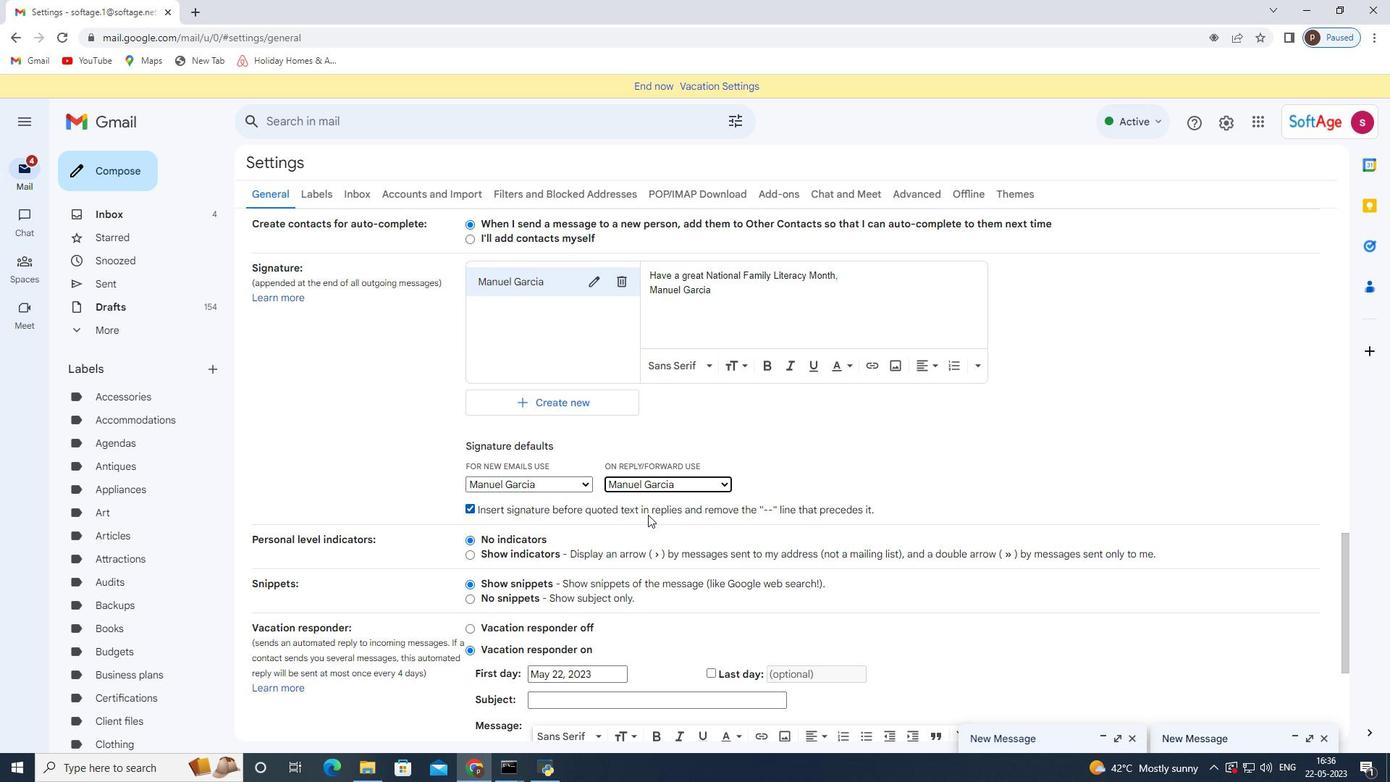 
Action: Mouse scrolled (645, 514) with delta (0, 0)
Screenshot: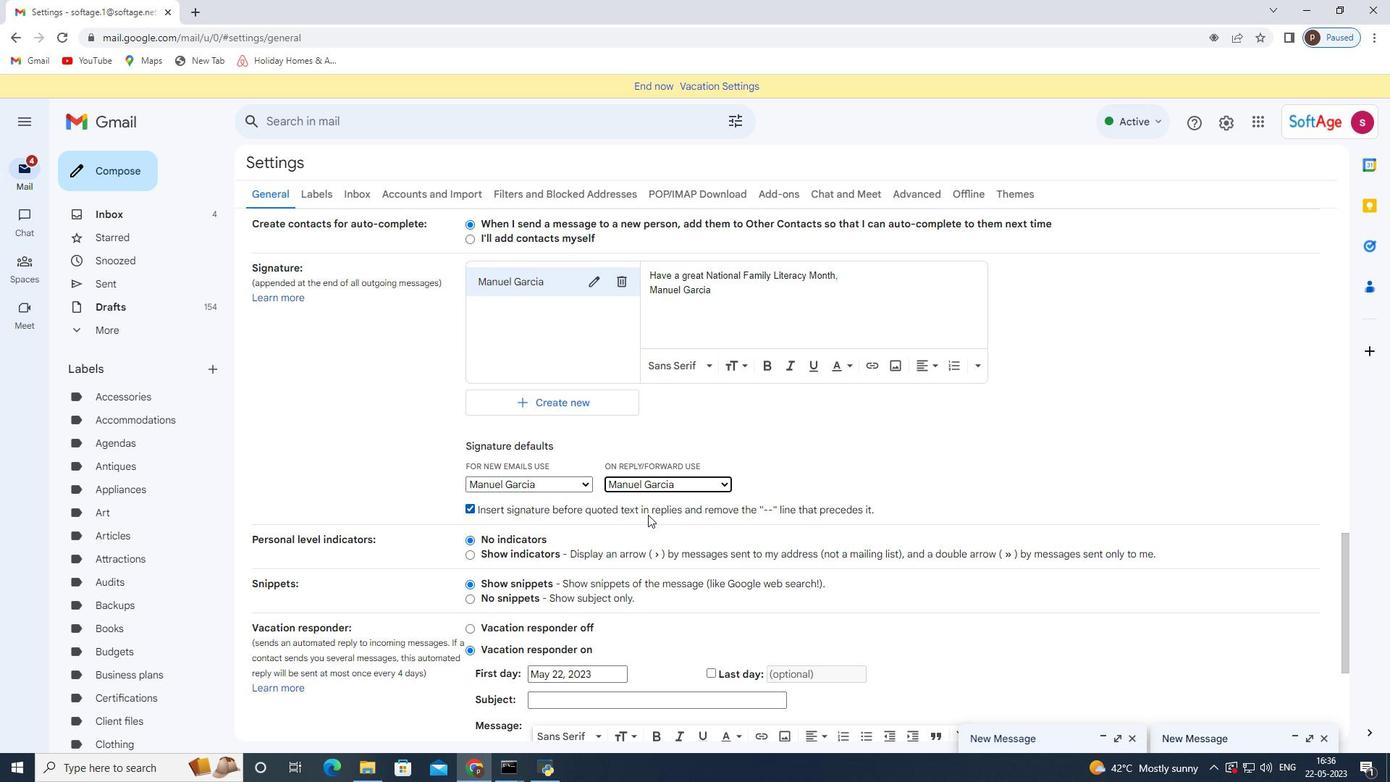 
Action: Mouse moved to (640, 551)
Screenshot: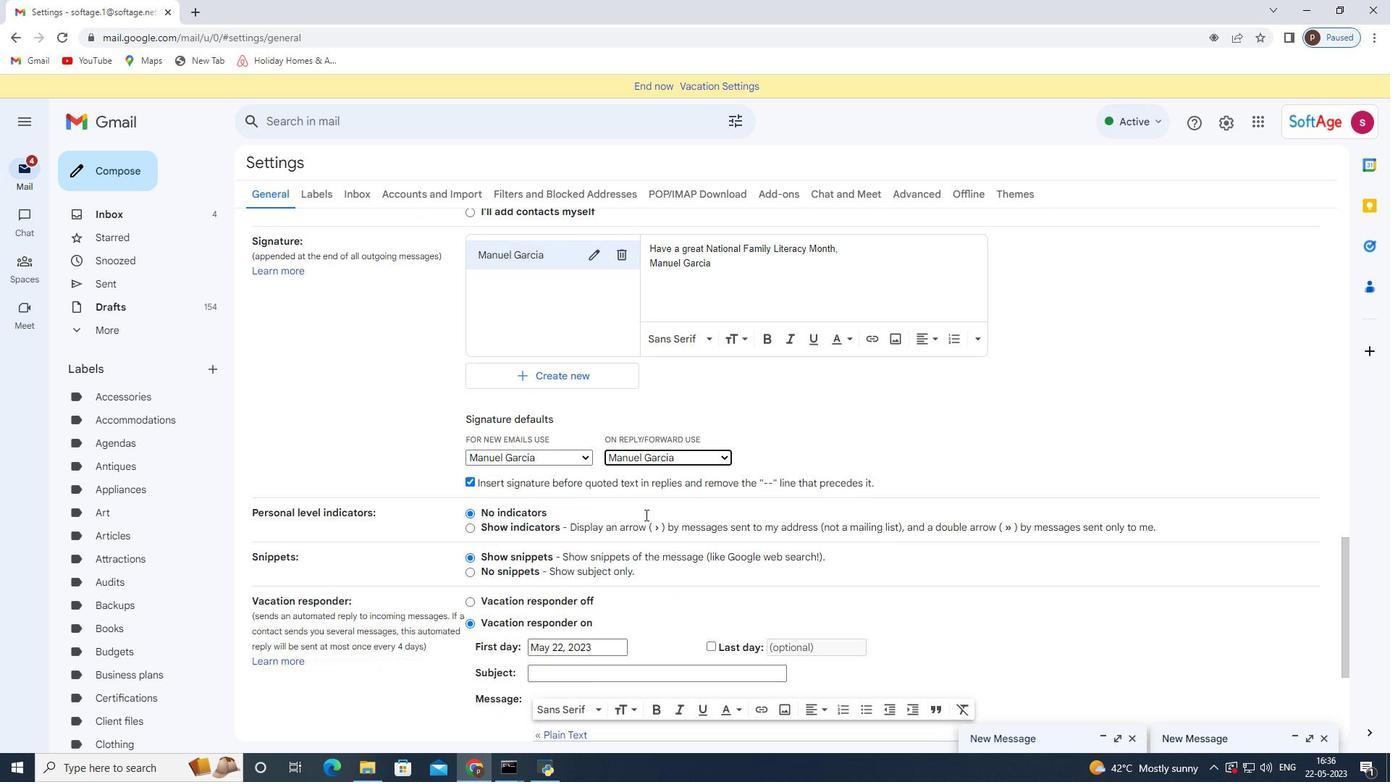 
Action: Mouse scrolled (644, 515) with delta (0, 0)
Screenshot: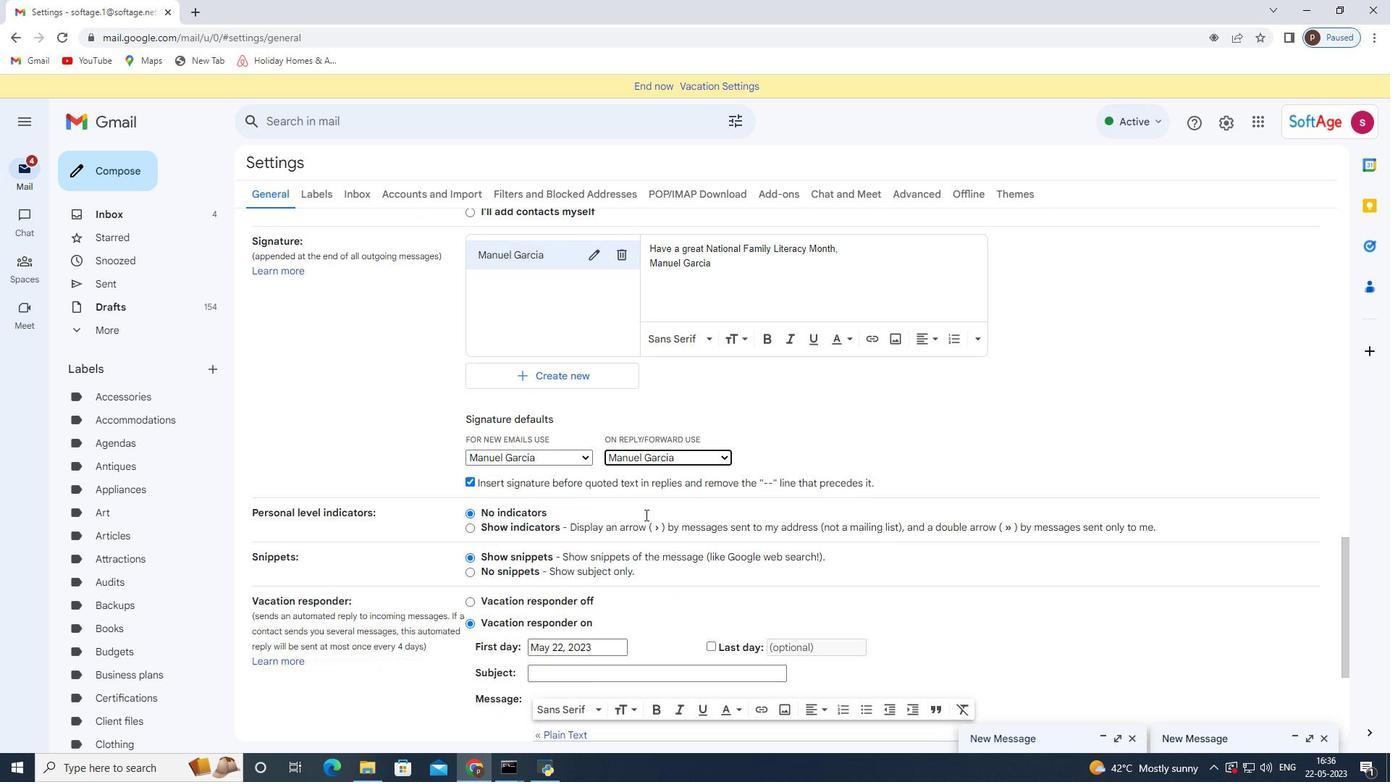 
Action: Mouse moved to (641, 555)
Screenshot: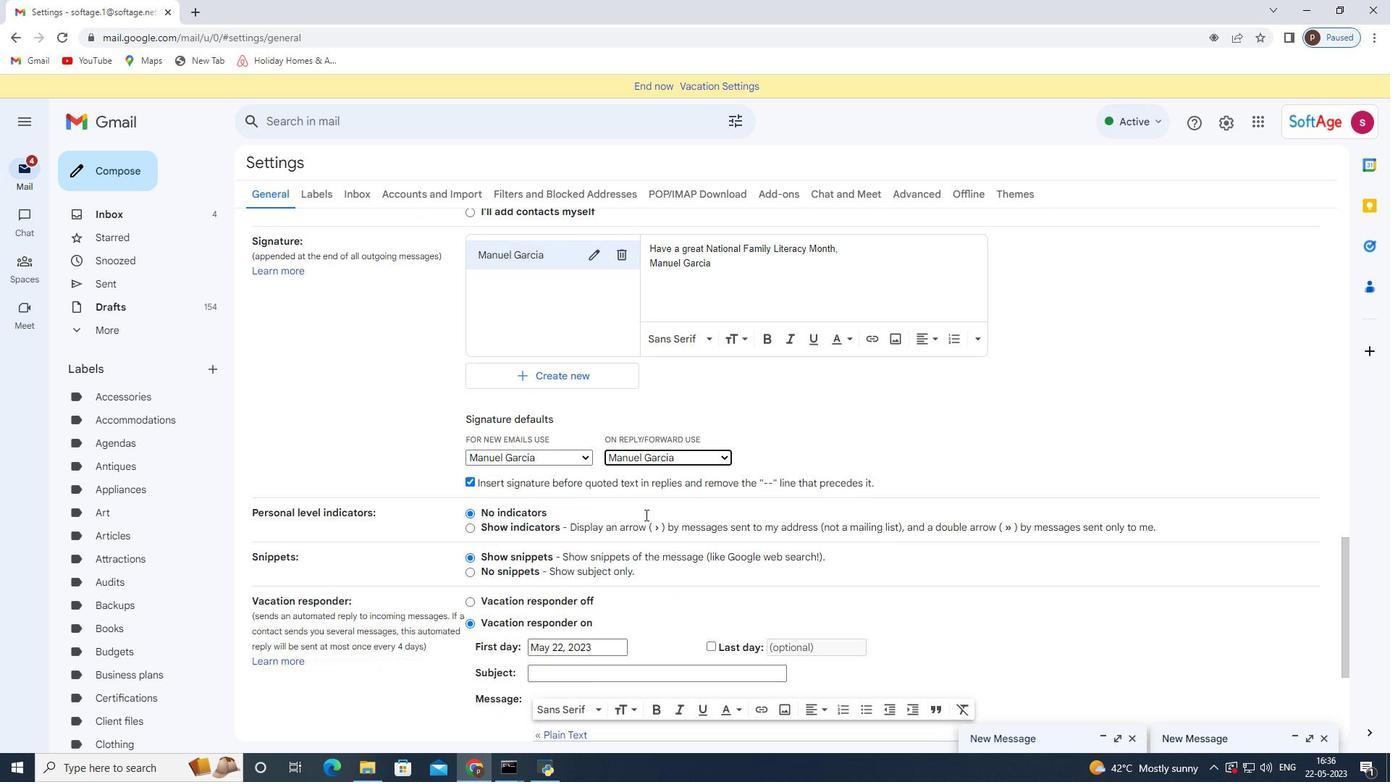 
Action: Mouse scrolled (643, 517) with delta (0, 0)
Screenshot: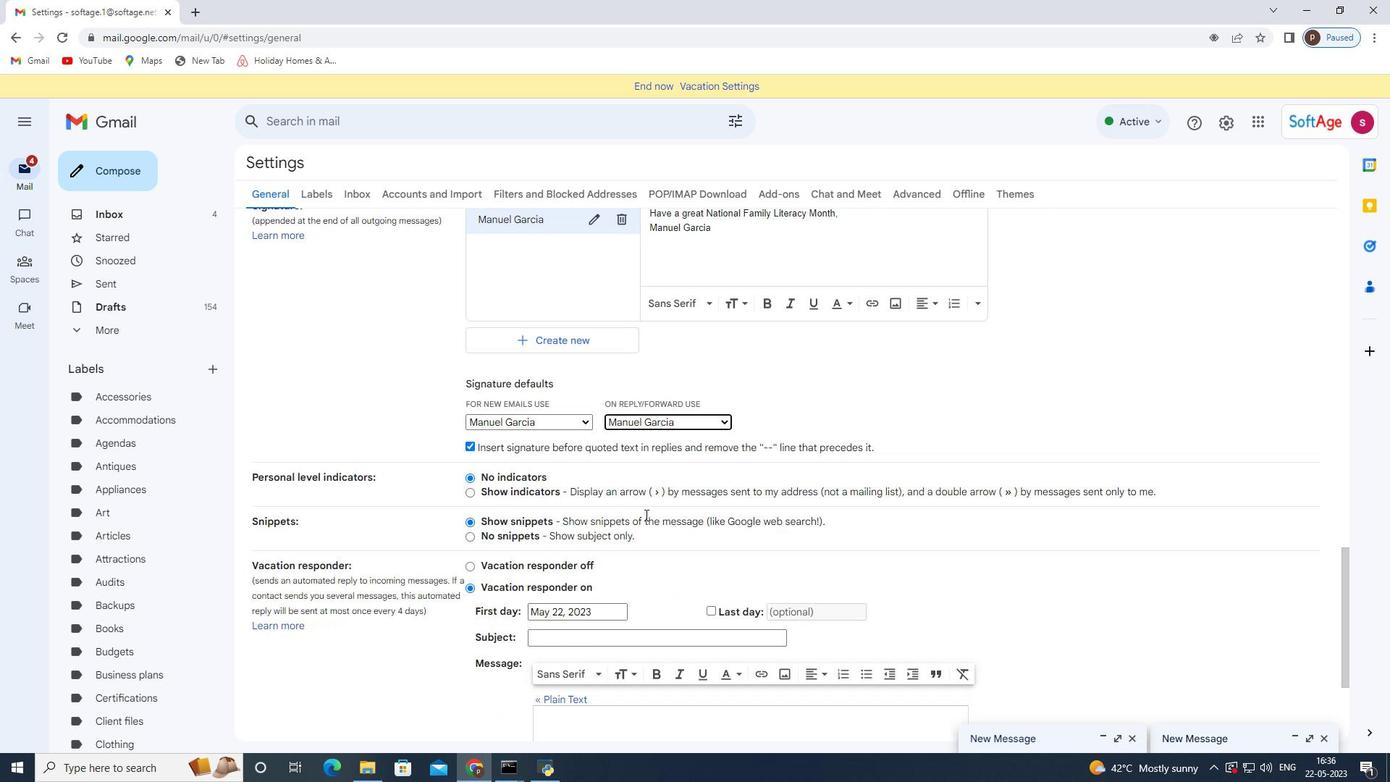 
Action: Mouse moved to (749, 657)
Screenshot: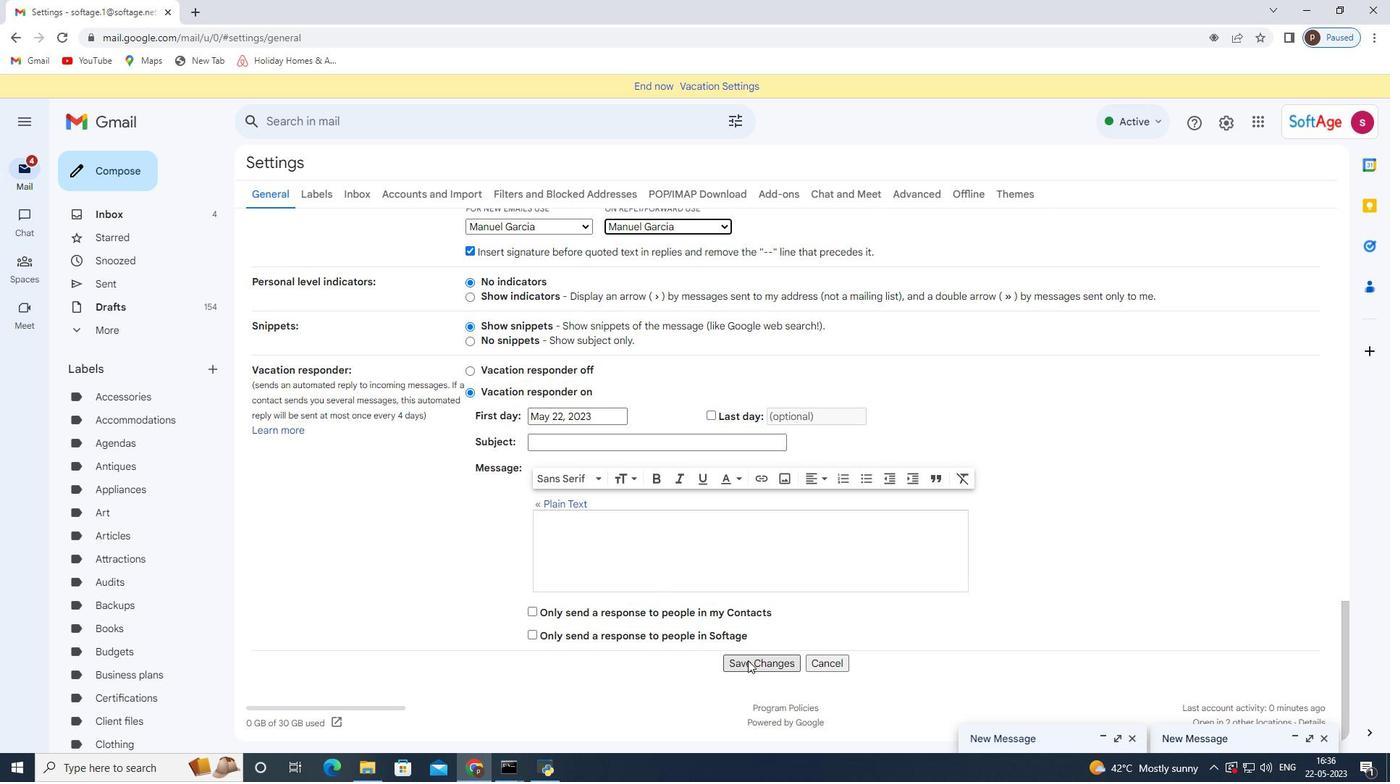 
Action: Mouse pressed left at (749, 657)
Screenshot: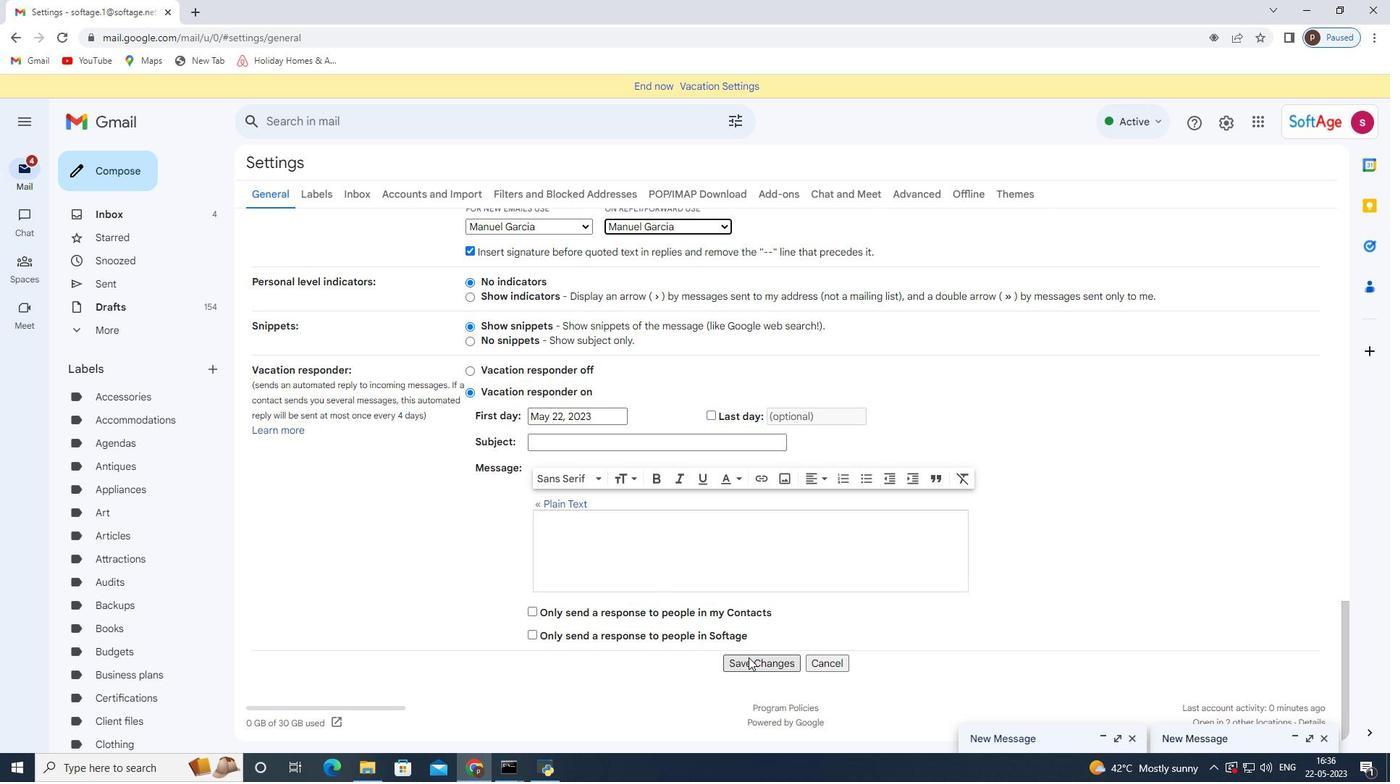 
Action: Mouse moved to (107, 168)
Screenshot: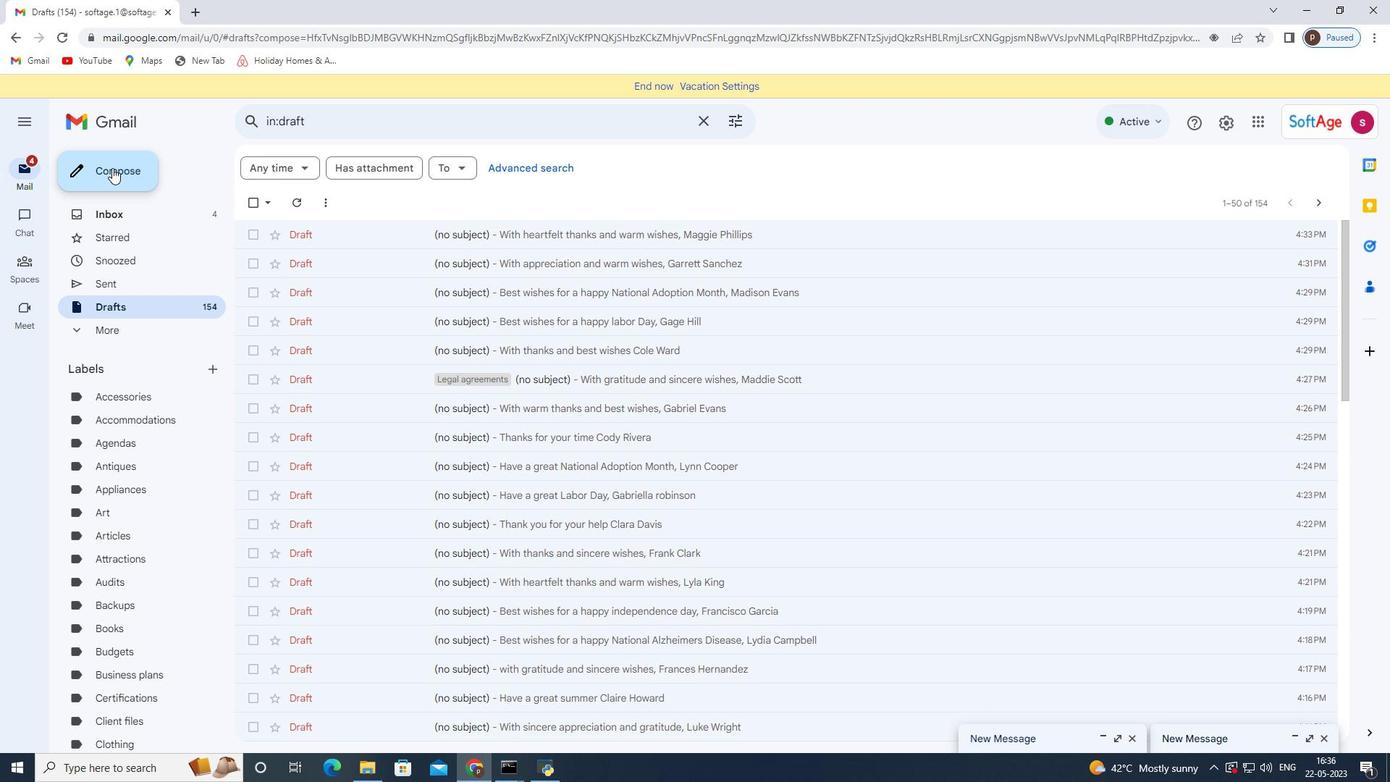 
Action: Mouse pressed left at (107, 168)
Screenshot: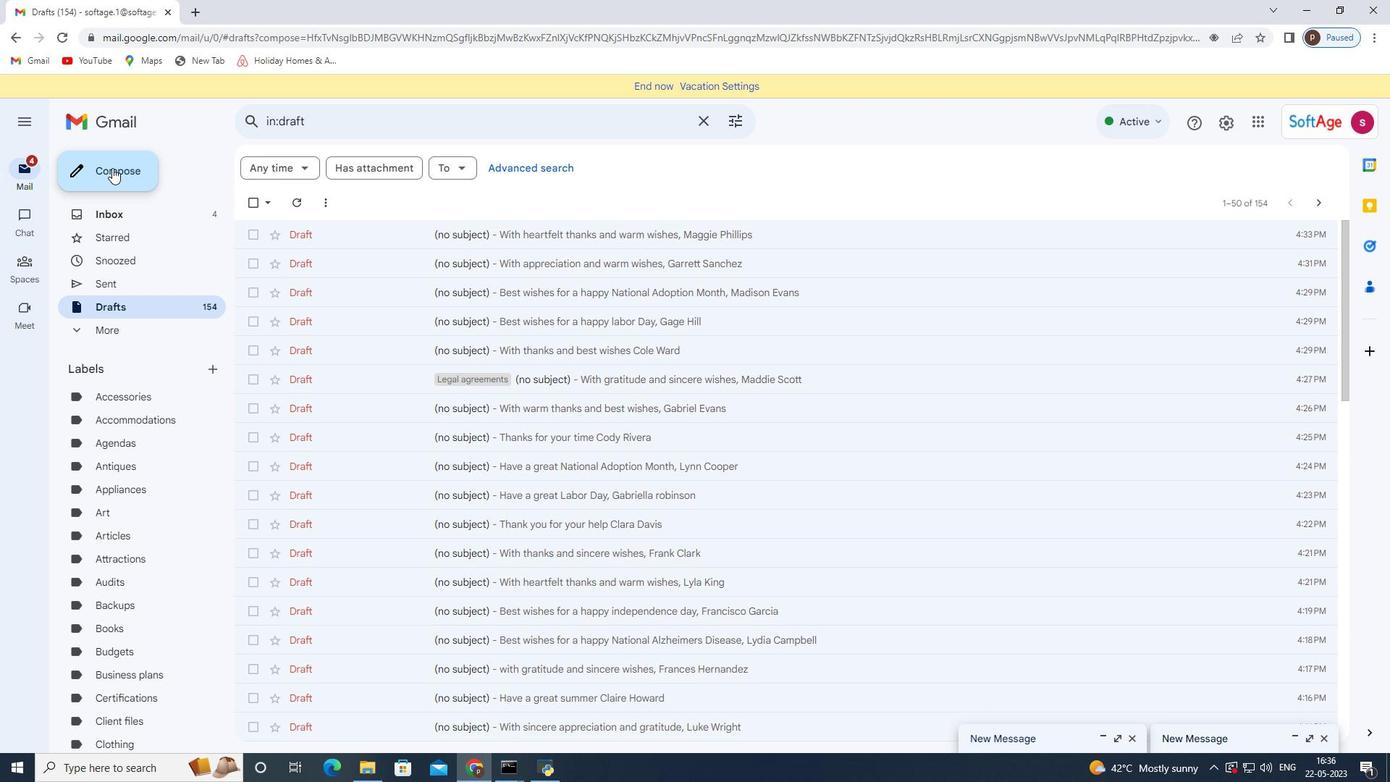 
Action: Mouse moved to (585, 354)
Screenshot: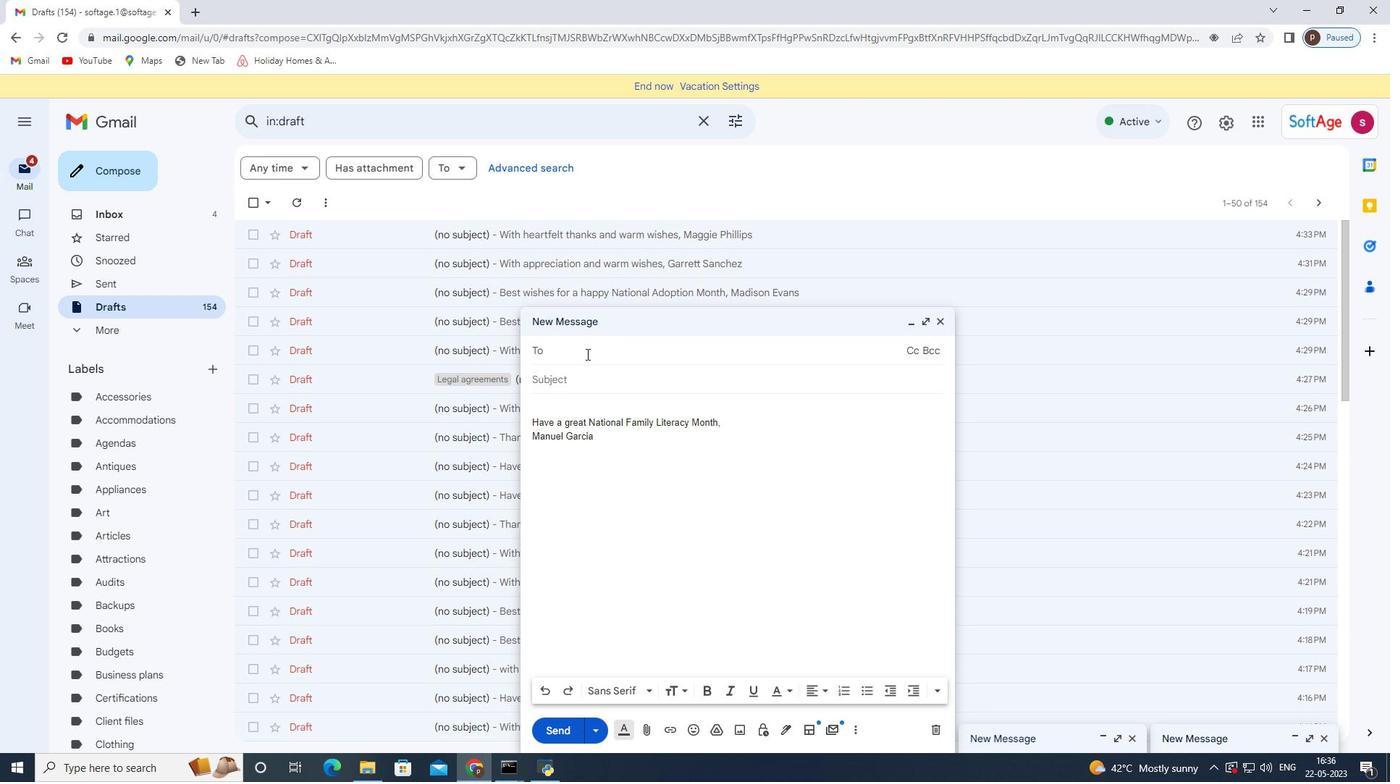 
Action: Mouse pressed left at (585, 354)
Screenshot: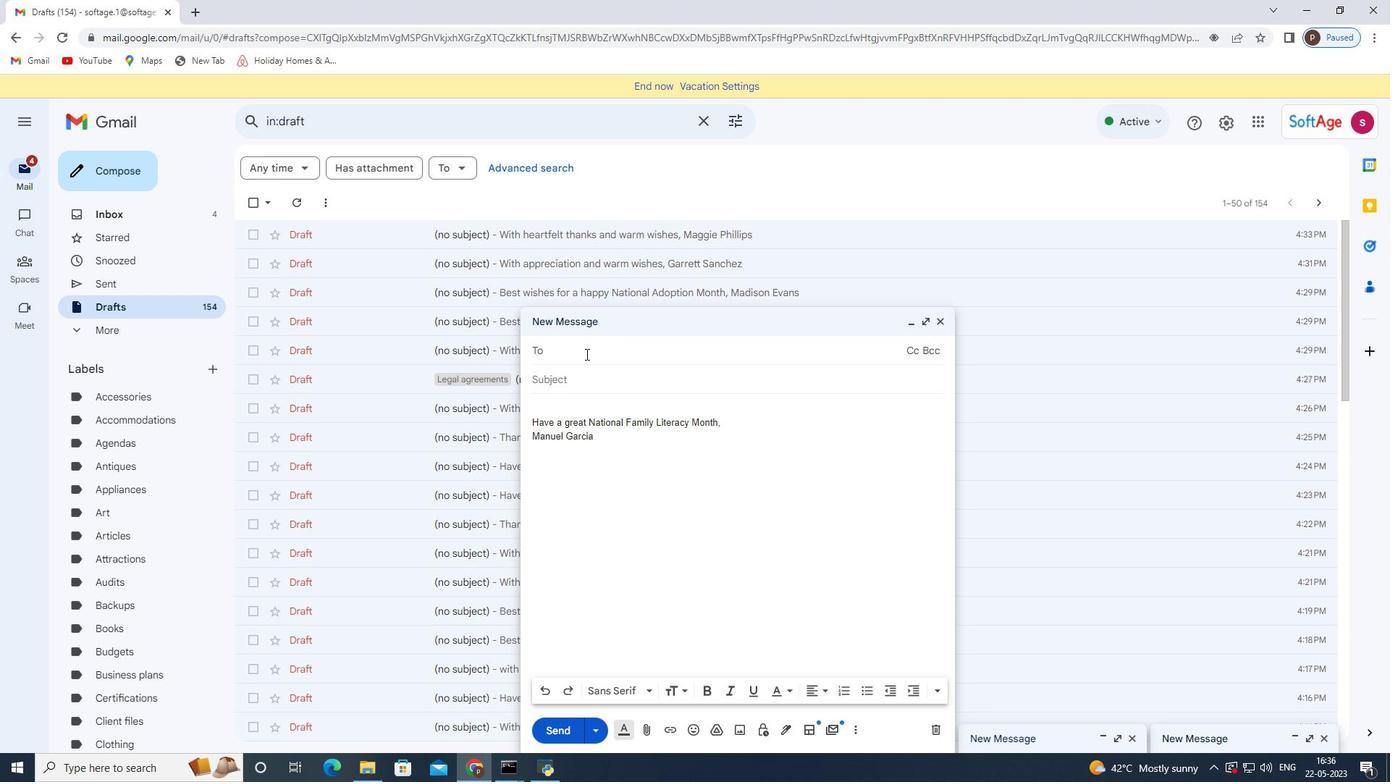 
Action: Key pressed softage.3<Key.shift>@softage.net
Screenshot: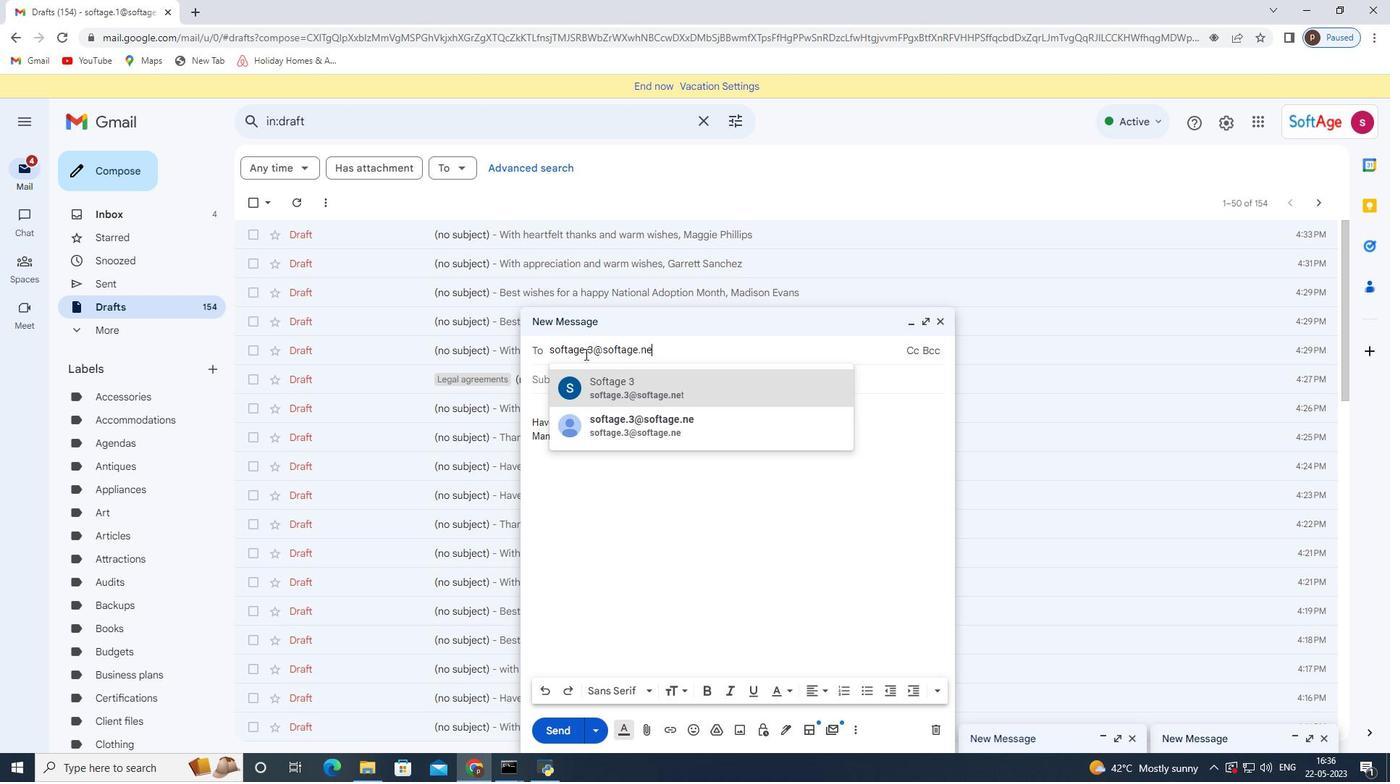 
Action: Mouse moved to (728, 385)
Screenshot: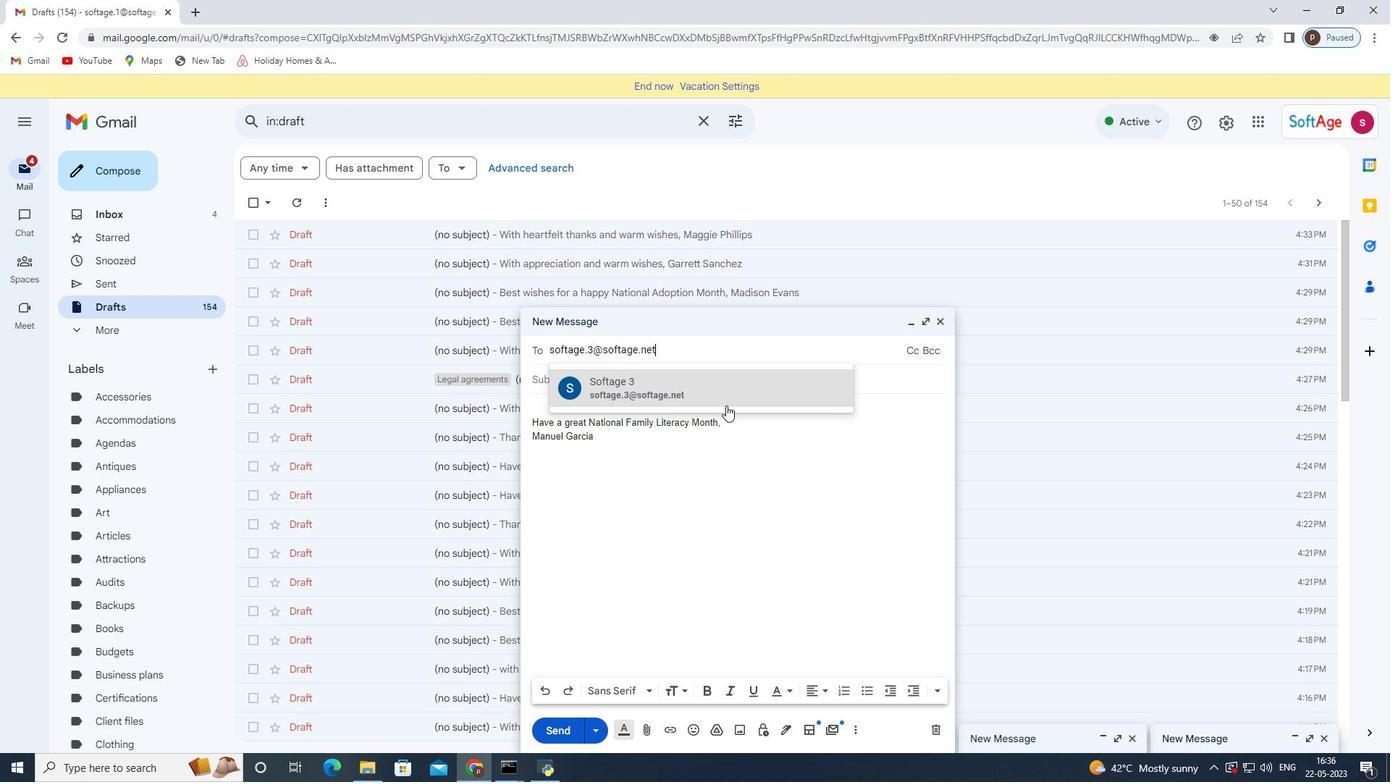 
Action: Mouse pressed left at (728, 385)
Screenshot: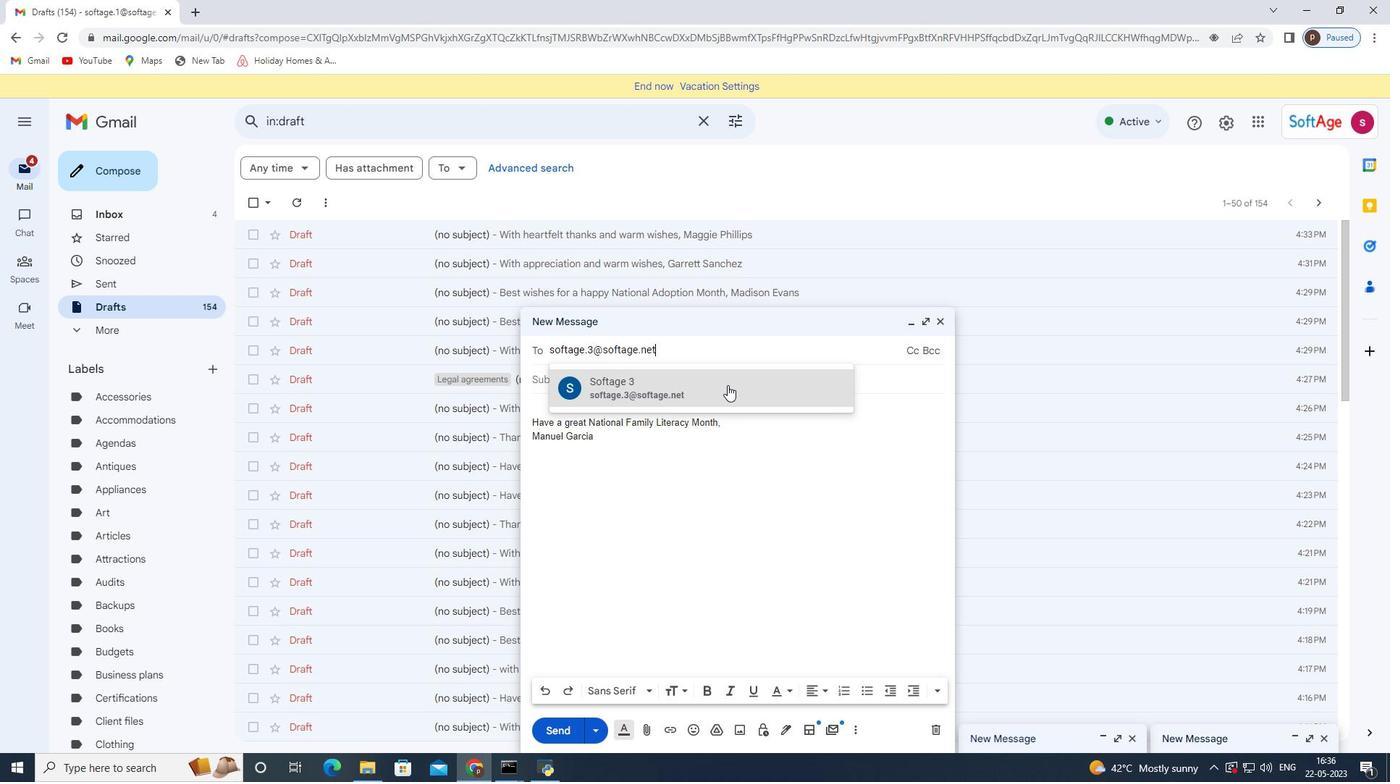 
Action: Mouse moved to (218, 366)
Screenshot: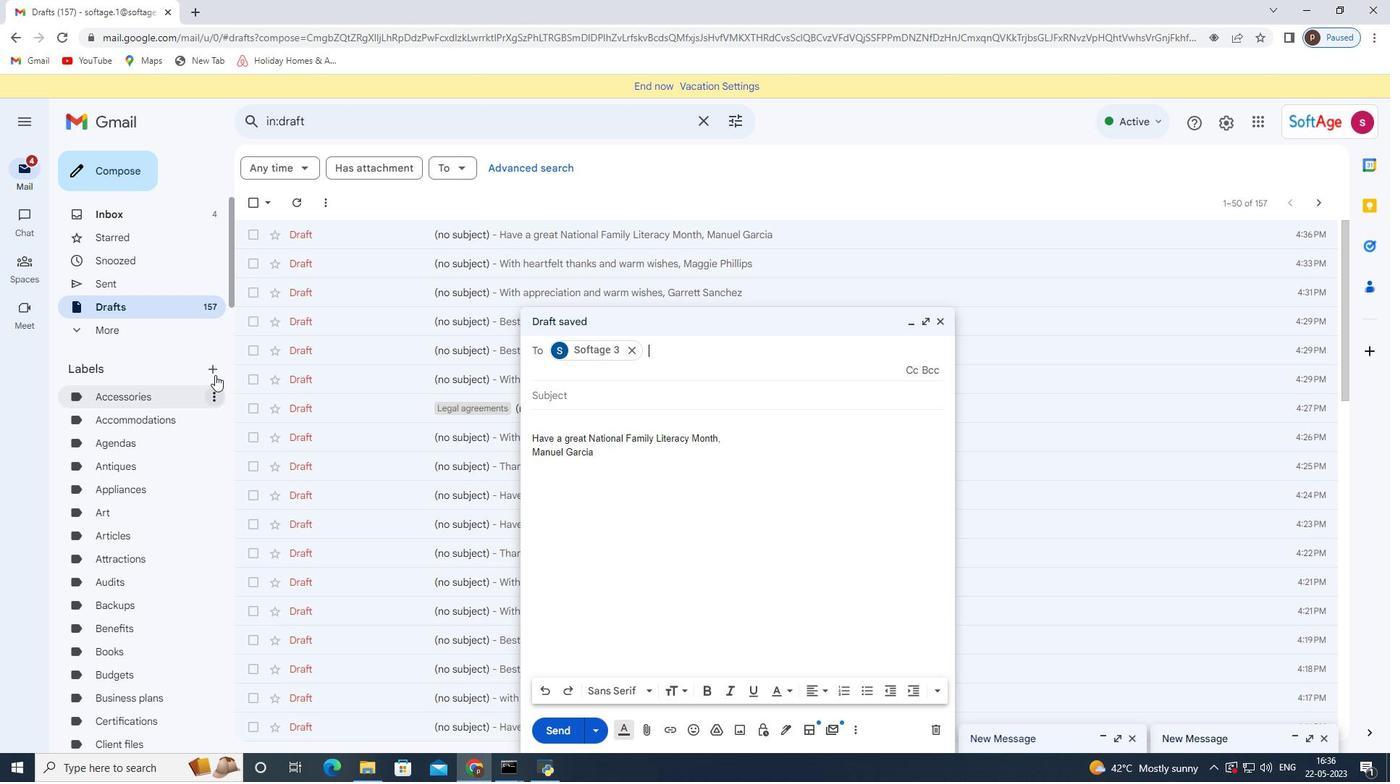 
Action: Mouse pressed left at (218, 366)
Screenshot: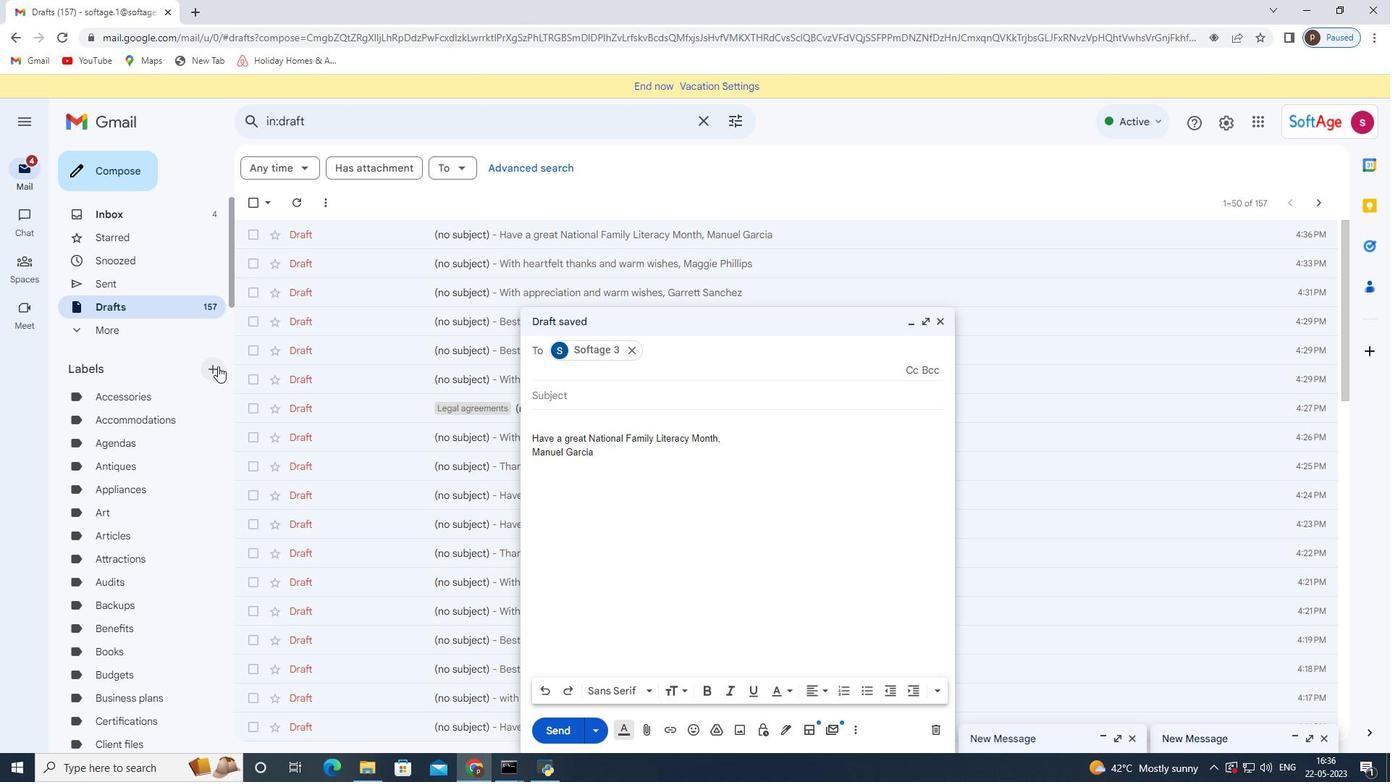
Action: Mouse moved to (601, 399)
Screenshot: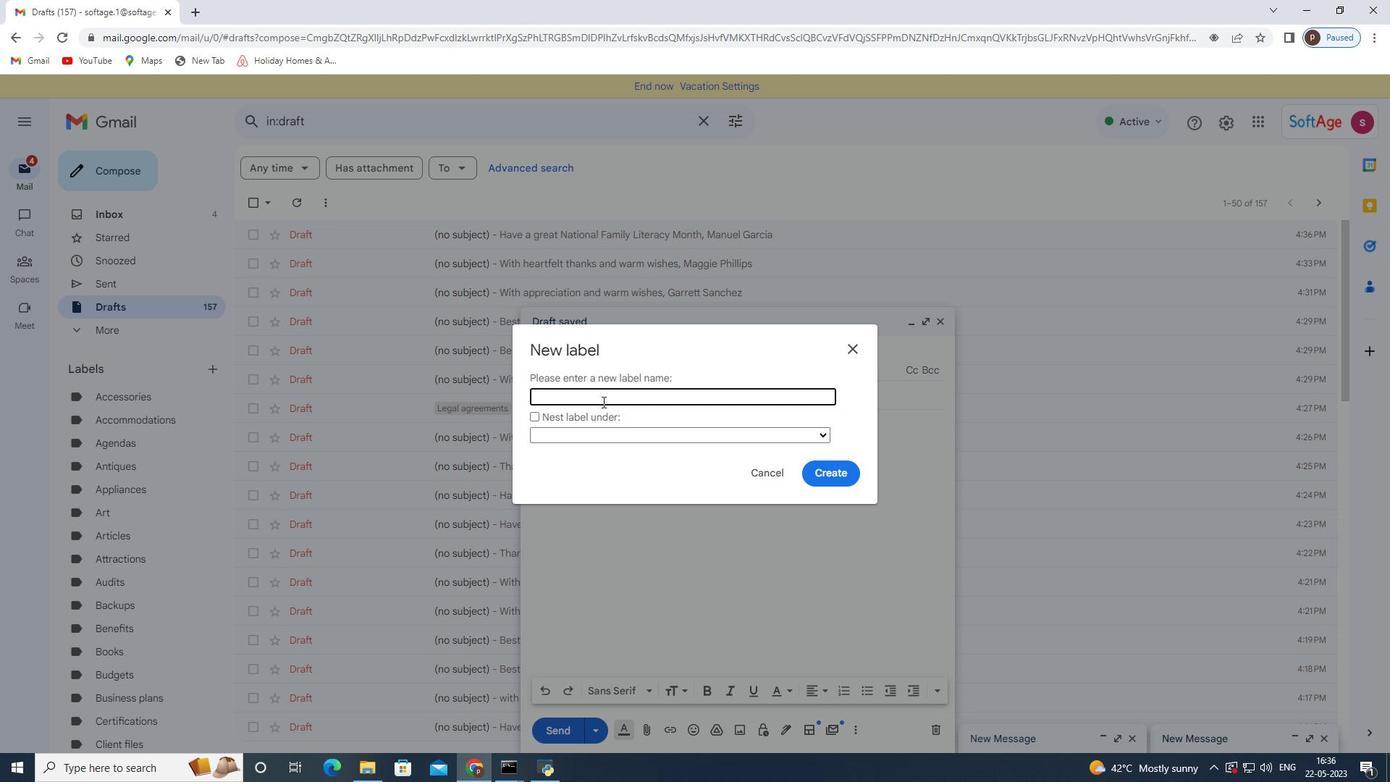 
Action: Mouse pressed left at (601, 399)
Screenshot: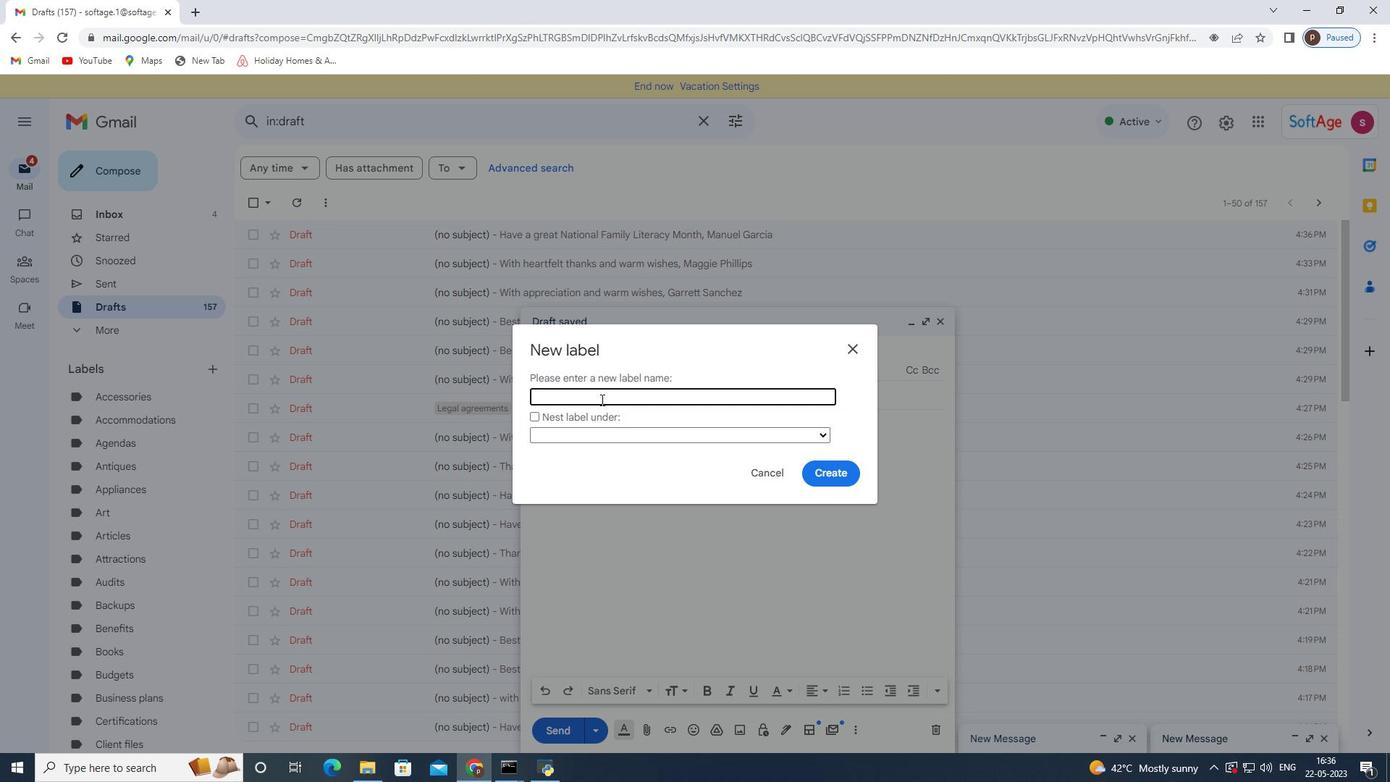 
Action: Key pressed <Key.shift>Memorandums<Key.space>of<Key.space>understanding
Screenshot: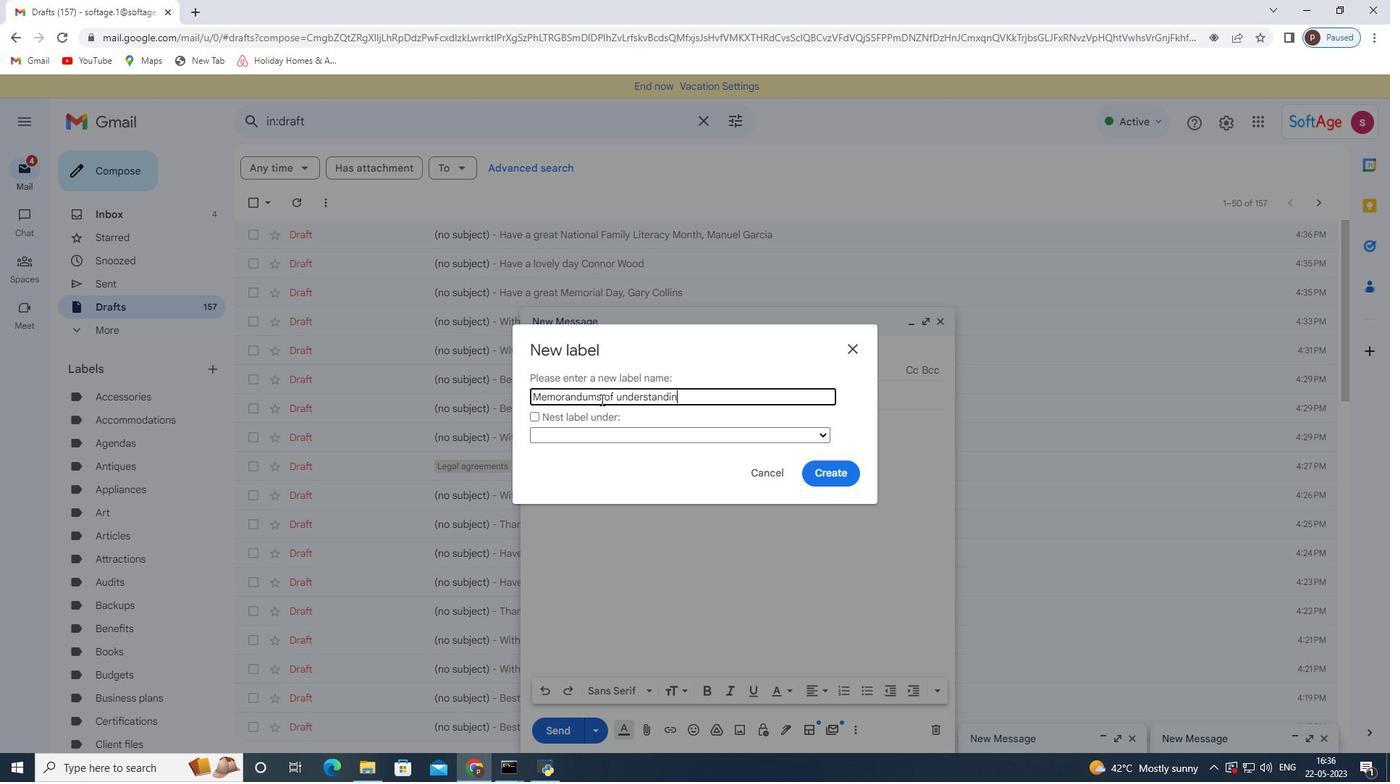 
Action: Mouse moved to (836, 478)
Screenshot: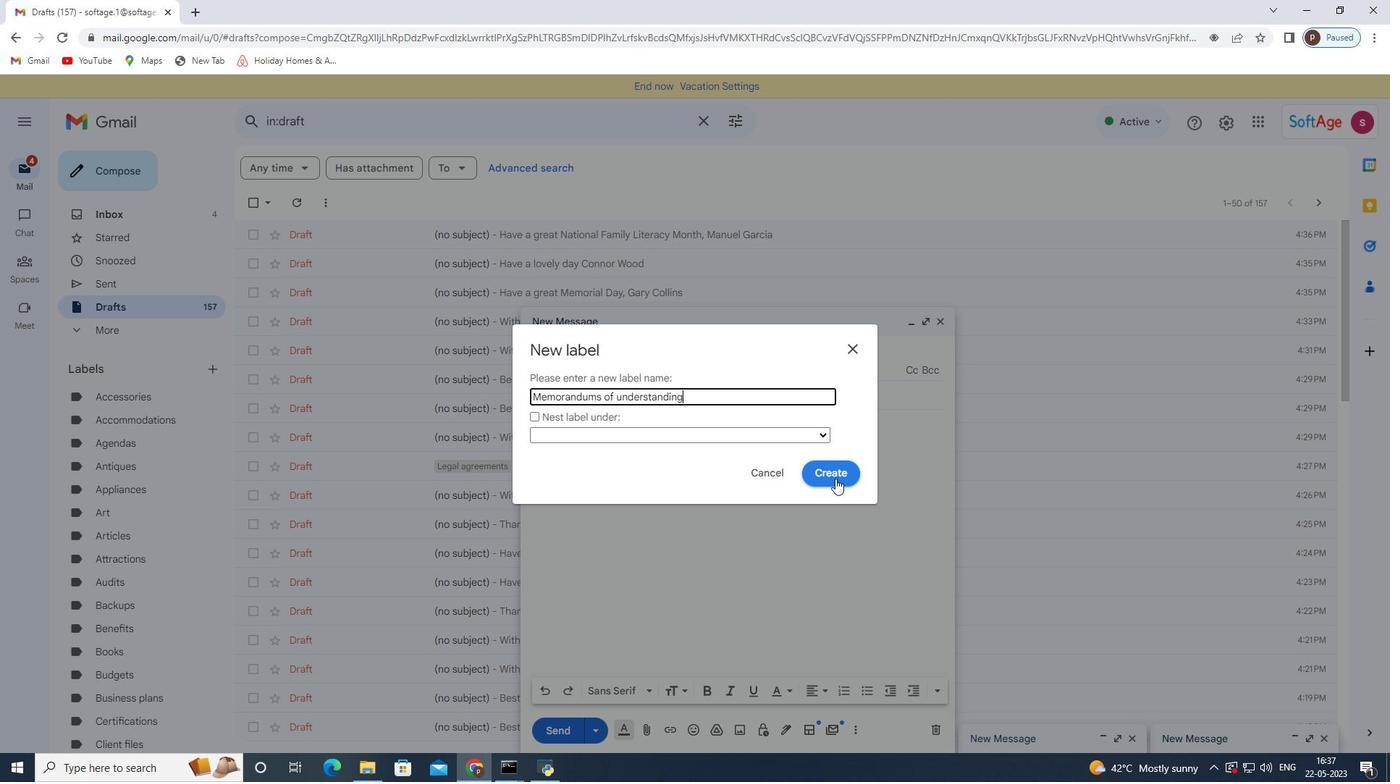 
Action: Mouse pressed left at (836, 478)
Screenshot: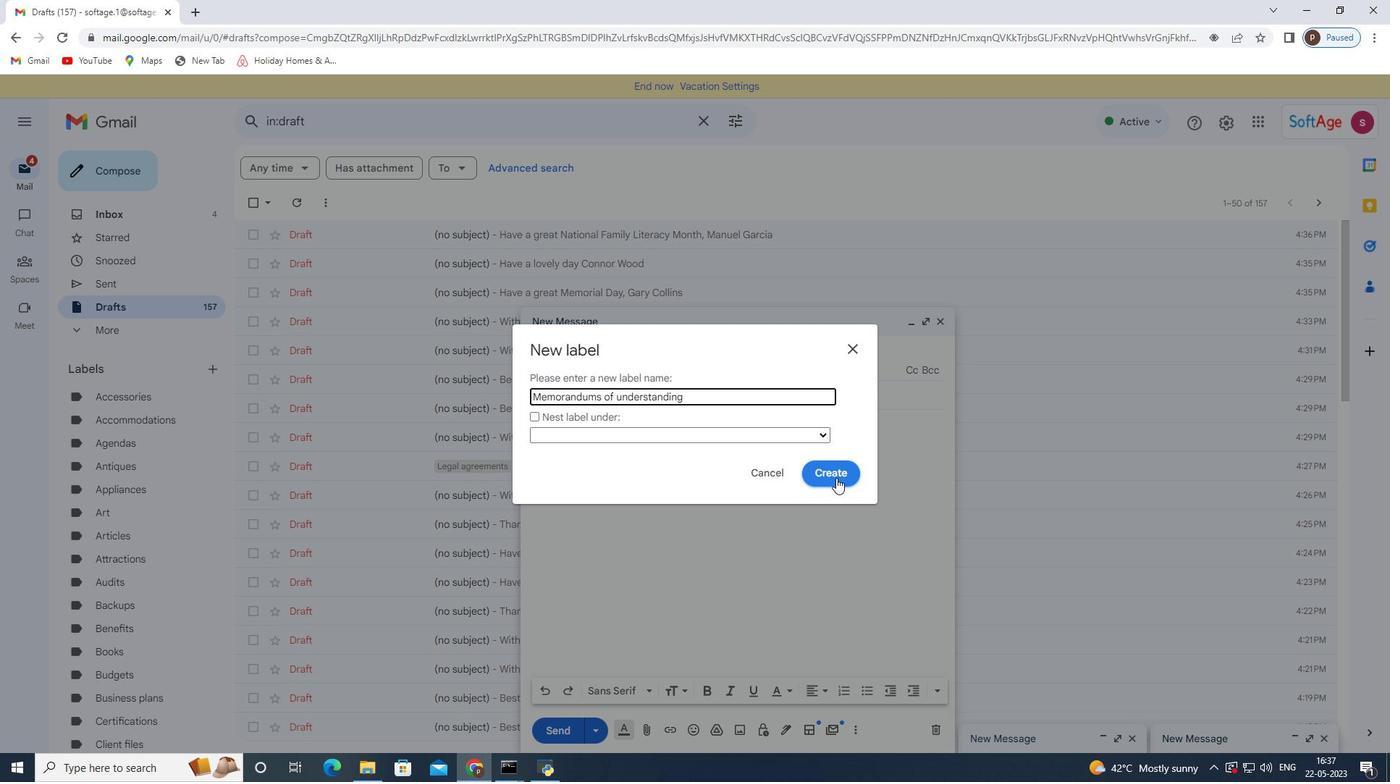 
